 Task: Find connections with filter location San Pablo with filter topic #AIwith filter profile language English with filter current company JPMorgan Chase & Co. with filter school VIT_Vellore Institute of Technology  with filter industry Home Health Care Services with filter service category FIle Management with filter keywords title Sports Volunteer
Action: Mouse moved to (668, 89)
Screenshot: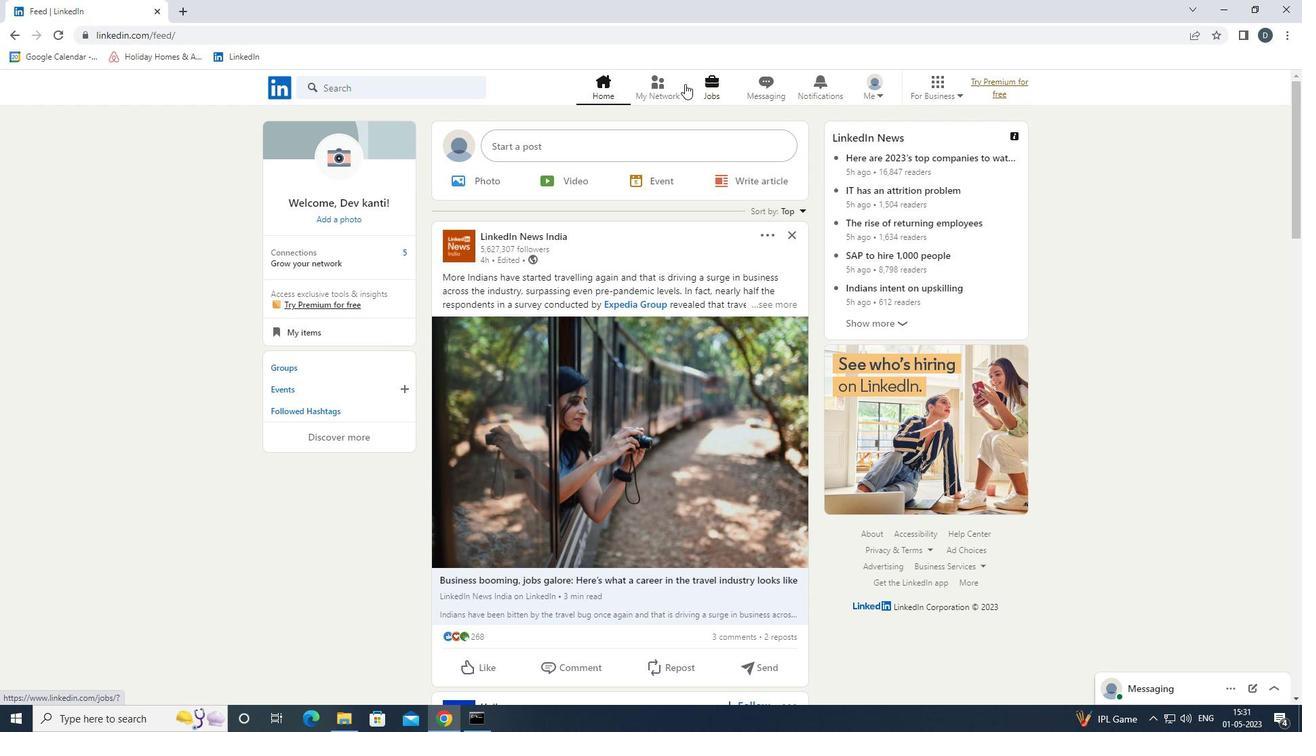 
Action: Mouse pressed left at (668, 89)
Screenshot: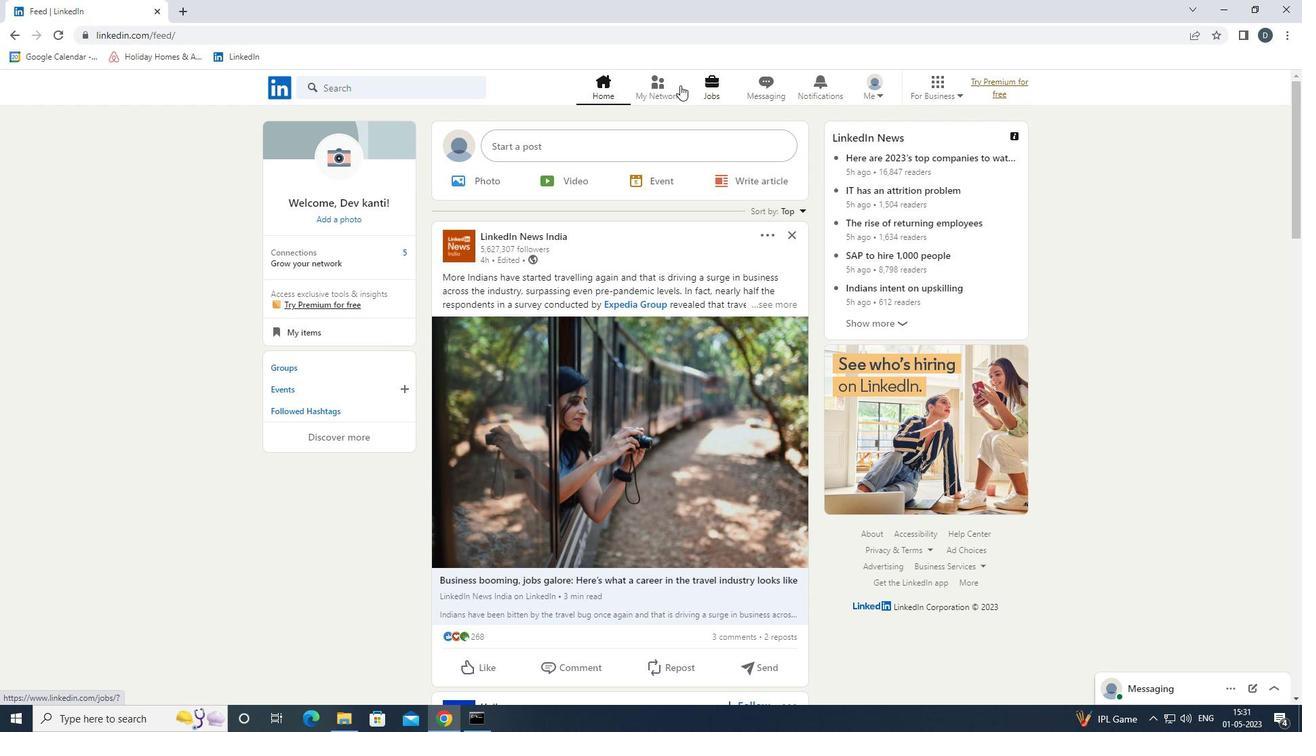 
Action: Mouse moved to (448, 160)
Screenshot: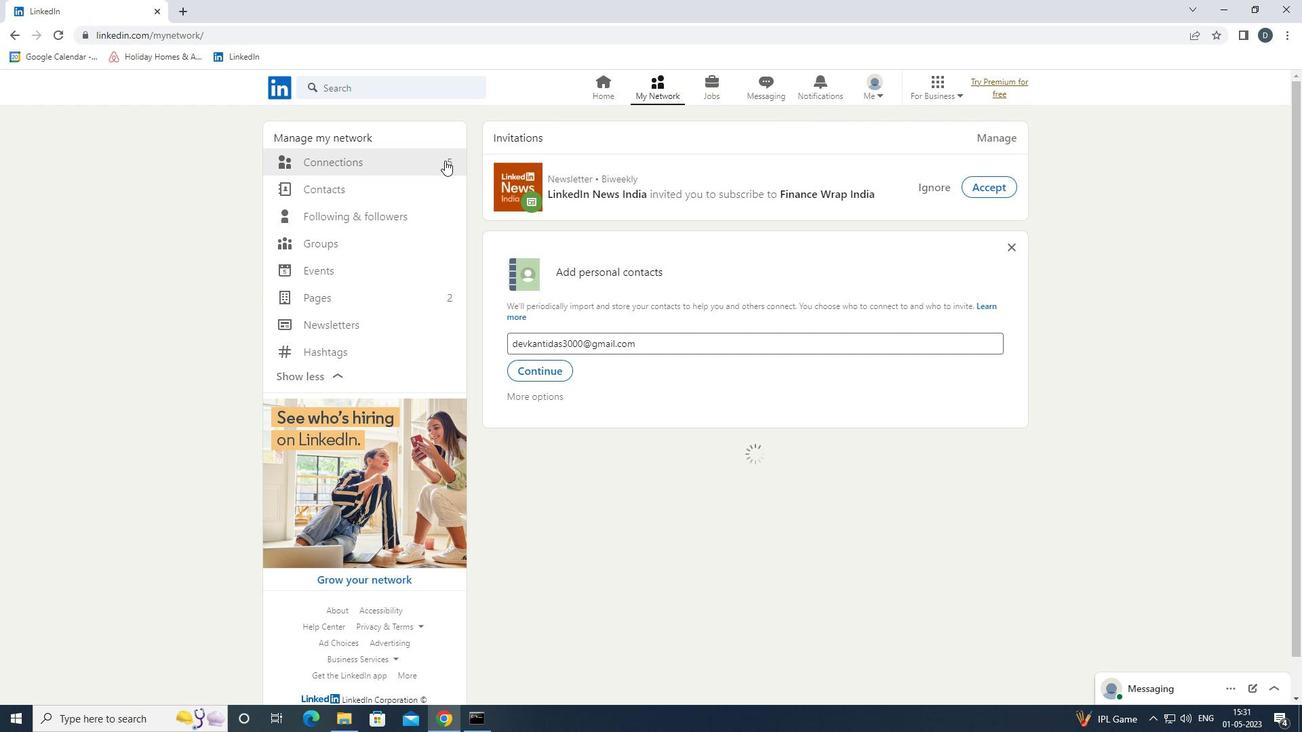 
Action: Mouse pressed left at (448, 160)
Screenshot: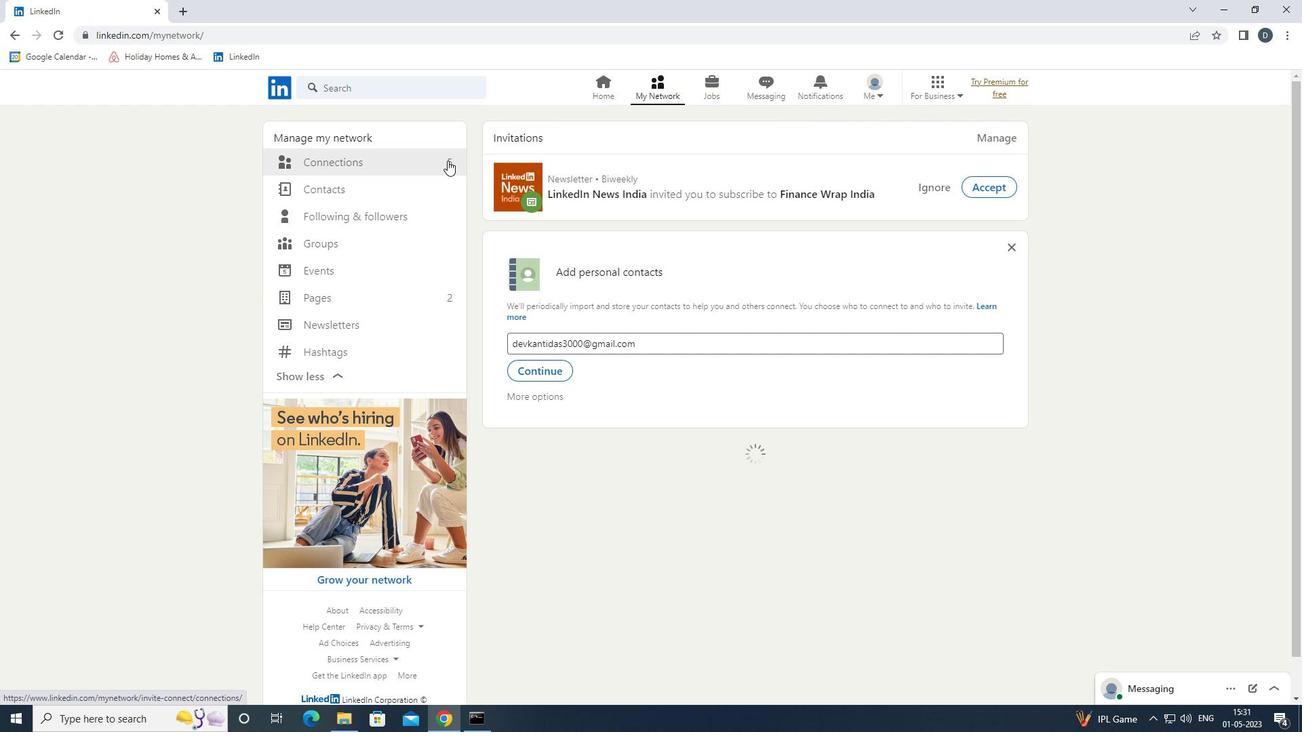 
Action: Mouse moved to (722, 157)
Screenshot: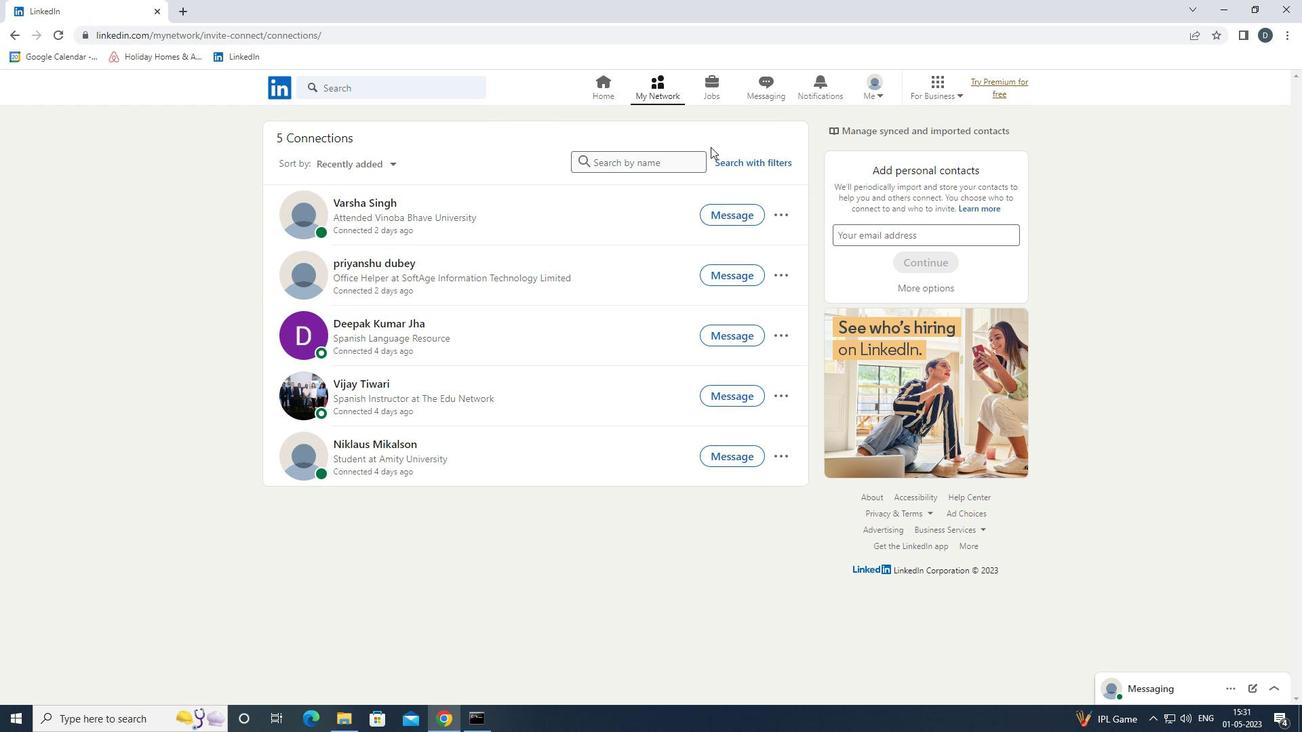 
Action: Mouse pressed left at (722, 157)
Screenshot: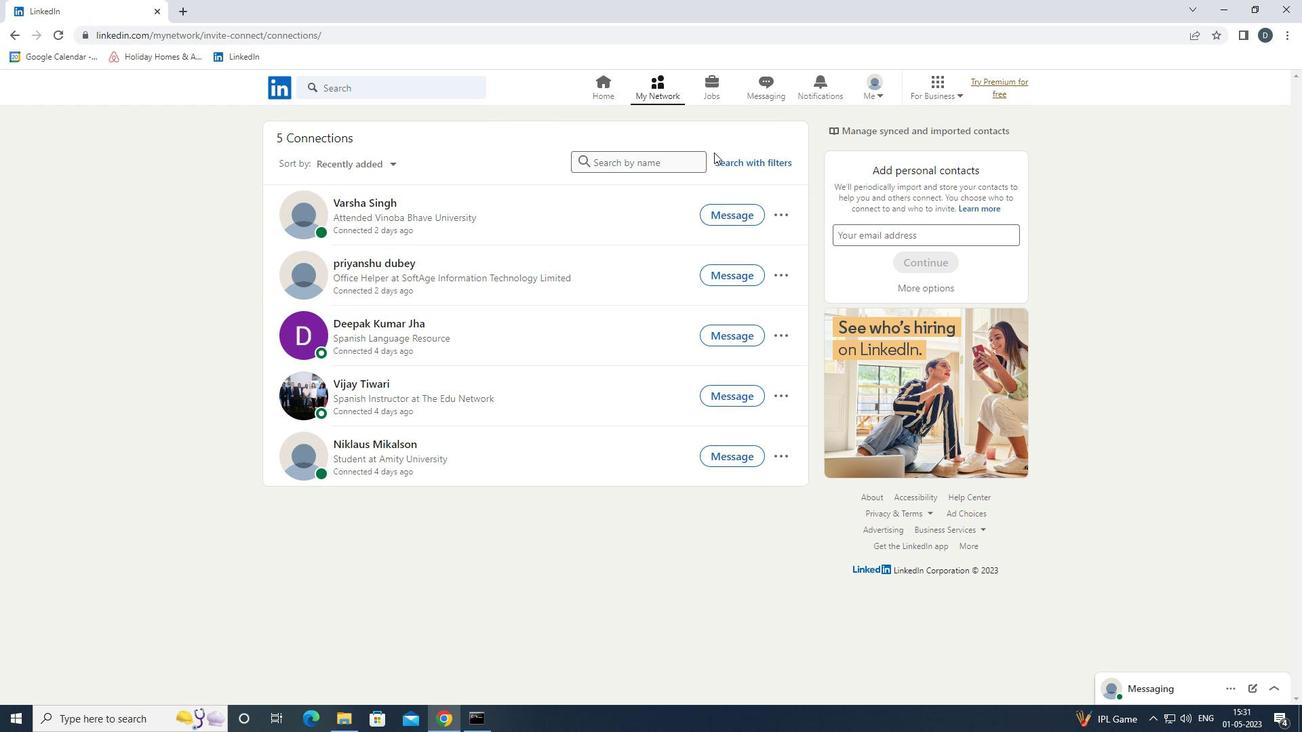 
Action: Mouse moved to (692, 129)
Screenshot: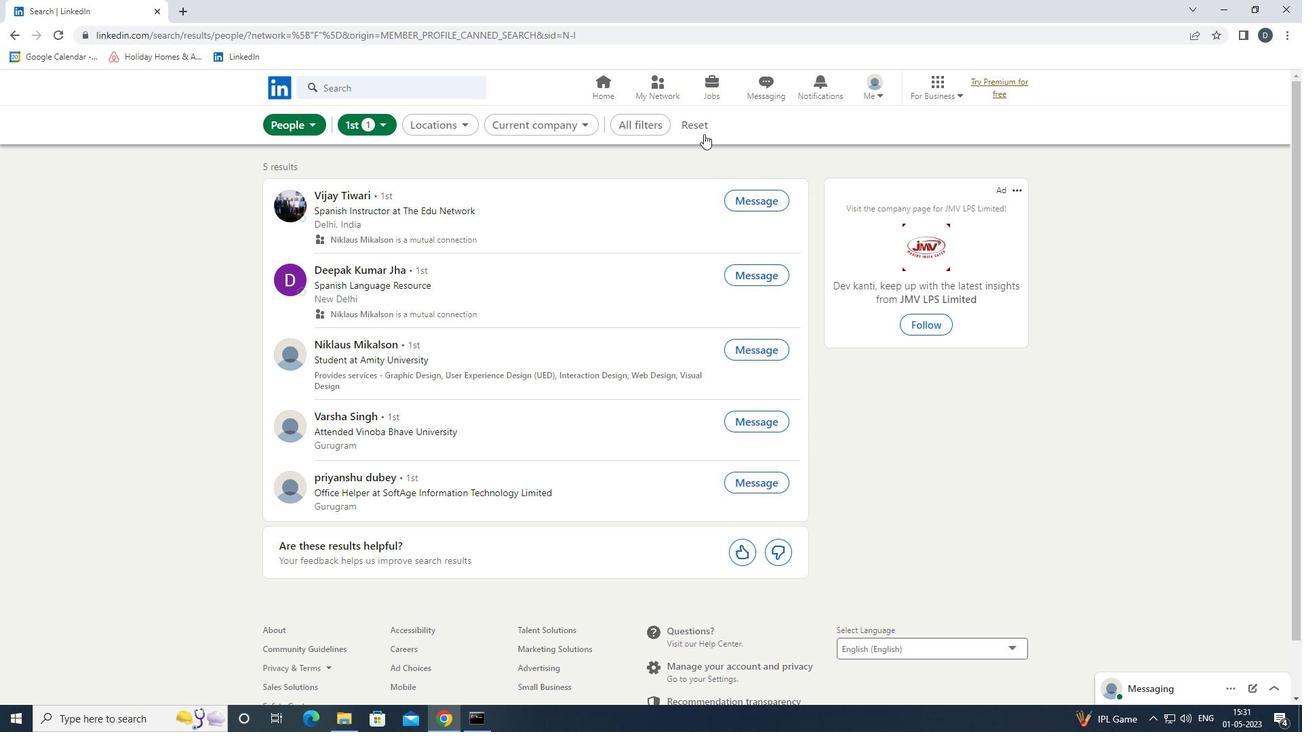
Action: Mouse pressed left at (692, 129)
Screenshot: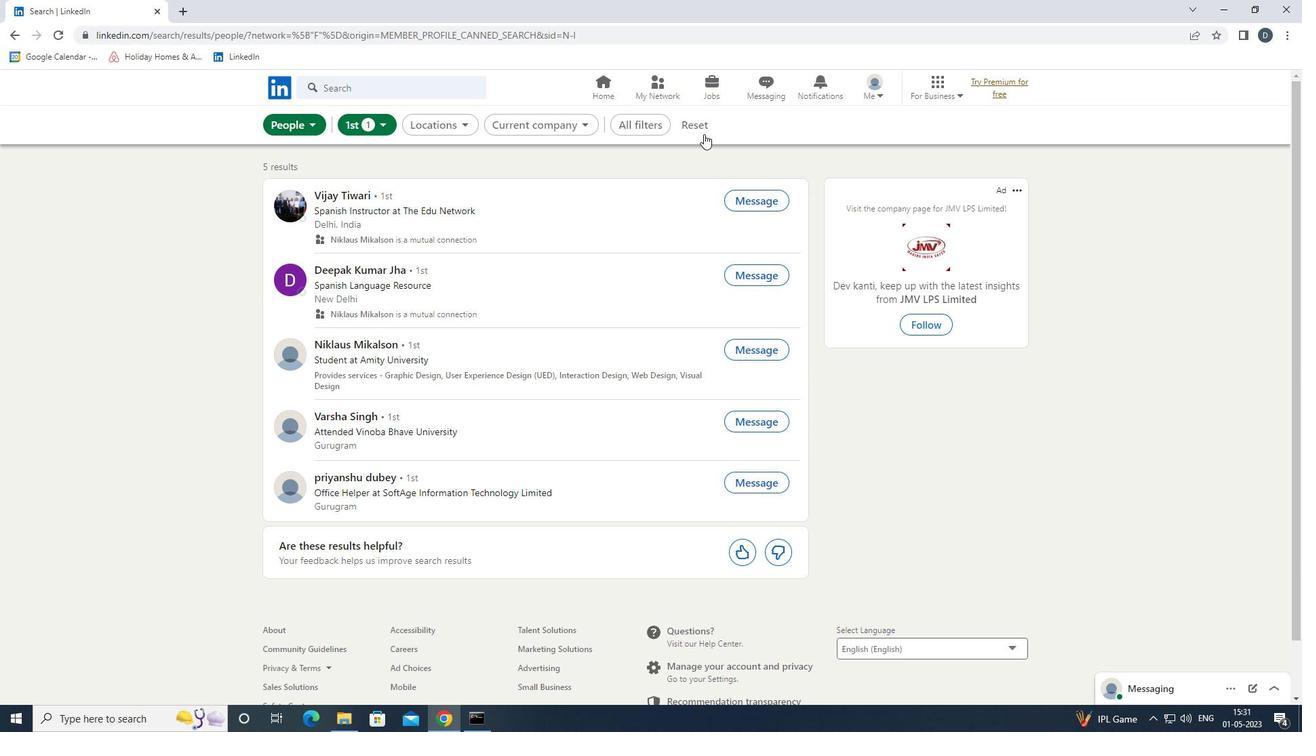 
Action: Mouse moved to (659, 118)
Screenshot: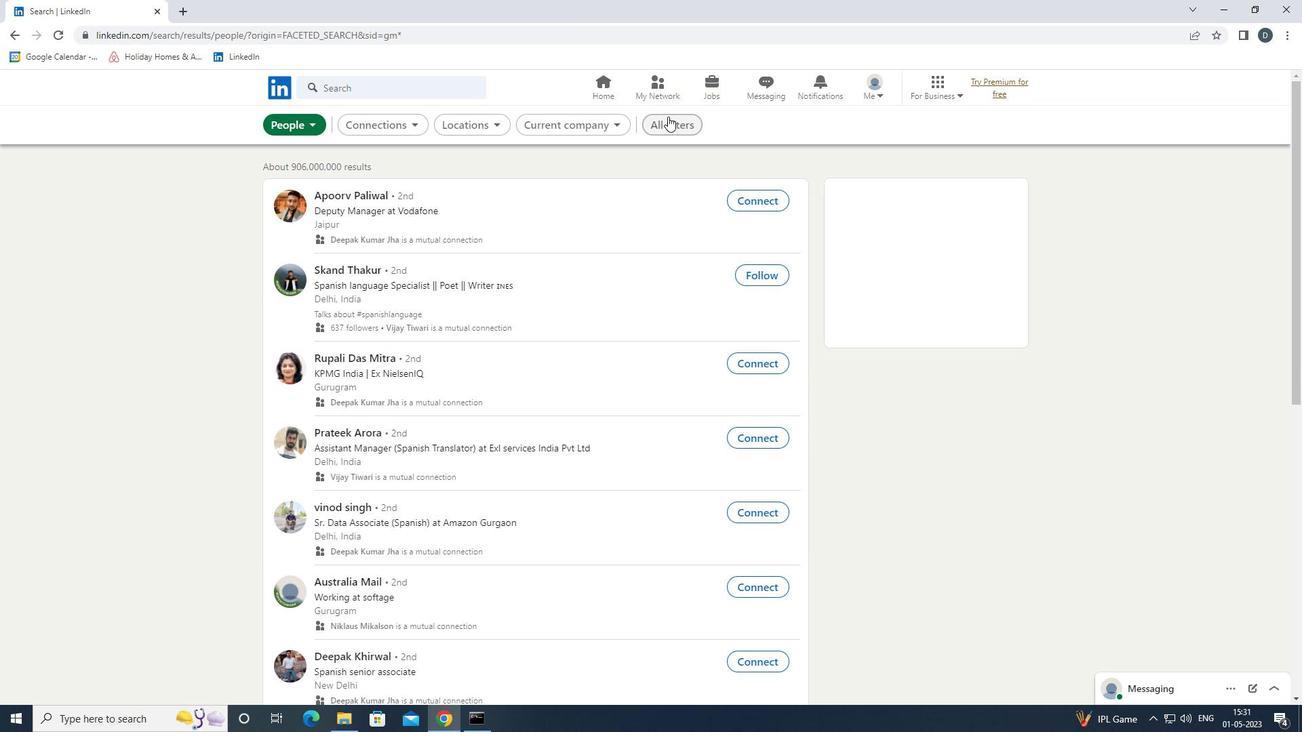 
Action: Mouse pressed left at (659, 118)
Screenshot: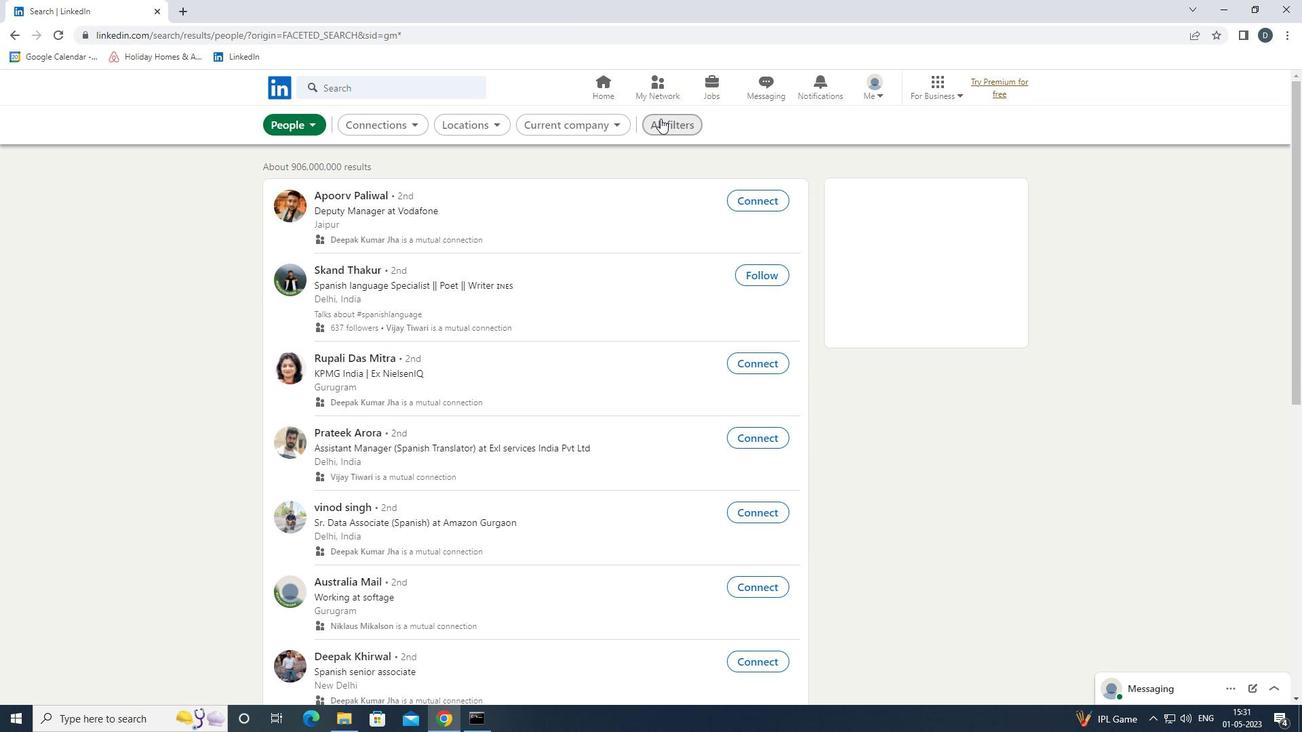 
Action: Mouse moved to (1180, 421)
Screenshot: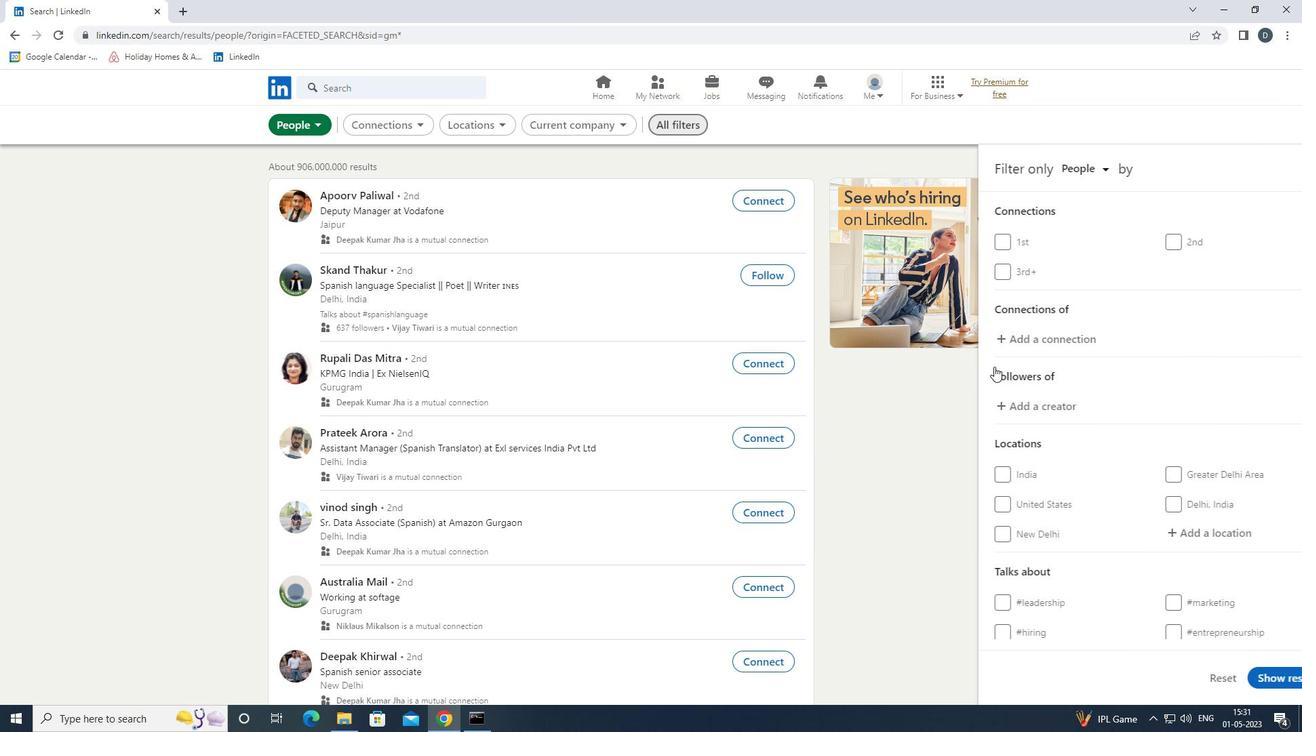 
Action: Mouse scrolled (1180, 421) with delta (0, 0)
Screenshot: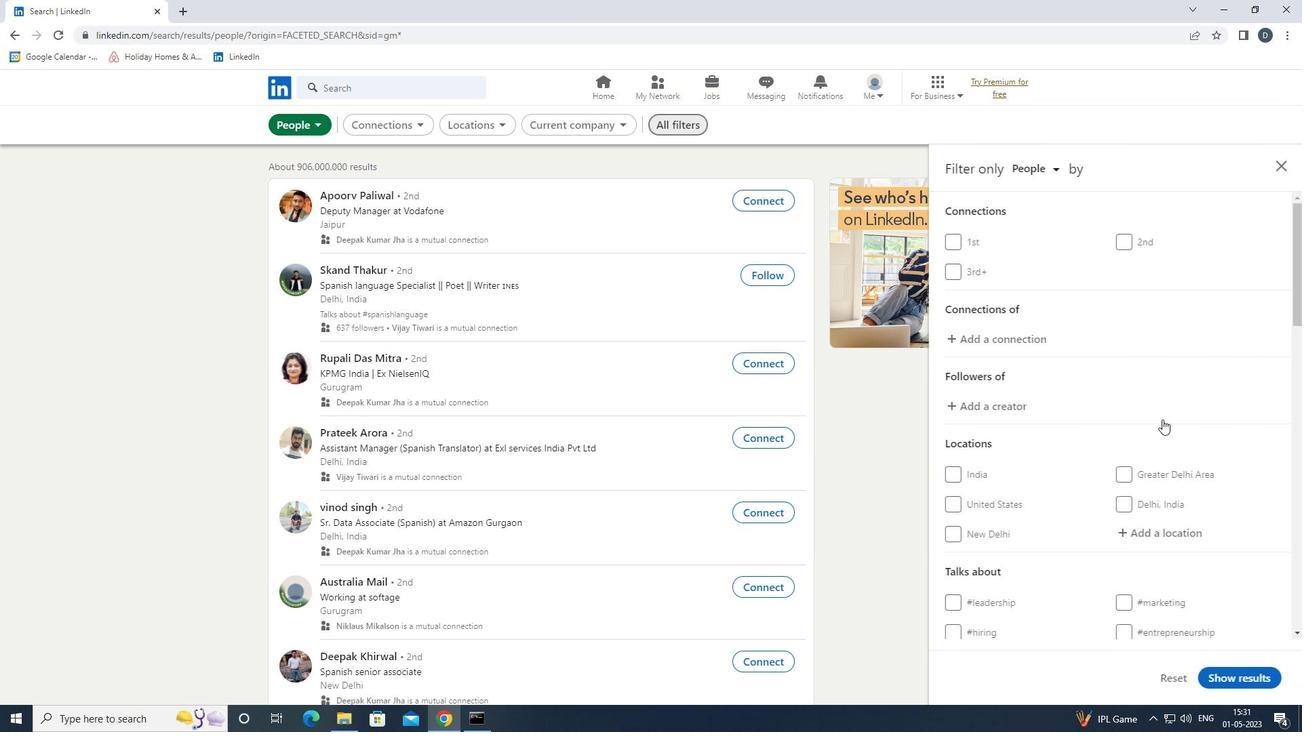 
Action: Mouse moved to (1160, 459)
Screenshot: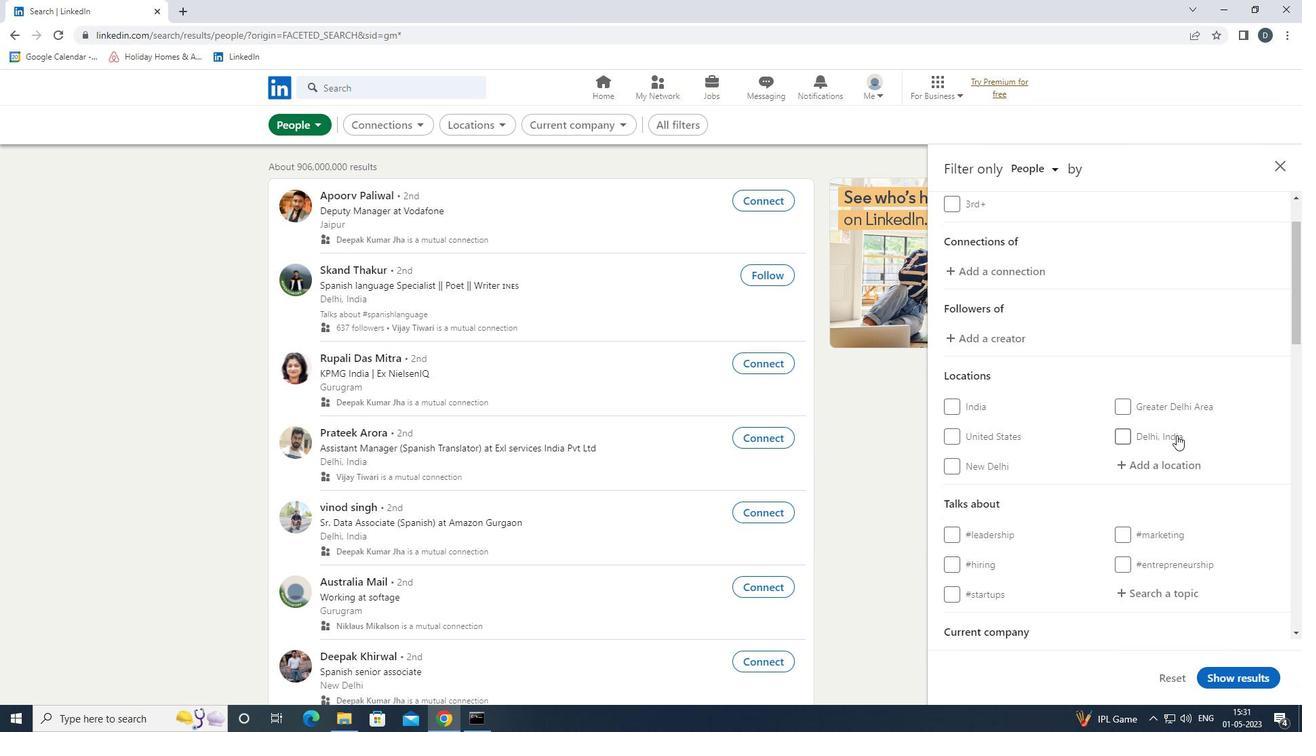 
Action: Mouse pressed left at (1160, 459)
Screenshot: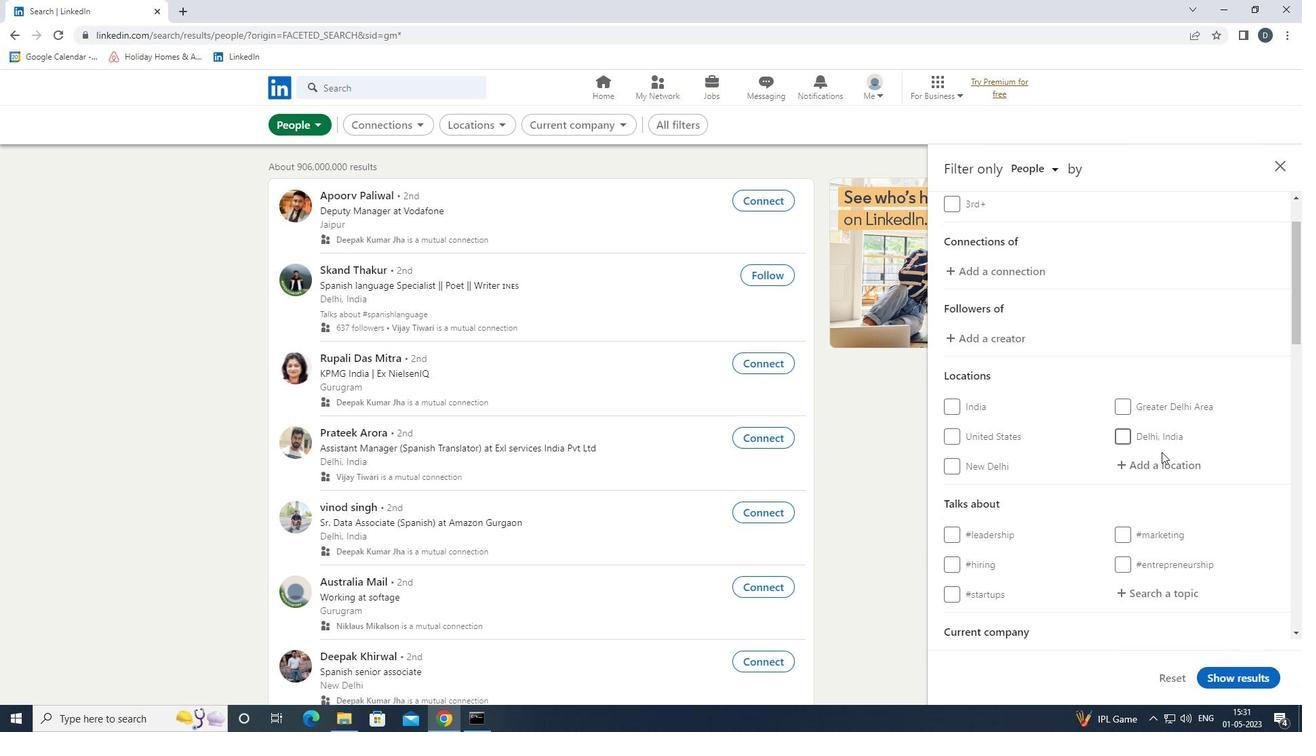 
Action: Mouse moved to (1159, 459)
Screenshot: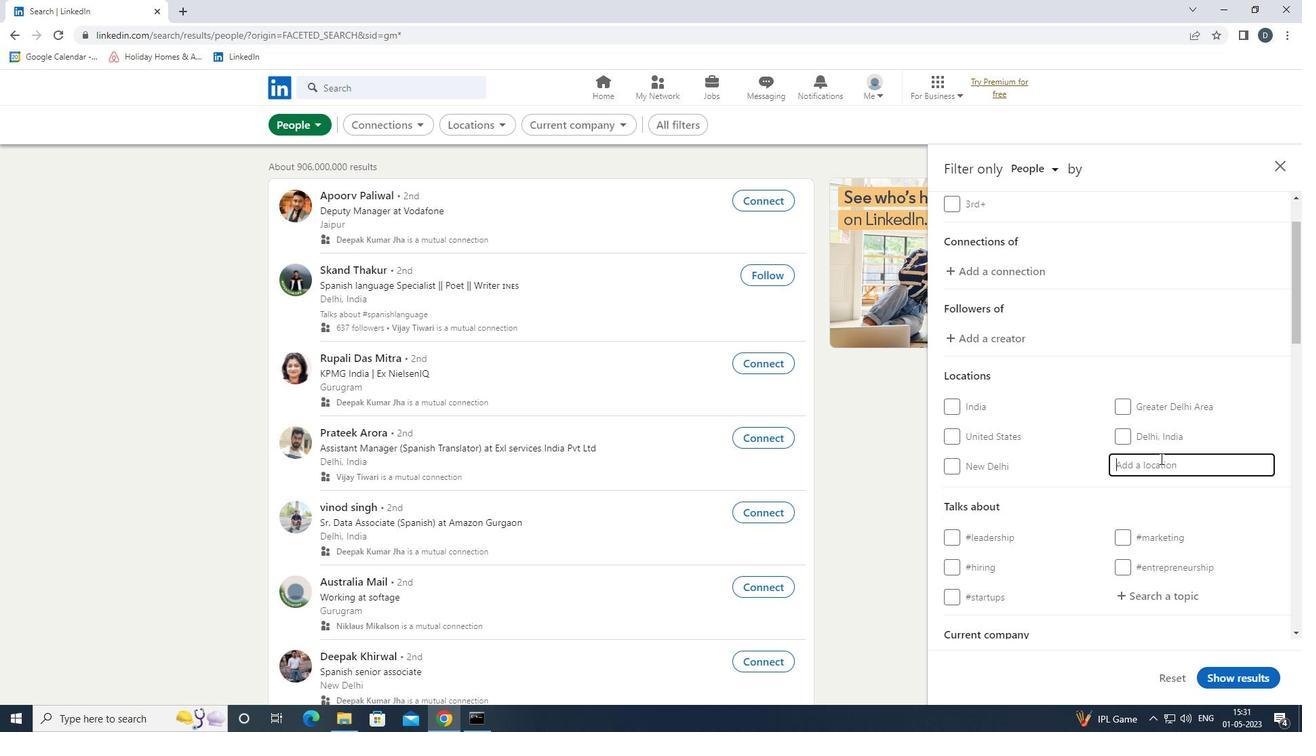 
Action: Key pressed <Key.shift>SAN<Key.space><Key.shift>PABLO<Key.down><Key.enter>
Screenshot: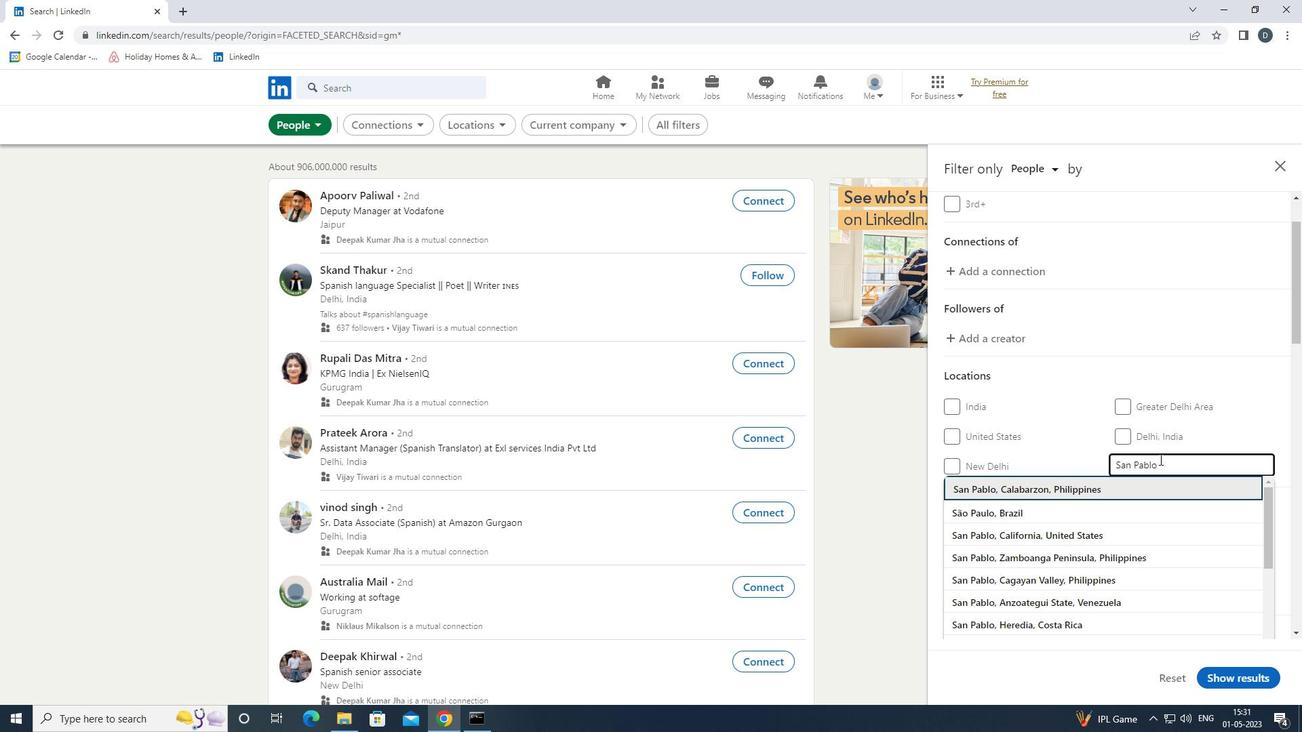 
Action: Mouse scrolled (1159, 459) with delta (0, 0)
Screenshot: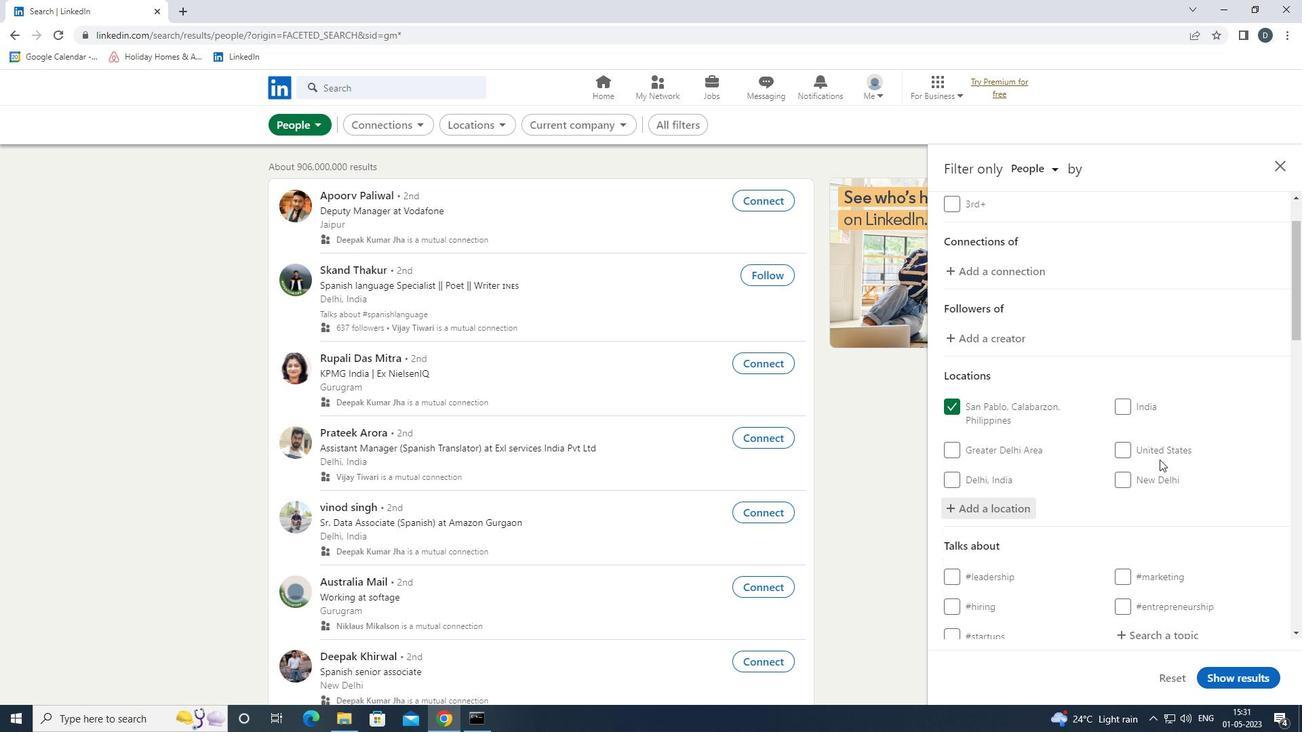 
Action: Mouse scrolled (1159, 459) with delta (0, 0)
Screenshot: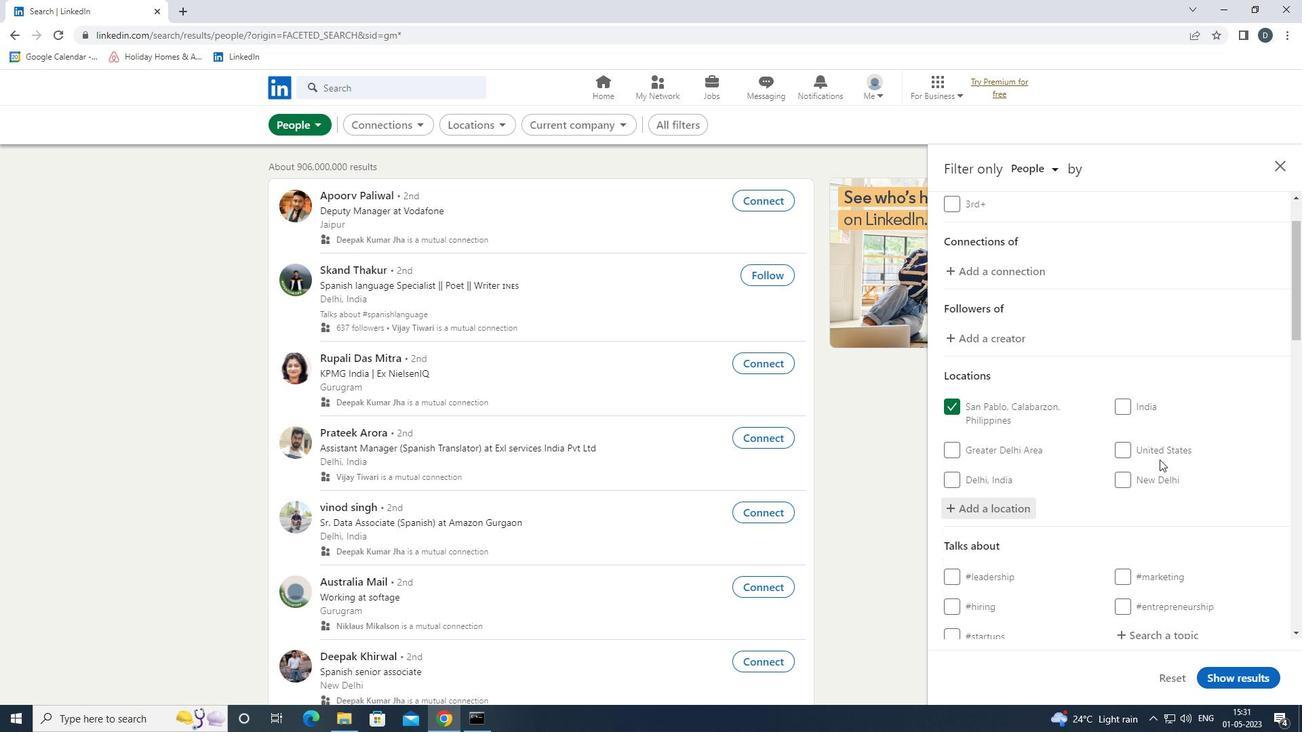 
Action: Mouse scrolled (1159, 459) with delta (0, 0)
Screenshot: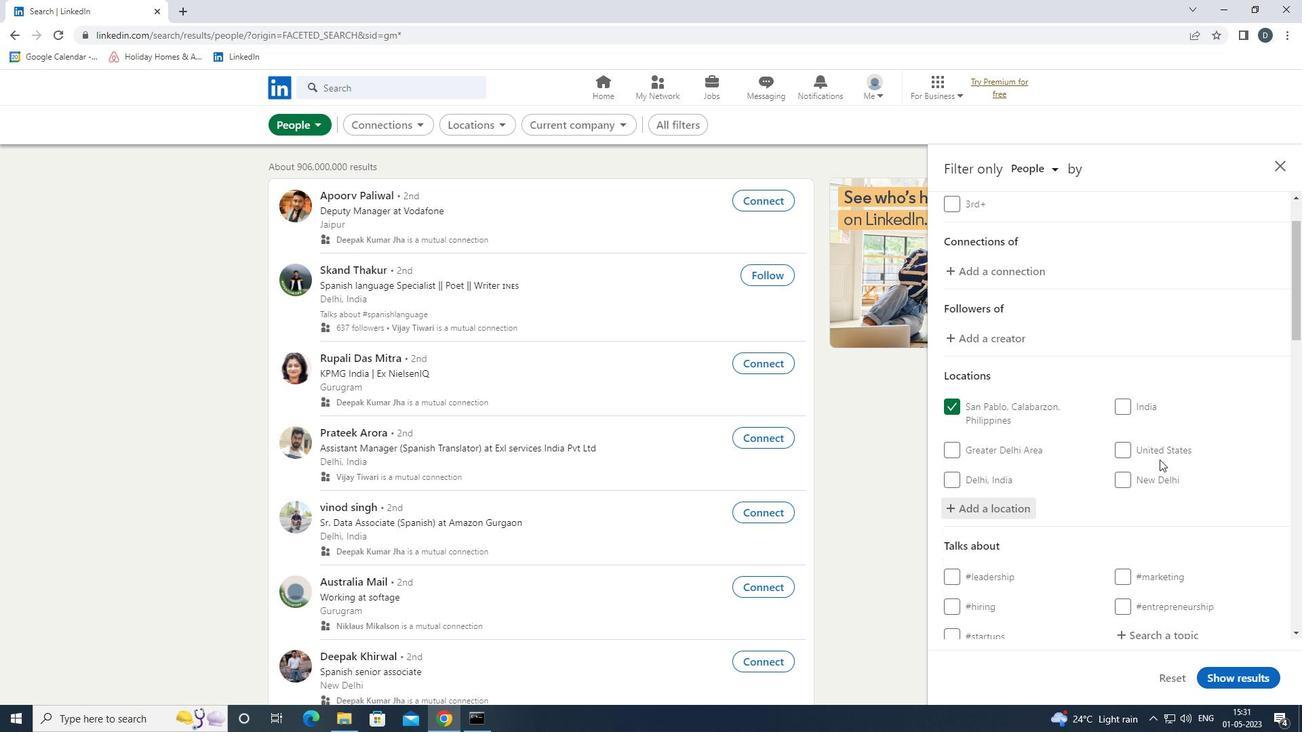 
Action: Mouse moved to (1165, 427)
Screenshot: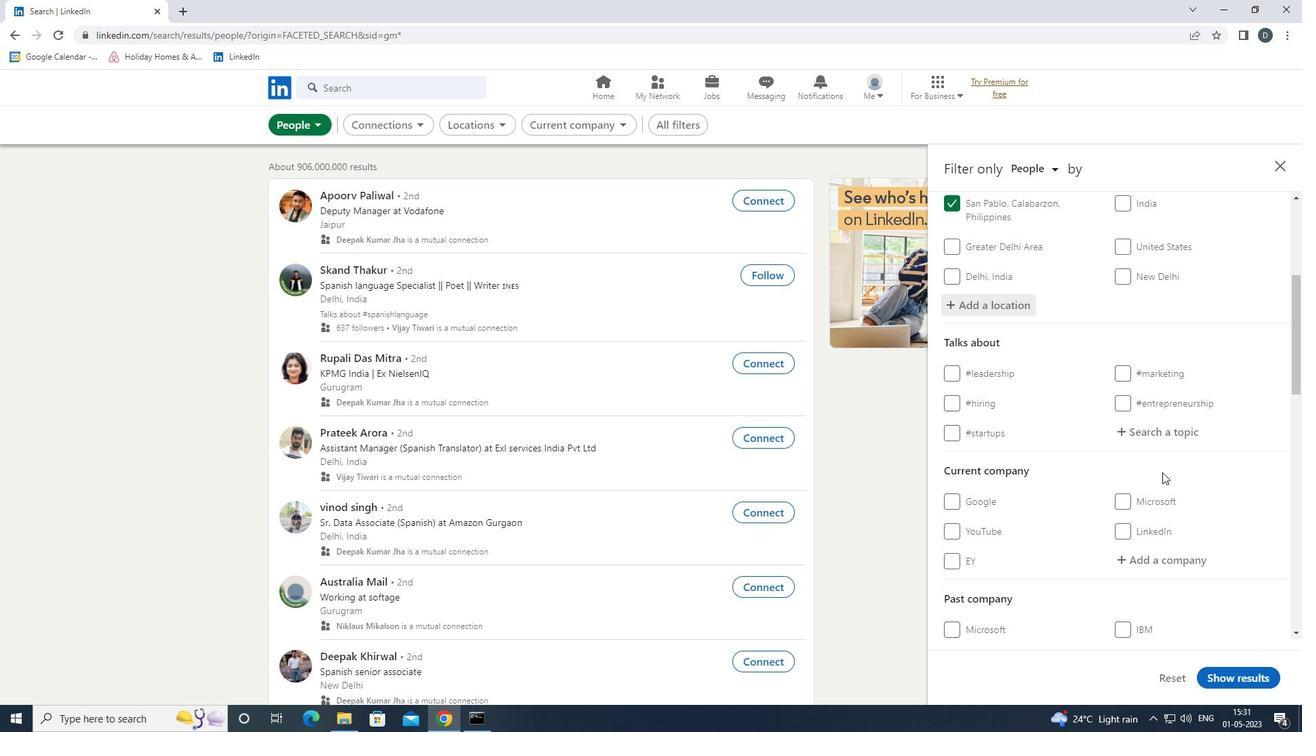 
Action: Mouse pressed left at (1165, 427)
Screenshot: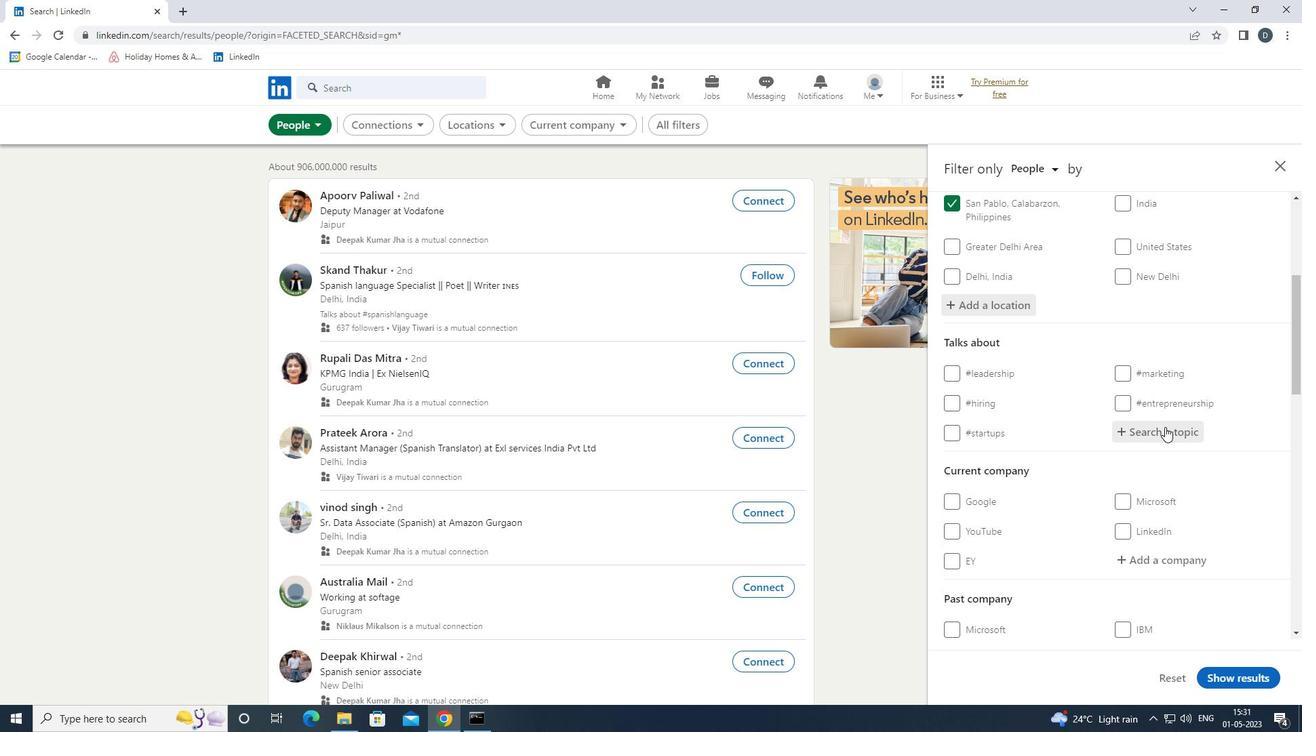 
Action: Key pressed <Key.shift>AI<Key.down><Key.enter>
Screenshot: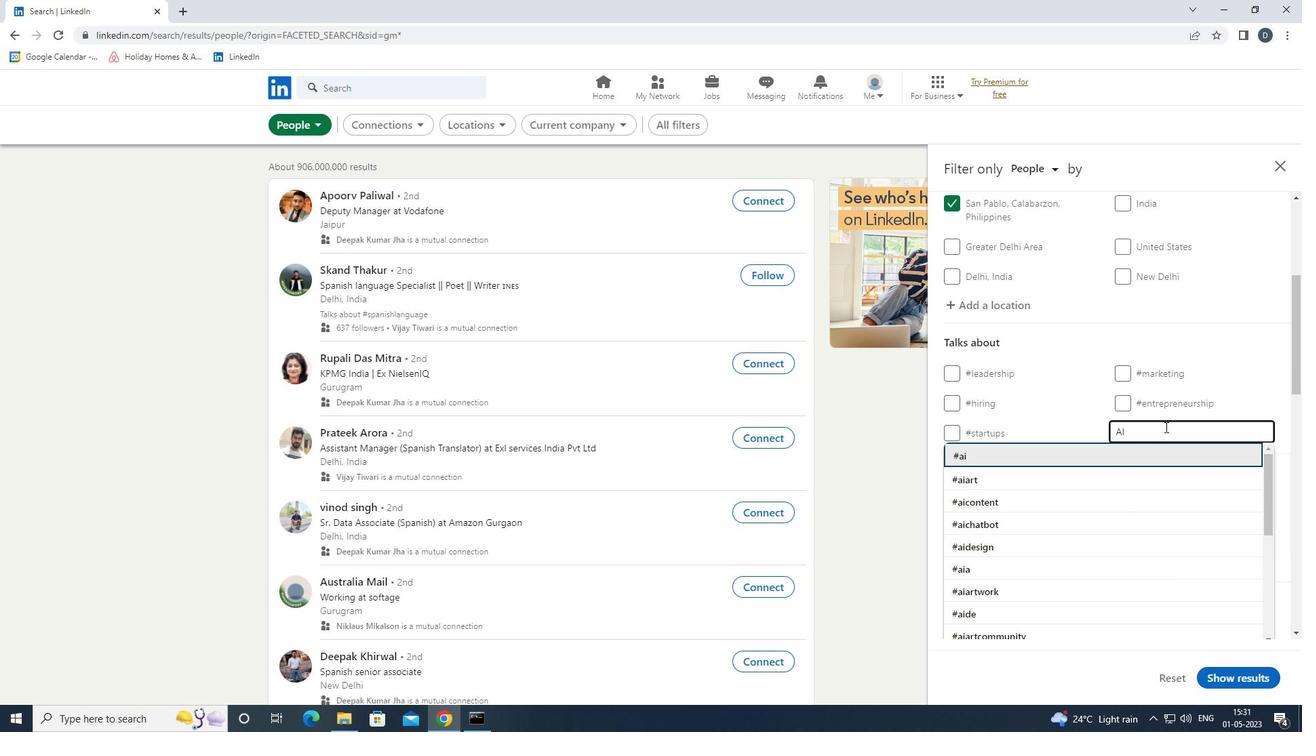 
Action: Mouse moved to (1163, 426)
Screenshot: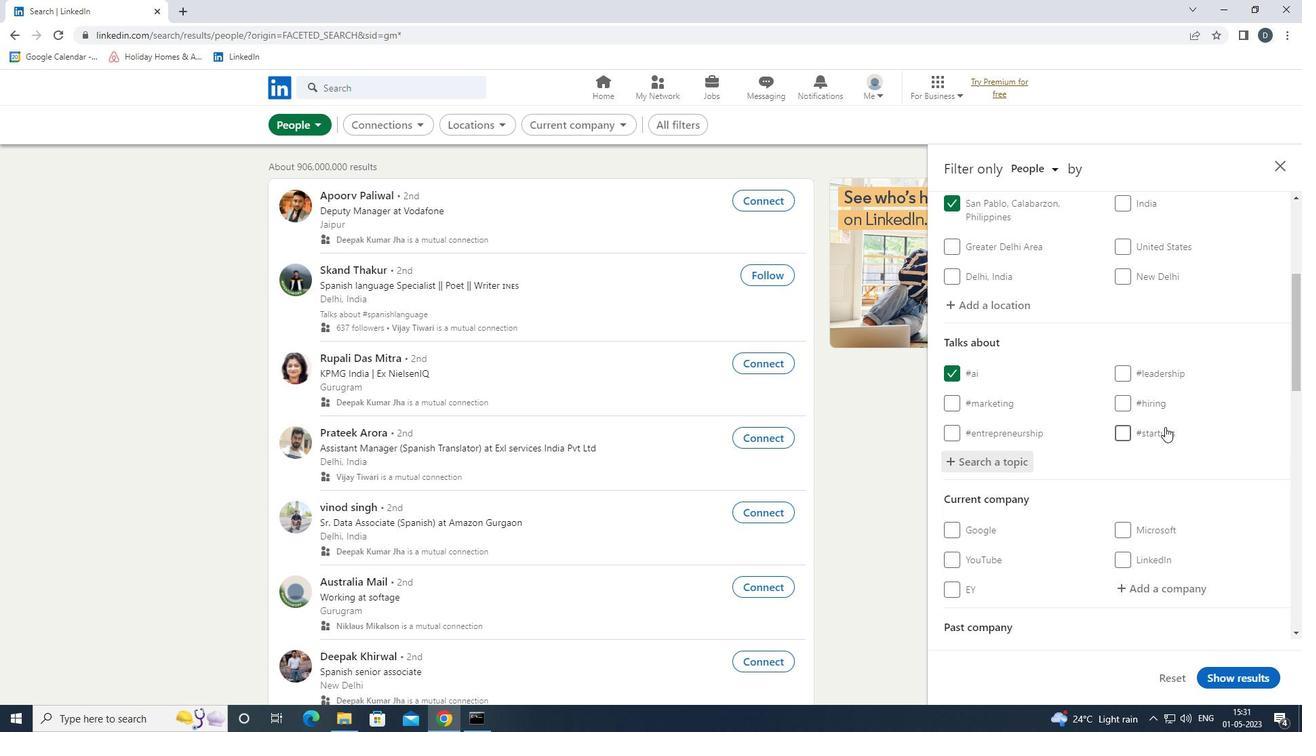 
Action: Mouse scrolled (1163, 425) with delta (0, 0)
Screenshot: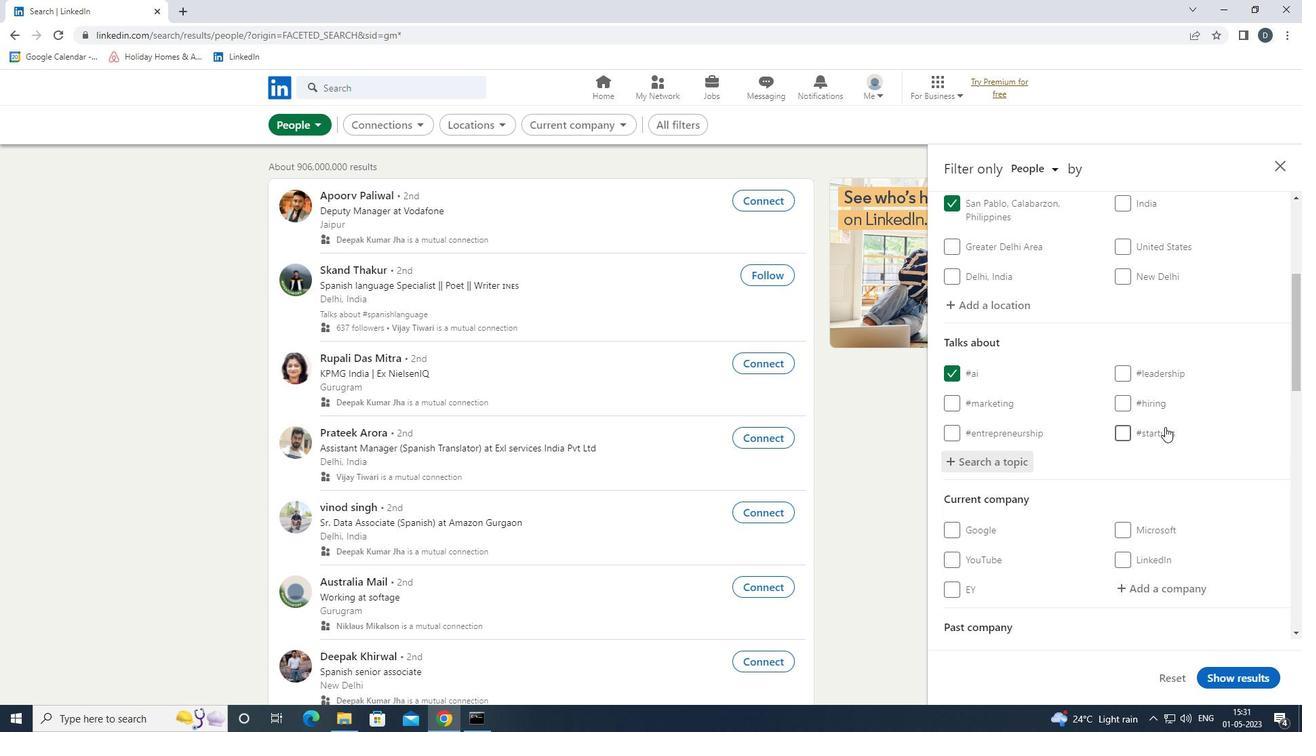 
Action: Mouse scrolled (1163, 425) with delta (0, 0)
Screenshot: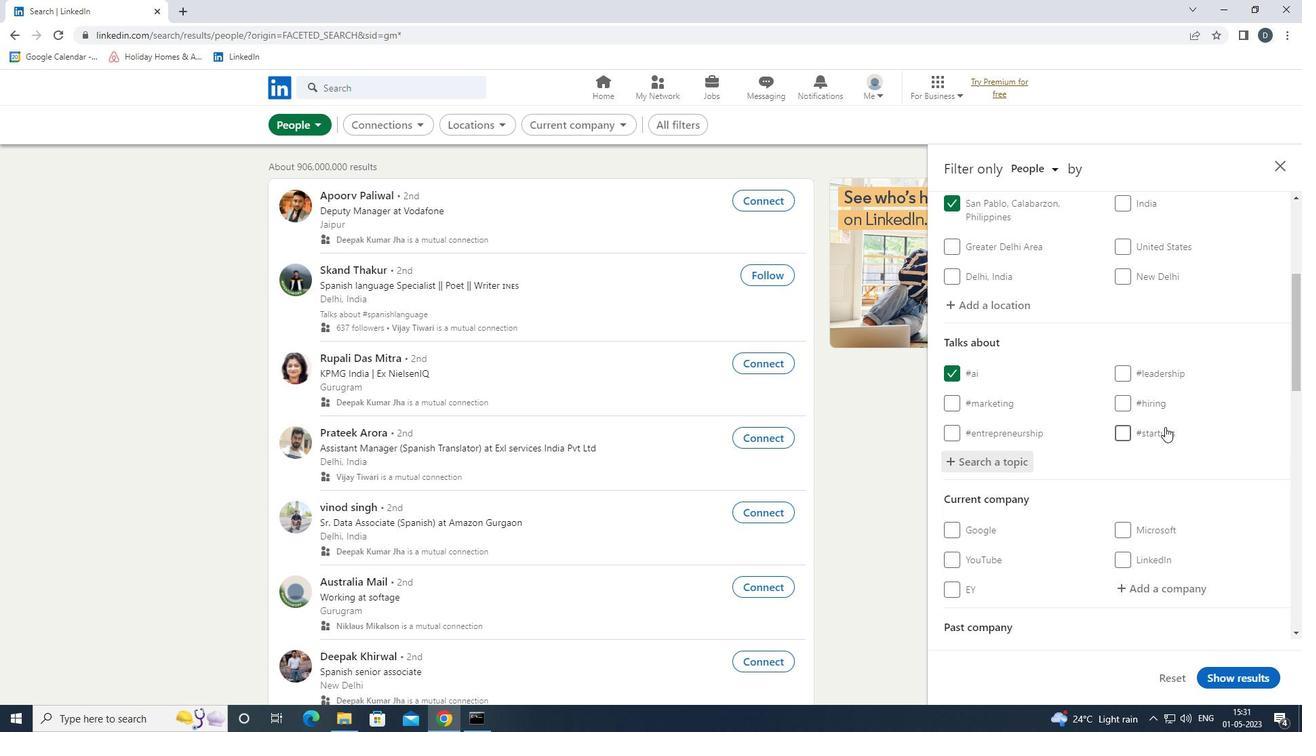 
Action: Mouse scrolled (1163, 425) with delta (0, 0)
Screenshot: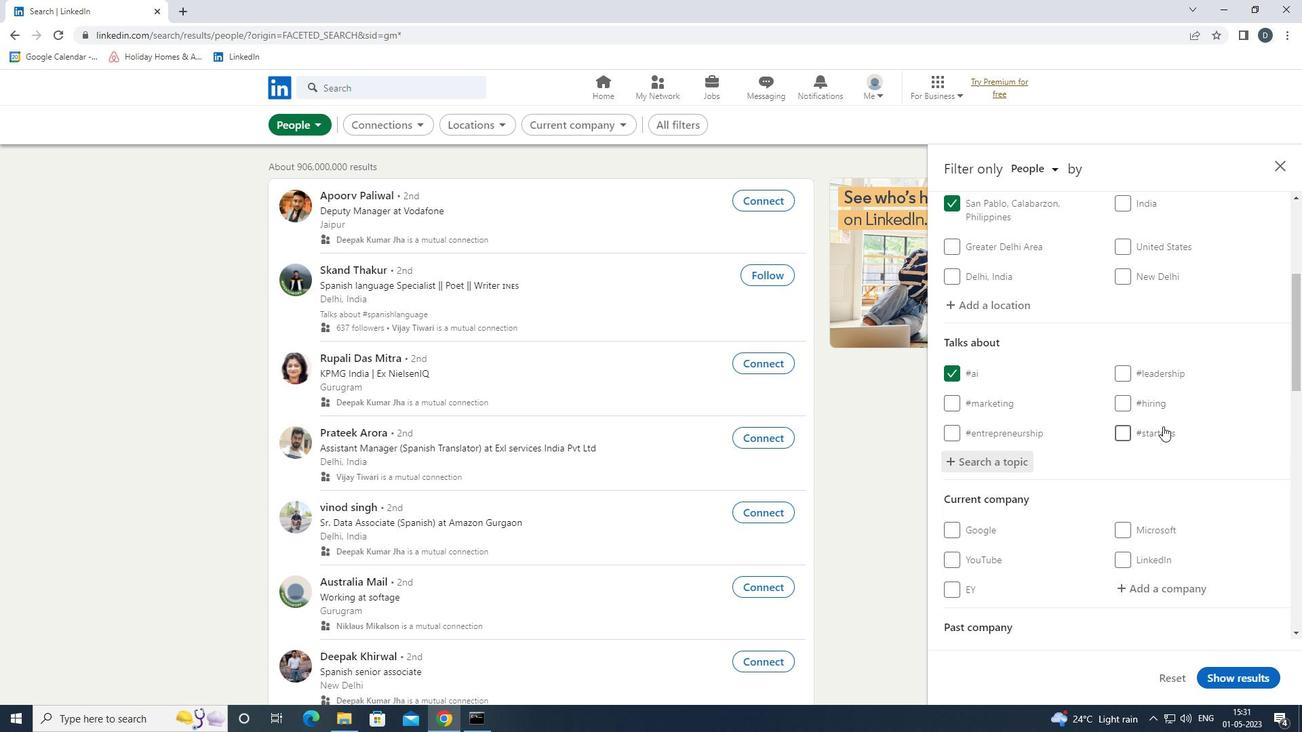 
Action: Mouse moved to (1163, 400)
Screenshot: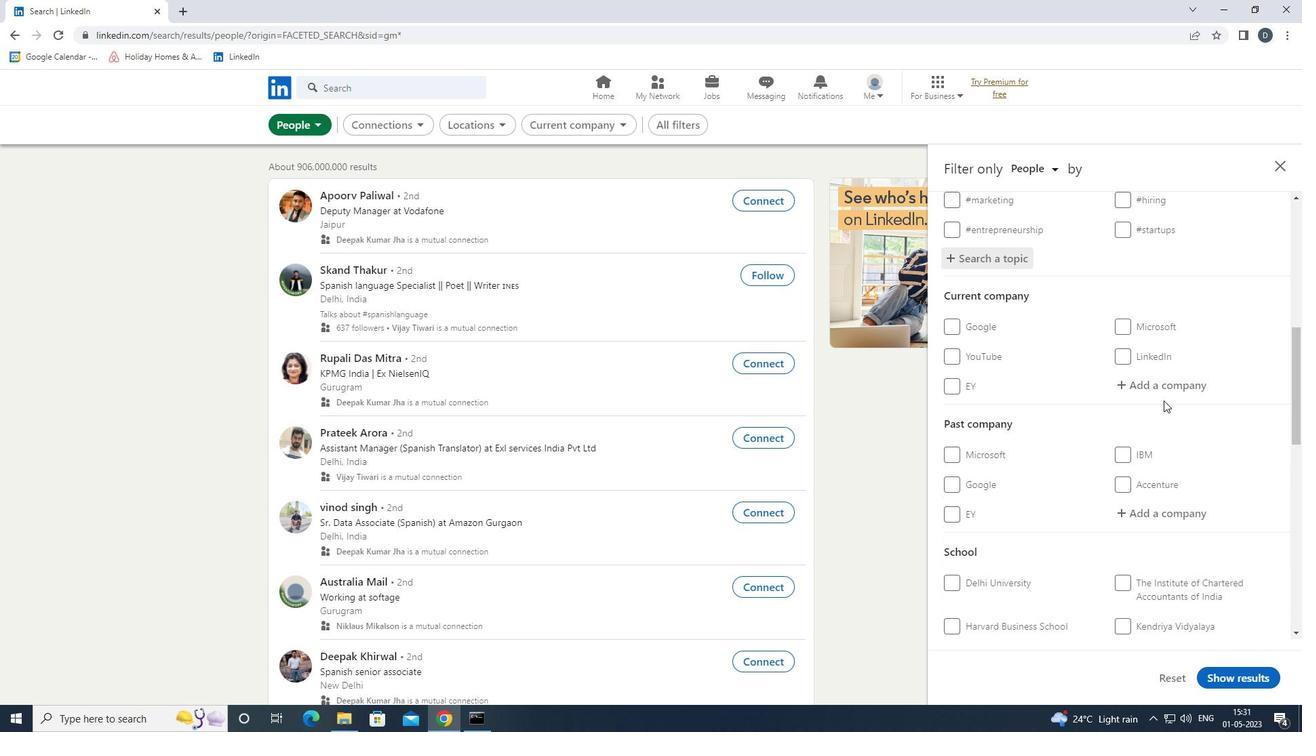
Action: Mouse scrolled (1163, 400) with delta (0, 0)
Screenshot: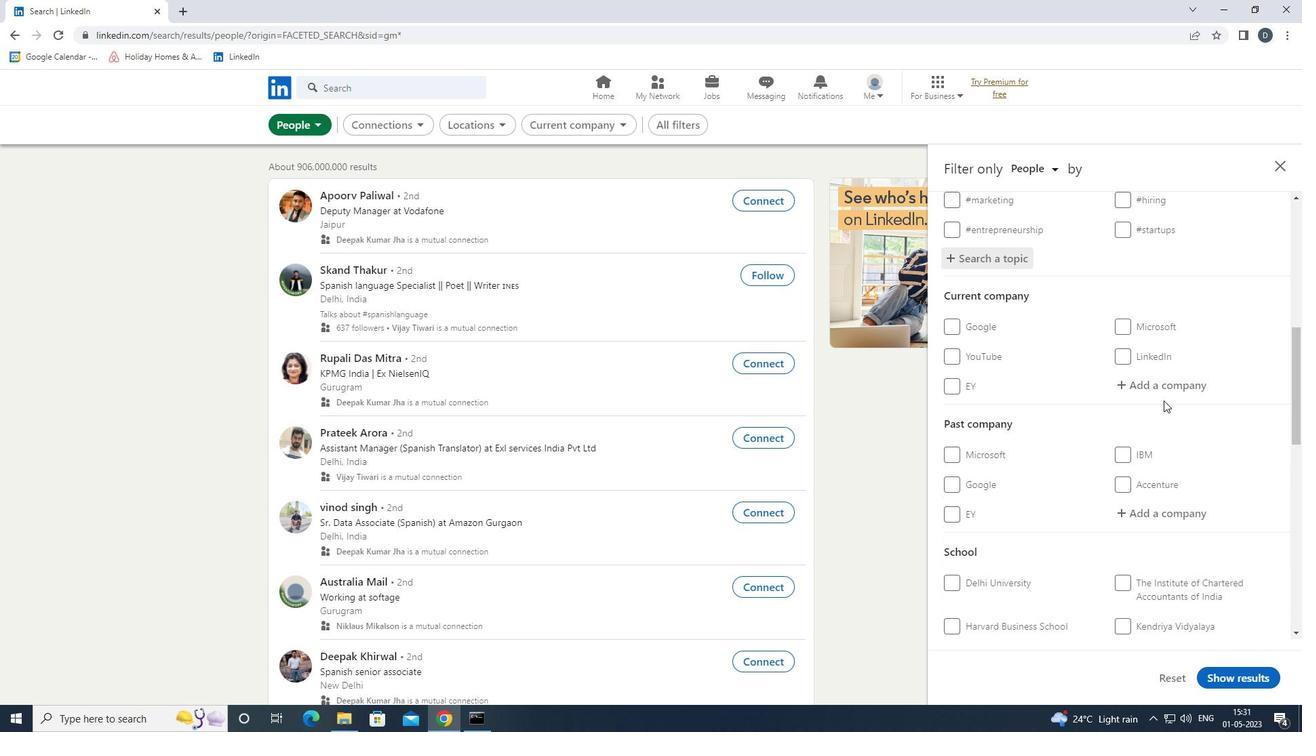 
Action: Mouse moved to (1163, 400)
Screenshot: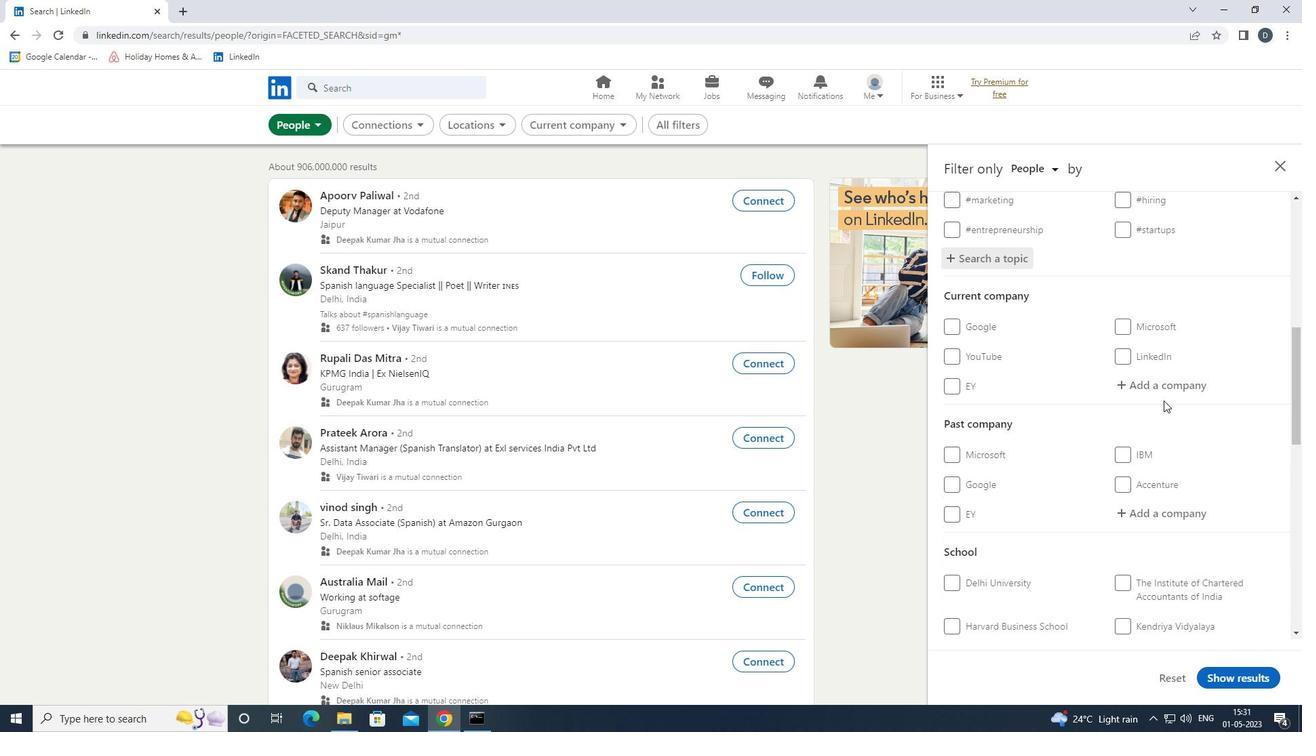 
Action: Mouse scrolled (1163, 400) with delta (0, 0)
Screenshot: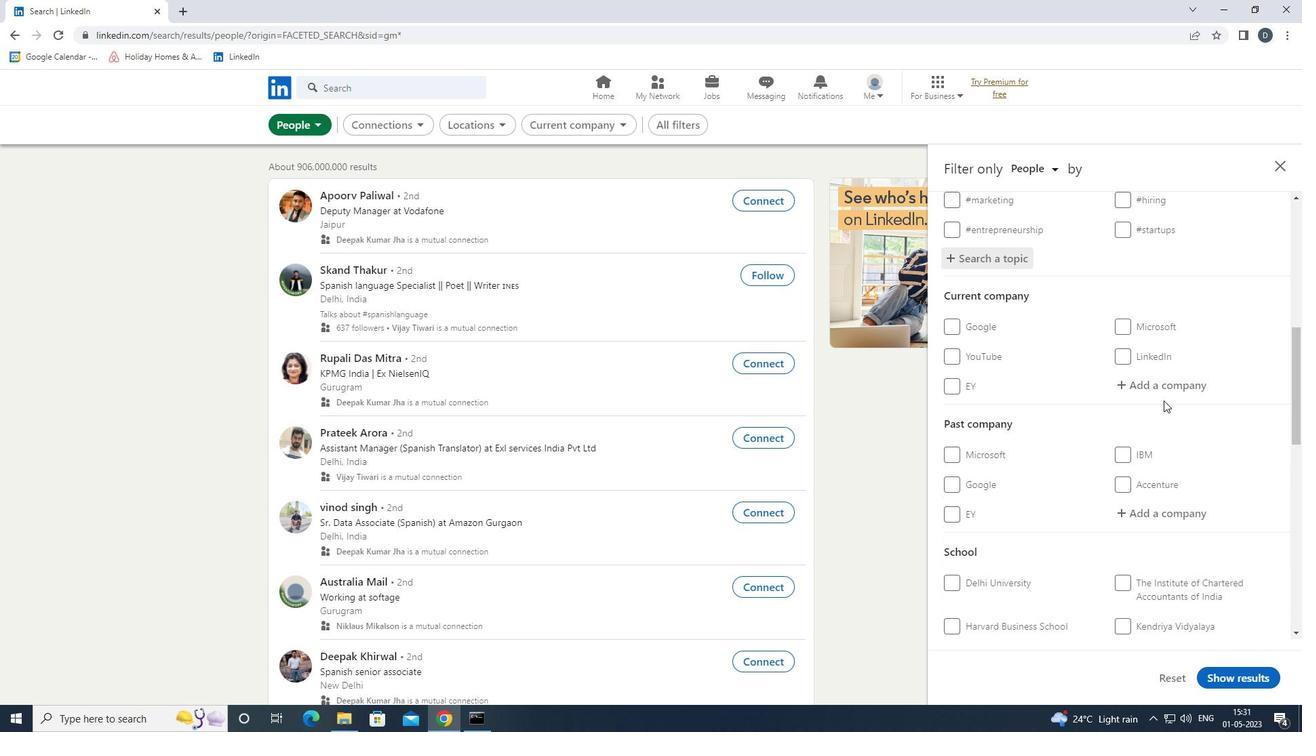 
Action: Mouse scrolled (1163, 400) with delta (0, 0)
Screenshot: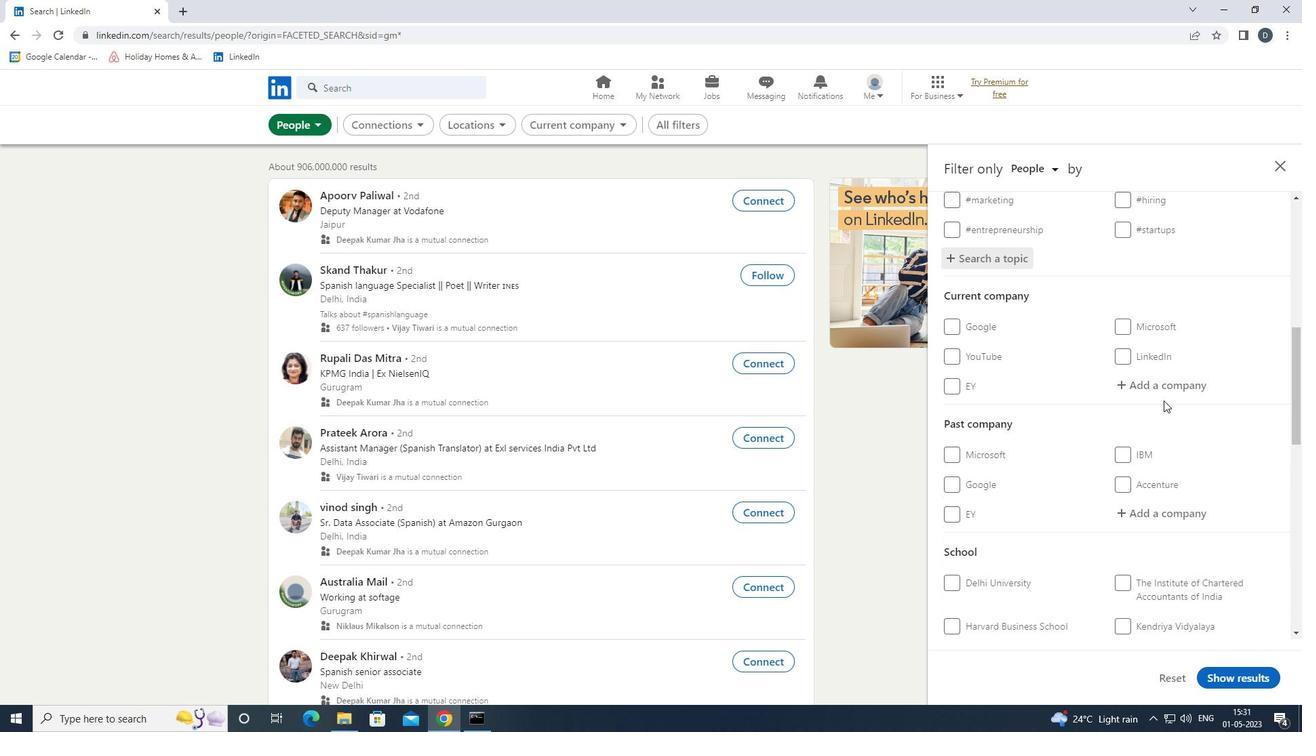 
Action: Mouse moved to (1045, 565)
Screenshot: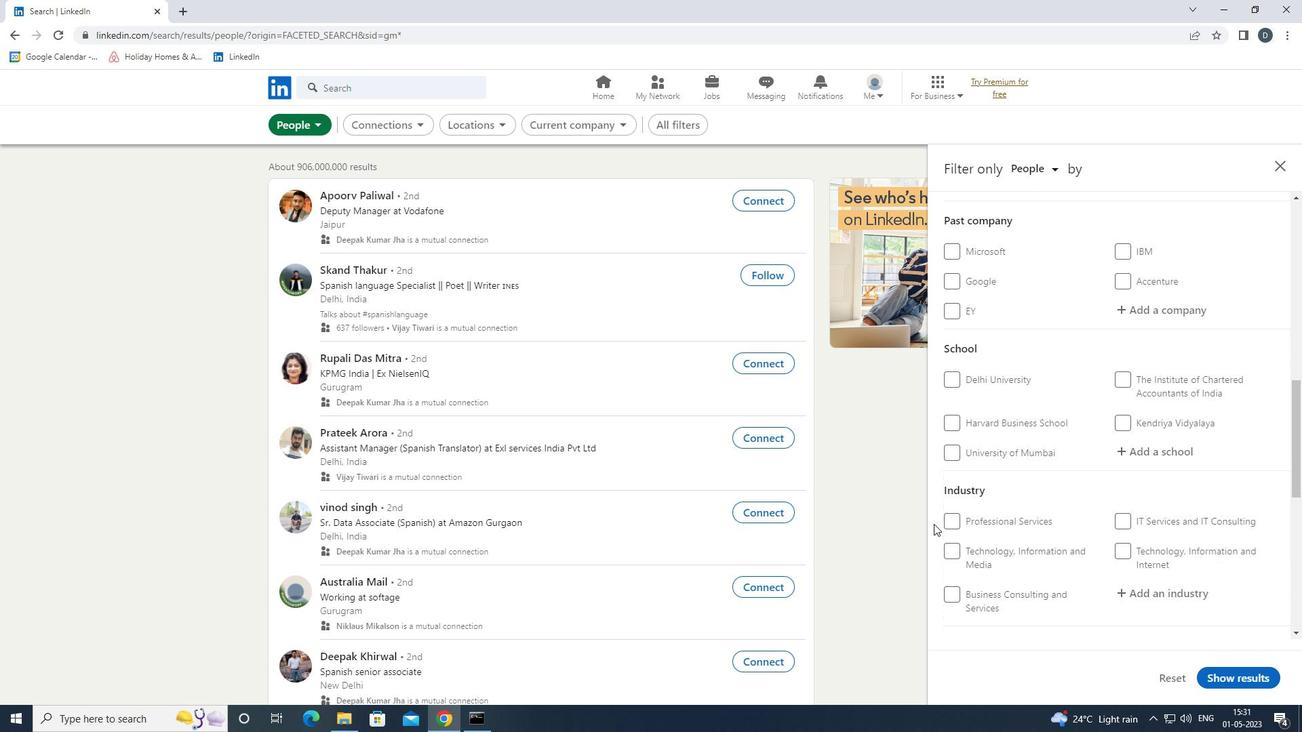 
Action: Mouse scrolled (1045, 564) with delta (0, 0)
Screenshot: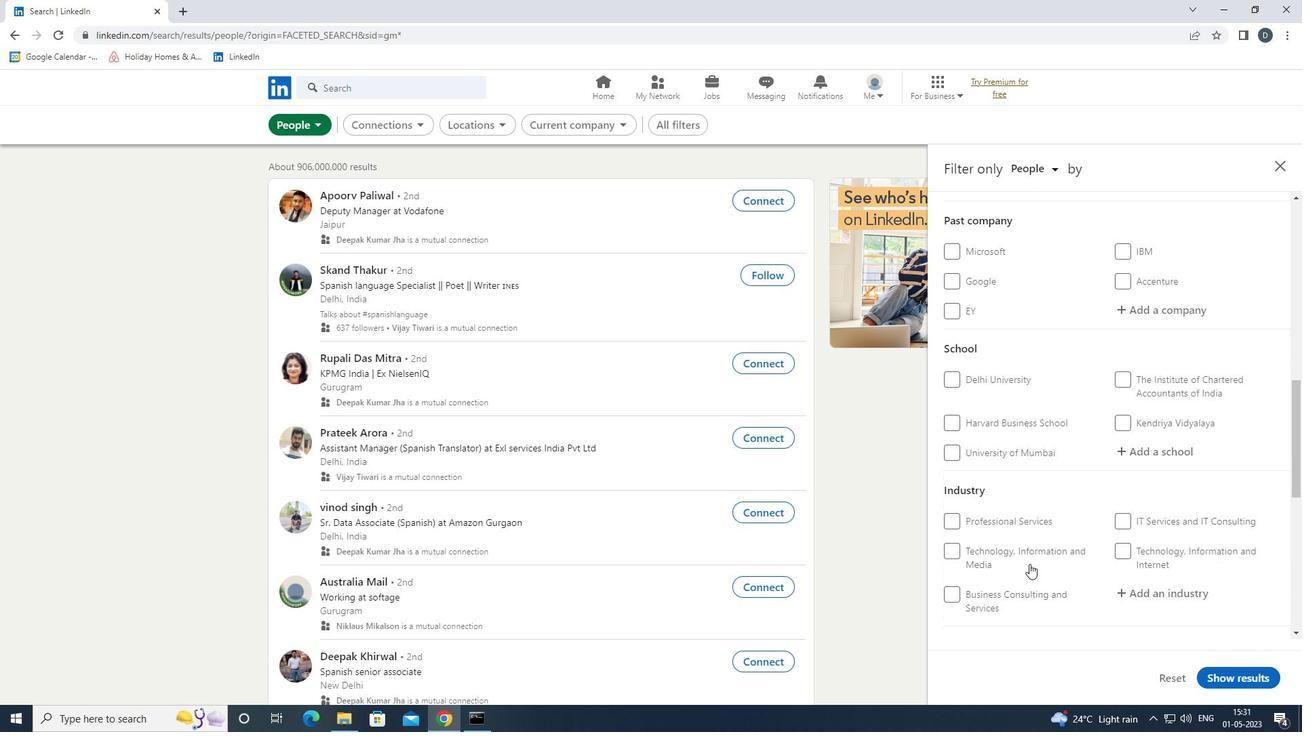 
Action: Mouse scrolled (1045, 564) with delta (0, 0)
Screenshot: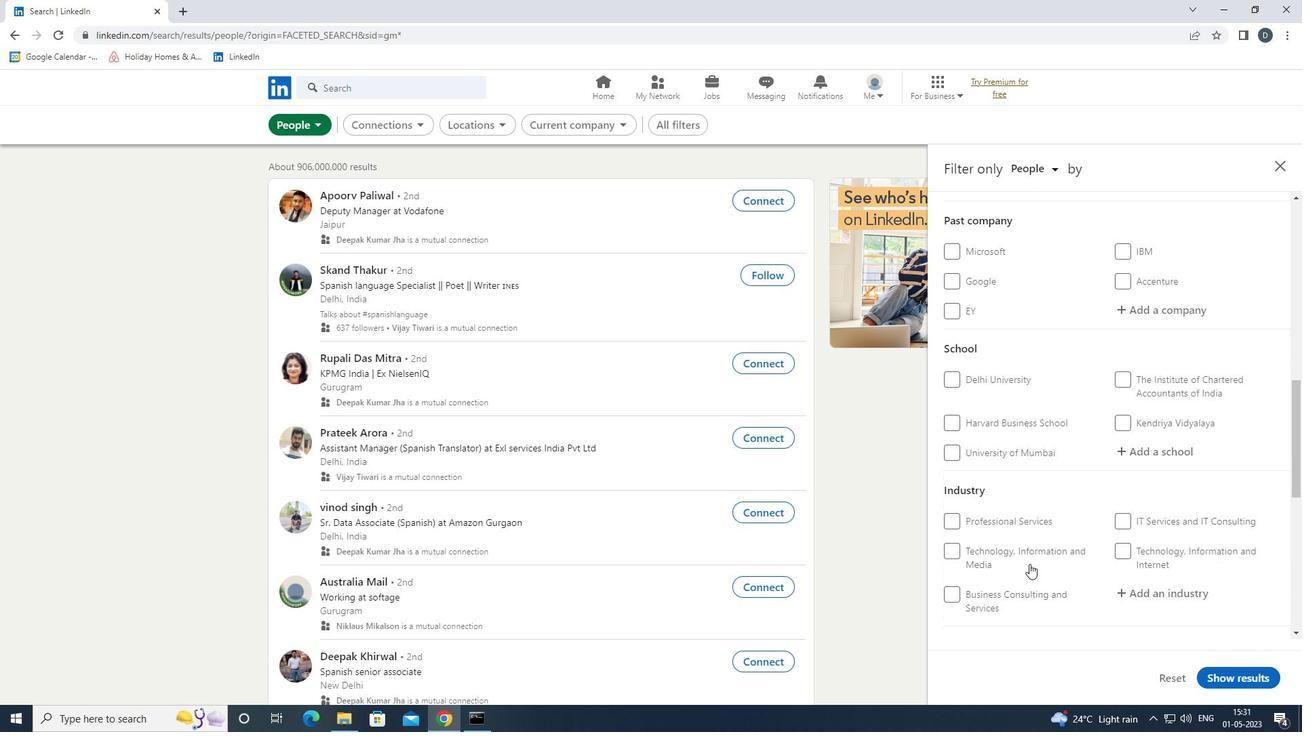 
Action: Mouse moved to (971, 539)
Screenshot: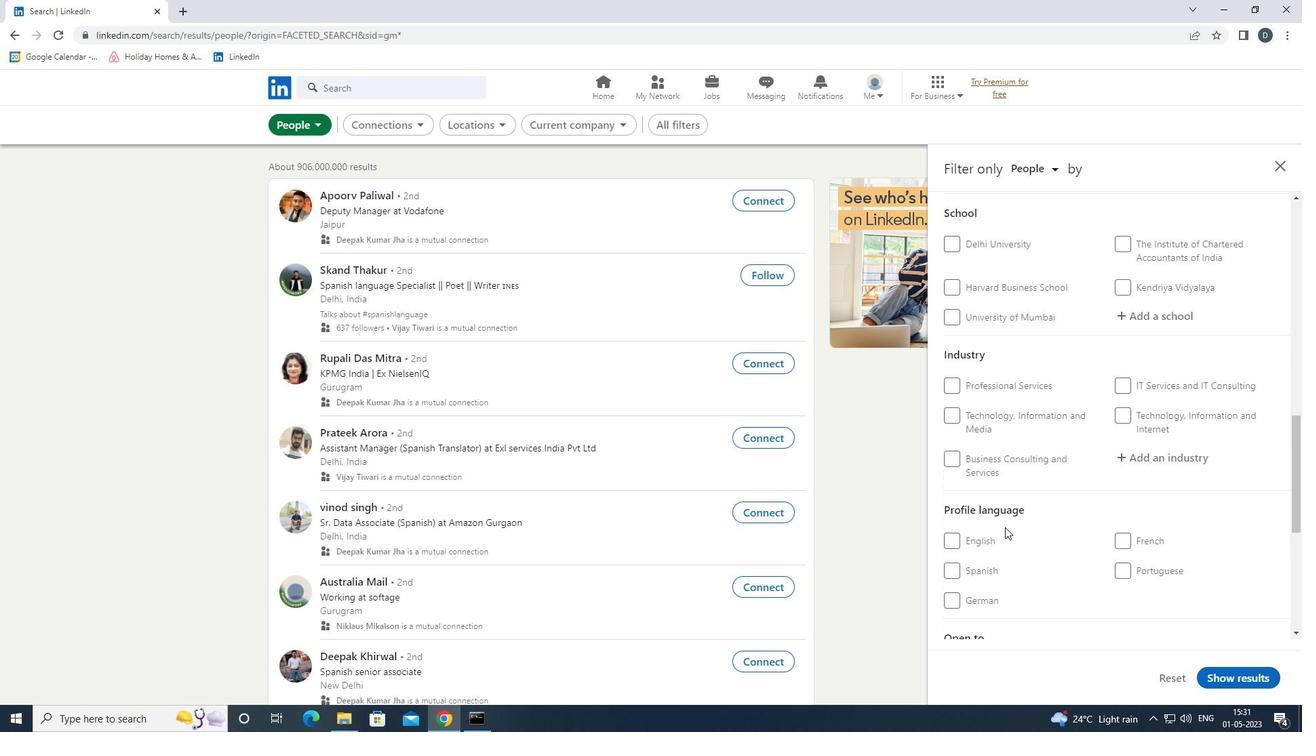 
Action: Mouse pressed left at (971, 539)
Screenshot: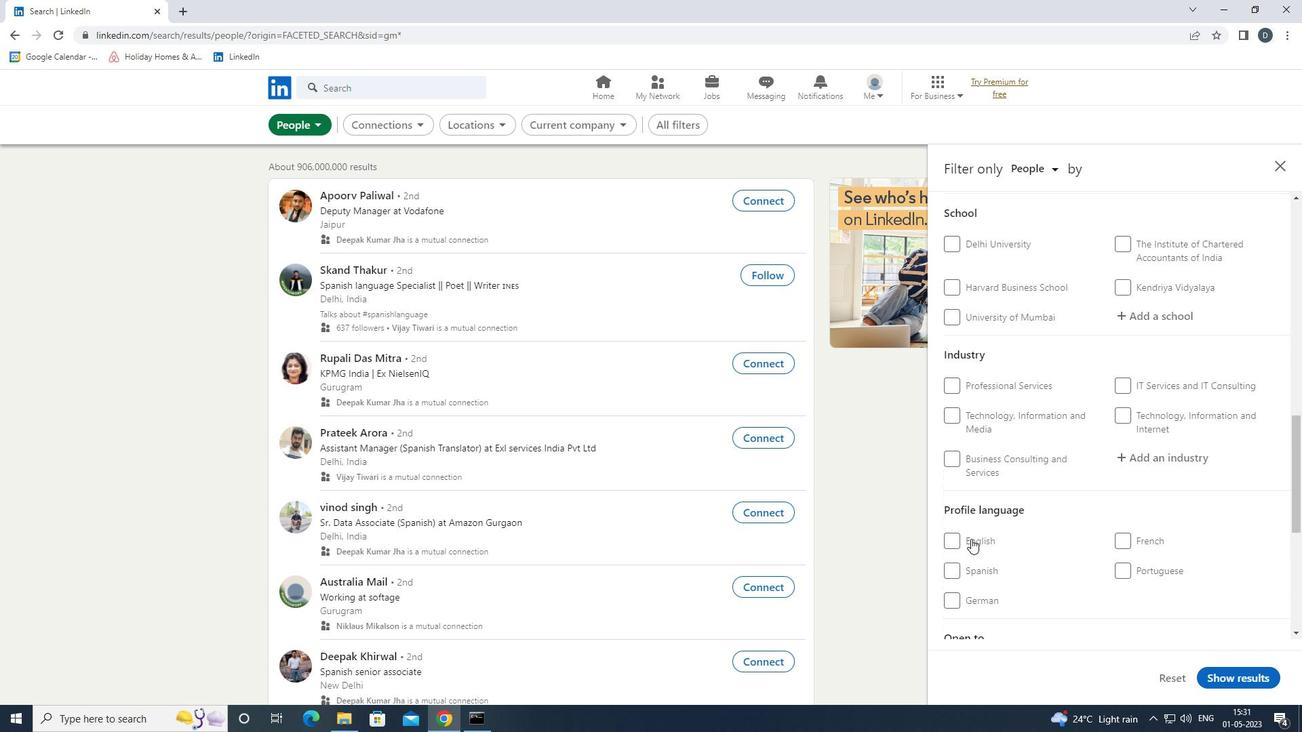 
Action: Mouse moved to (1117, 573)
Screenshot: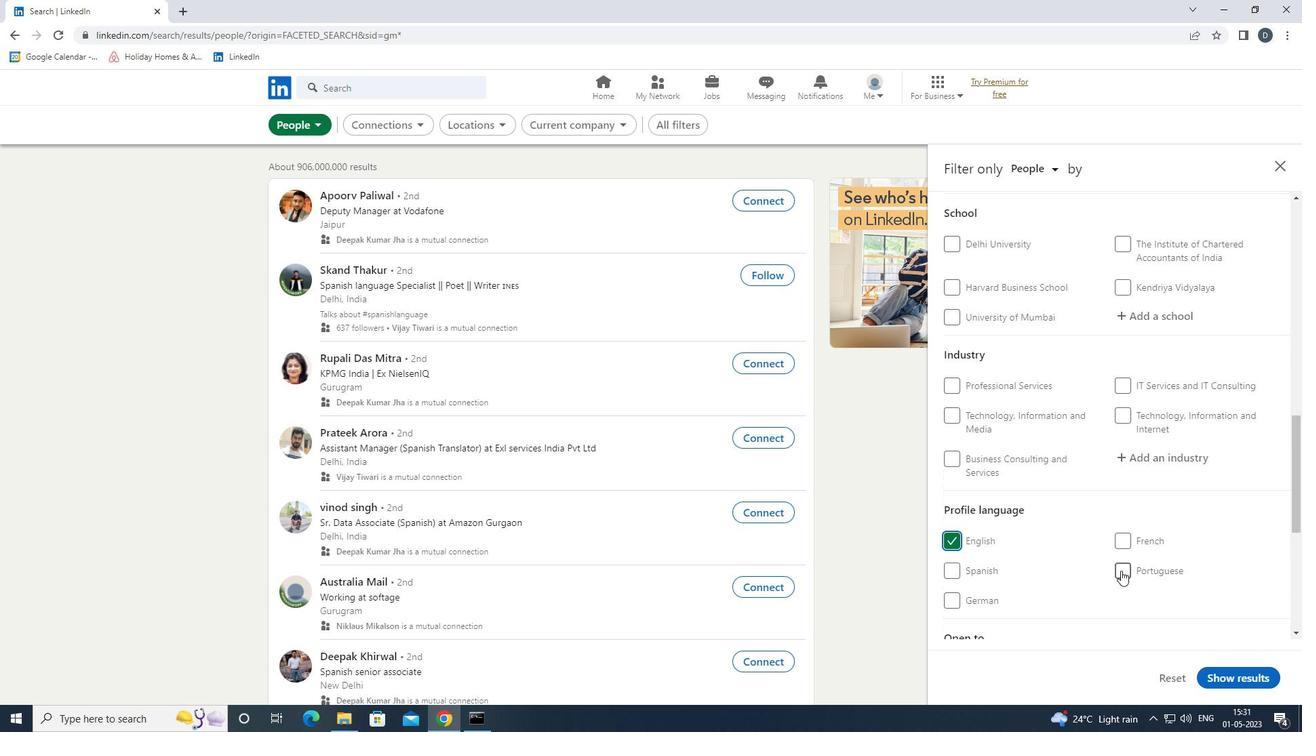 
Action: Mouse scrolled (1117, 574) with delta (0, 0)
Screenshot: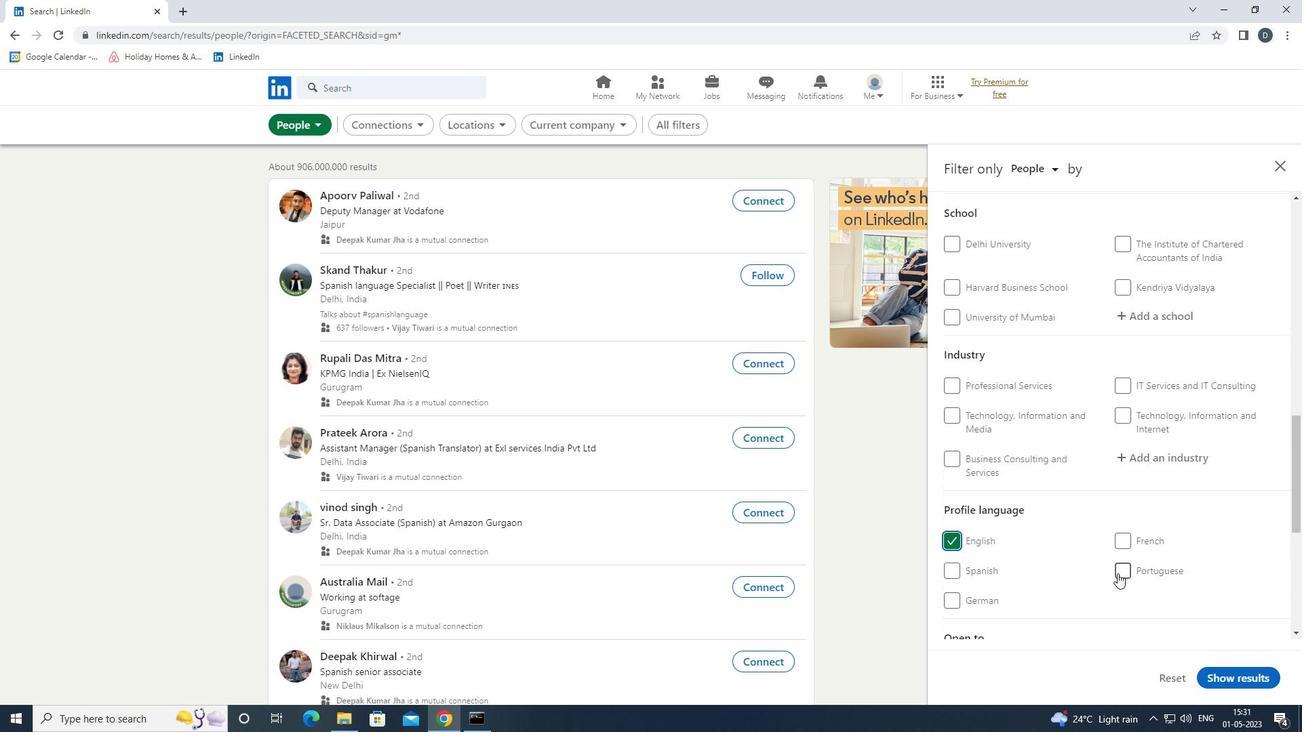 
Action: Mouse scrolled (1117, 574) with delta (0, 0)
Screenshot: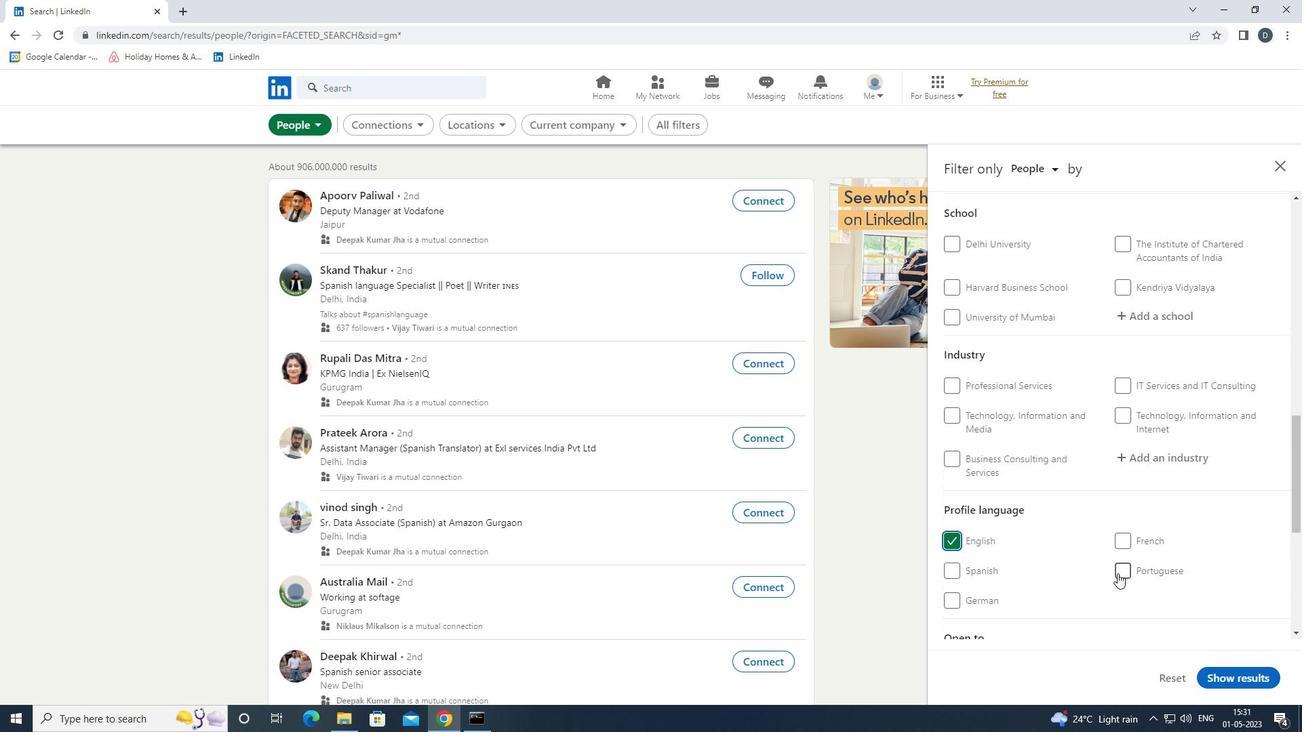 
Action: Mouse scrolled (1117, 574) with delta (0, 0)
Screenshot: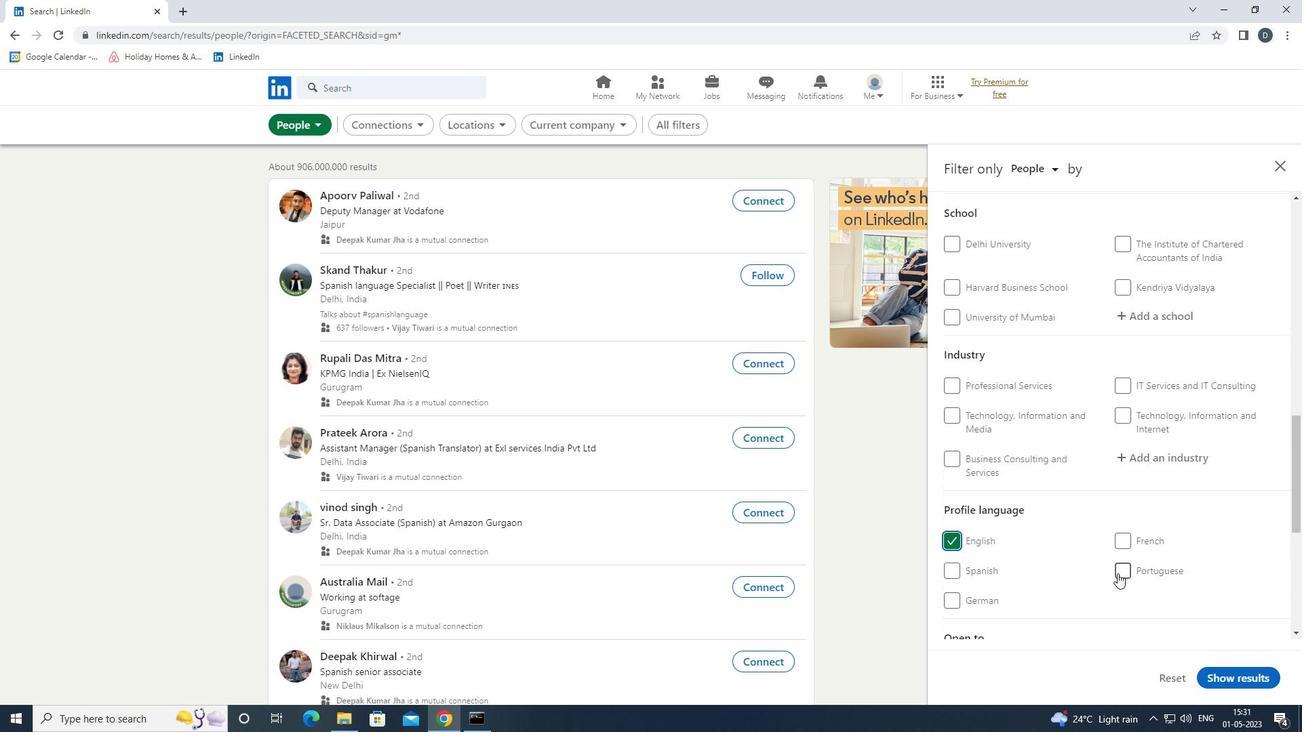 
Action: Mouse scrolled (1117, 574) with delta (0, 0)
Screenshot: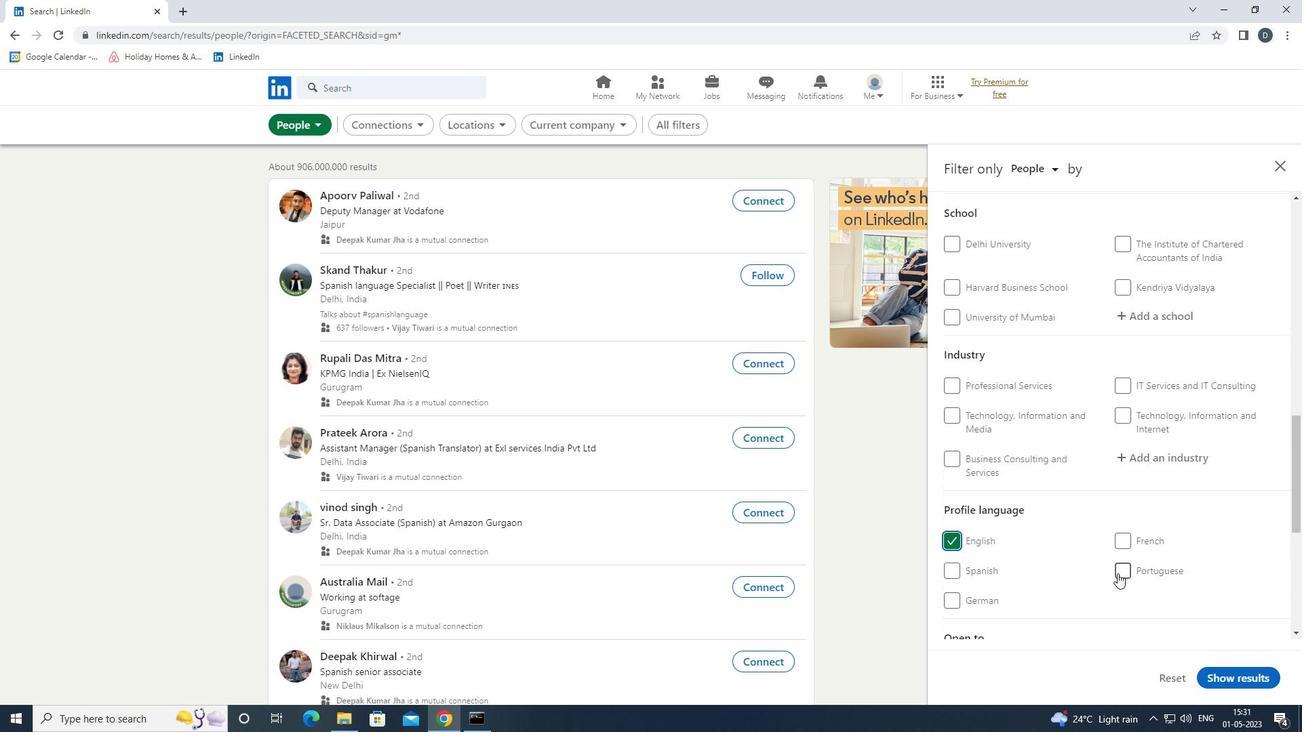 
Action: Mouse scrolled (1117, 574) with delta (0, 0)
Screenshot: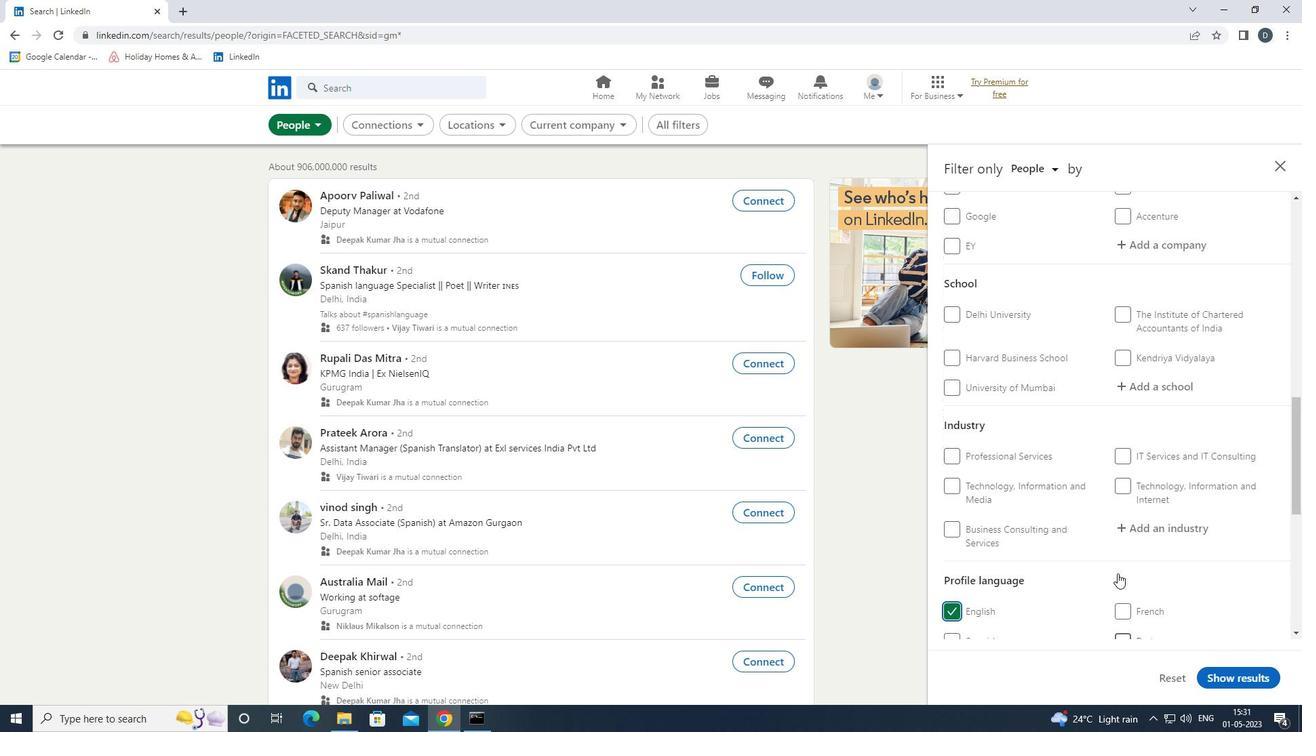 
Action: Mouse scrolled (1117, 574) with delta (0, 0)
Screenshot: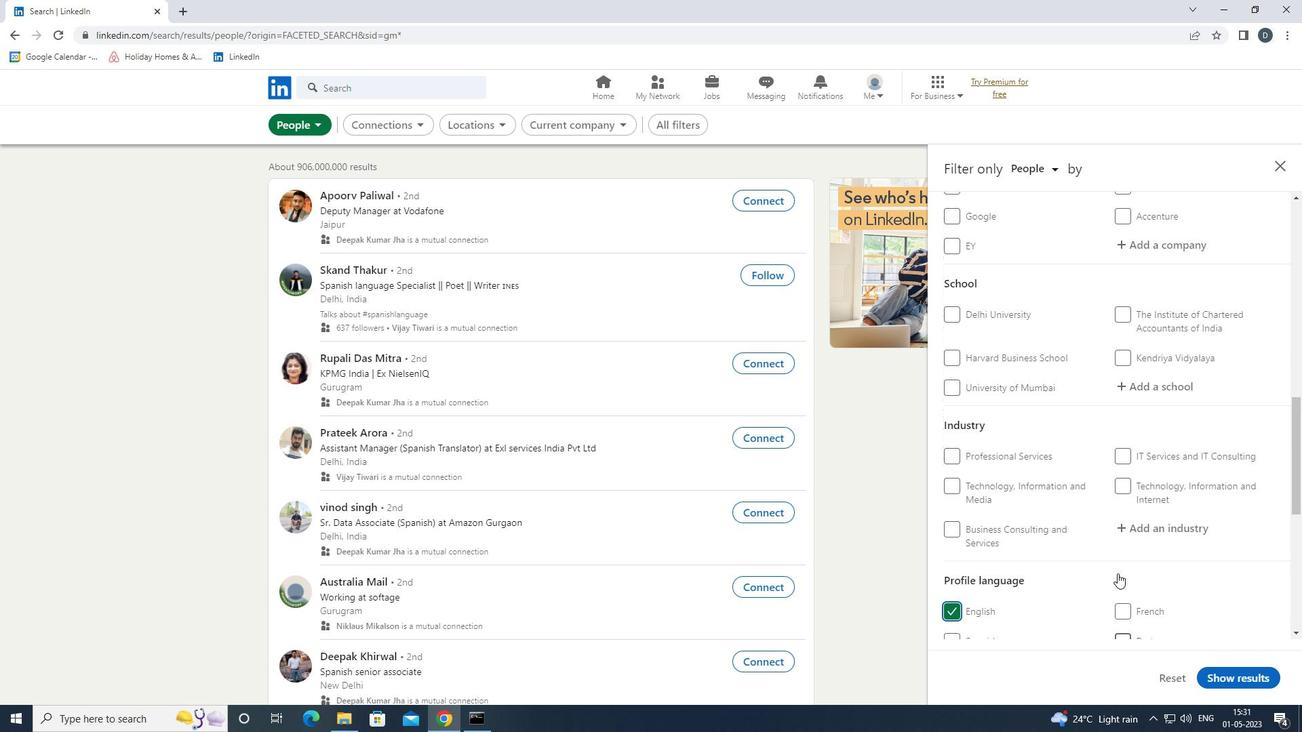 
Action: Mouse scrolled (1117, 574) with delta (0, 0)
Screenshot: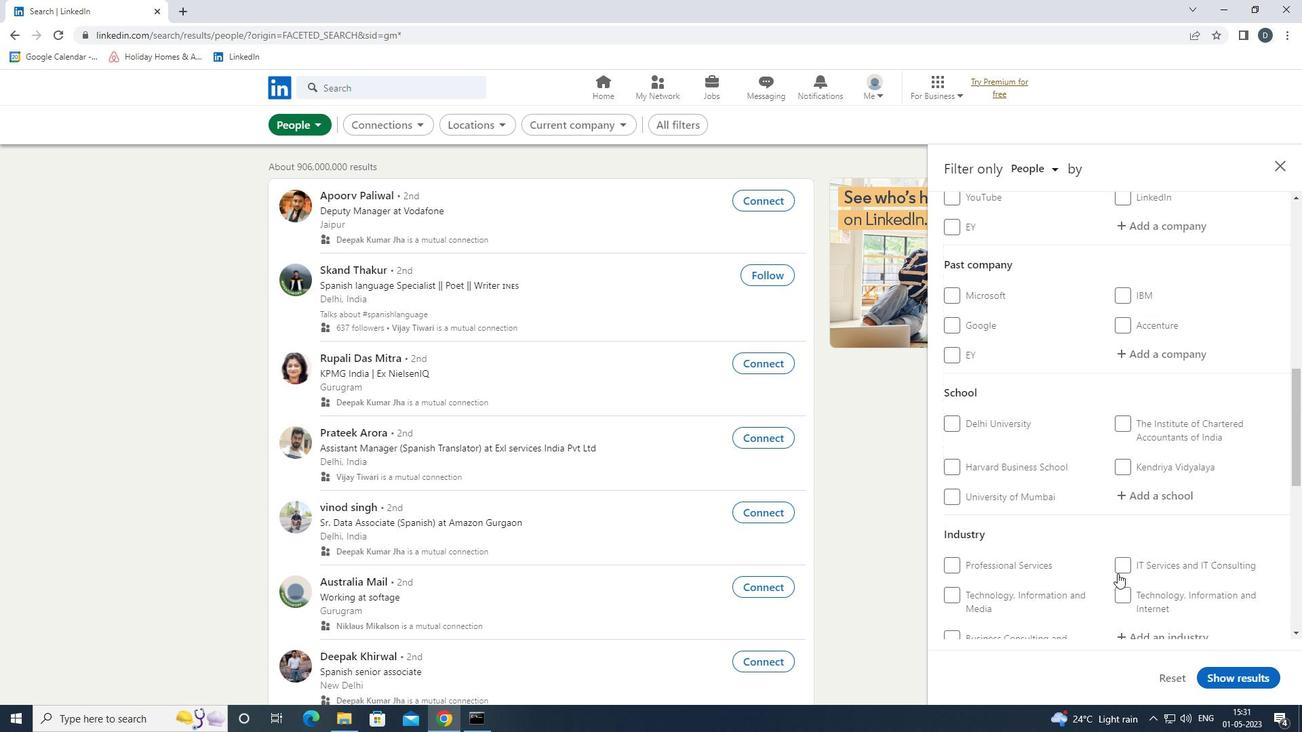 
Action: Mouse moved to (1149, 523)
Screenshot: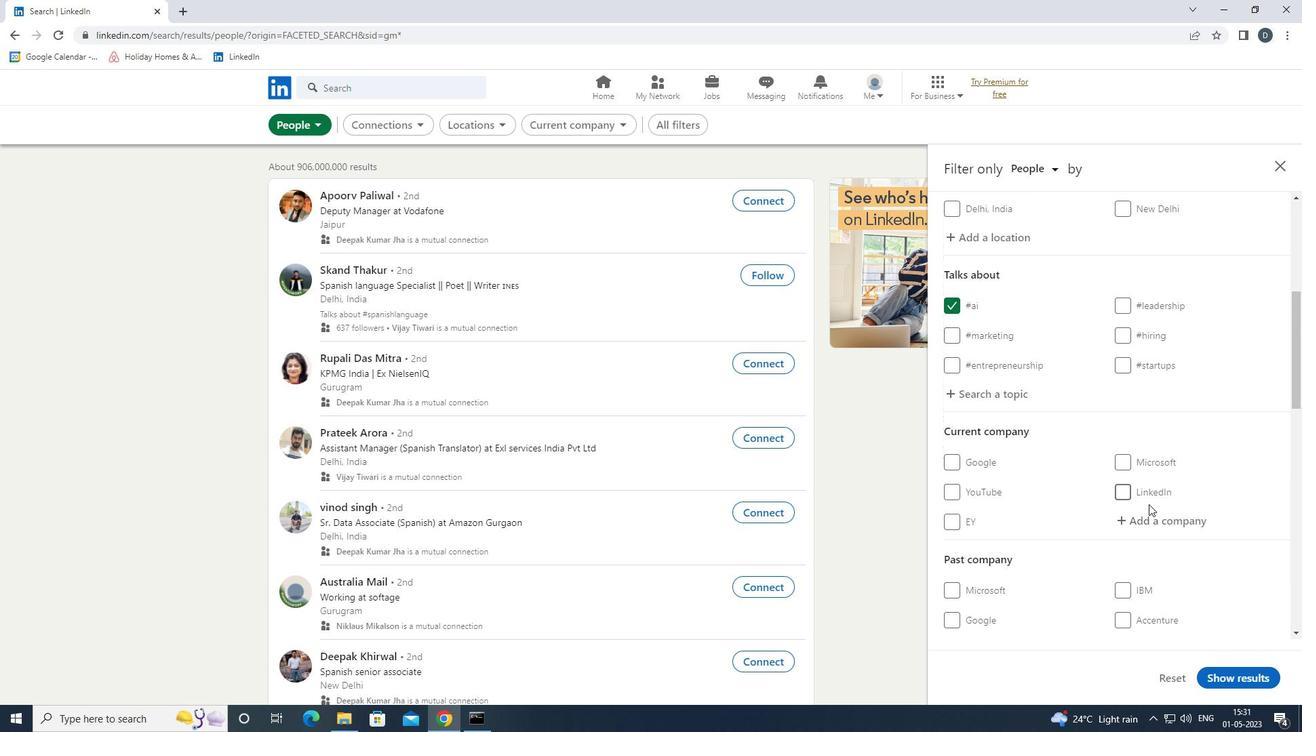 
Action: Mouse pressed left at (1149, 523)
Screenshot: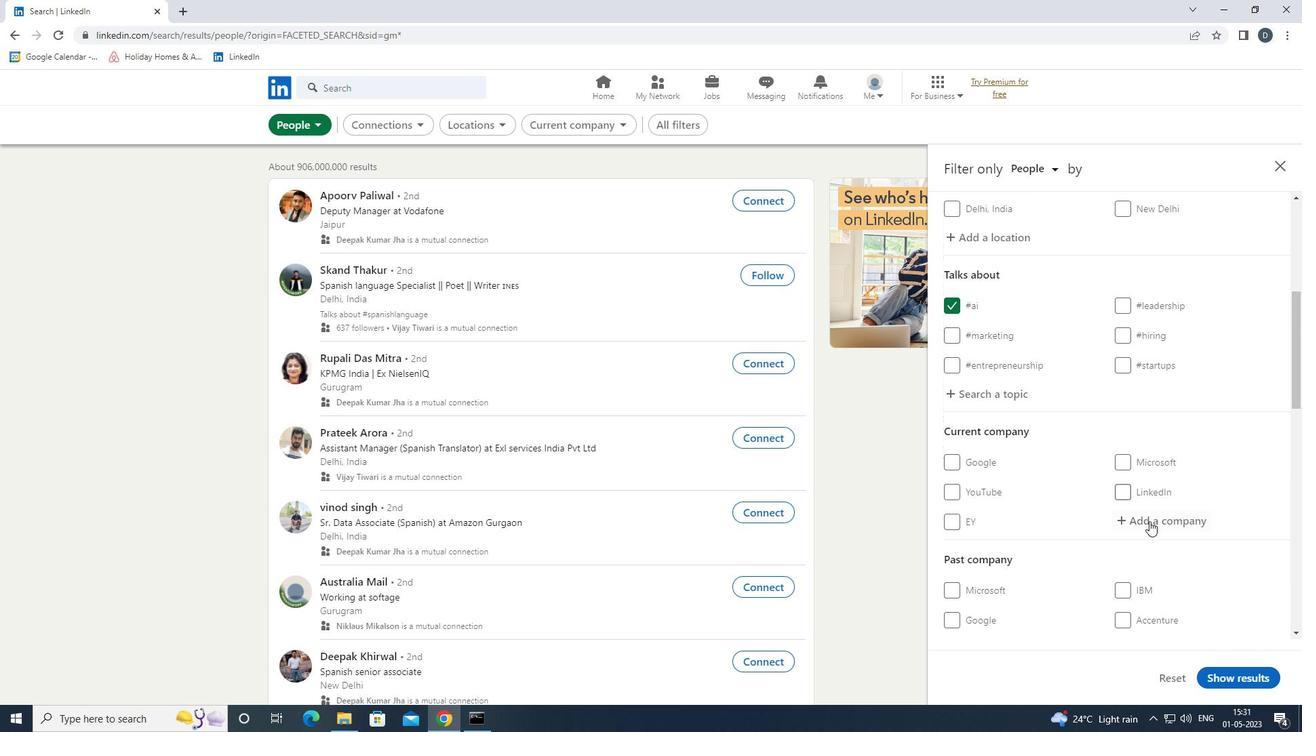 
Action: Key pressed <Key.shift><Key.shift>JP<Key.space><Key.backspace><Key.shift>MOR<Key.down><Key.enter>
Screenshot: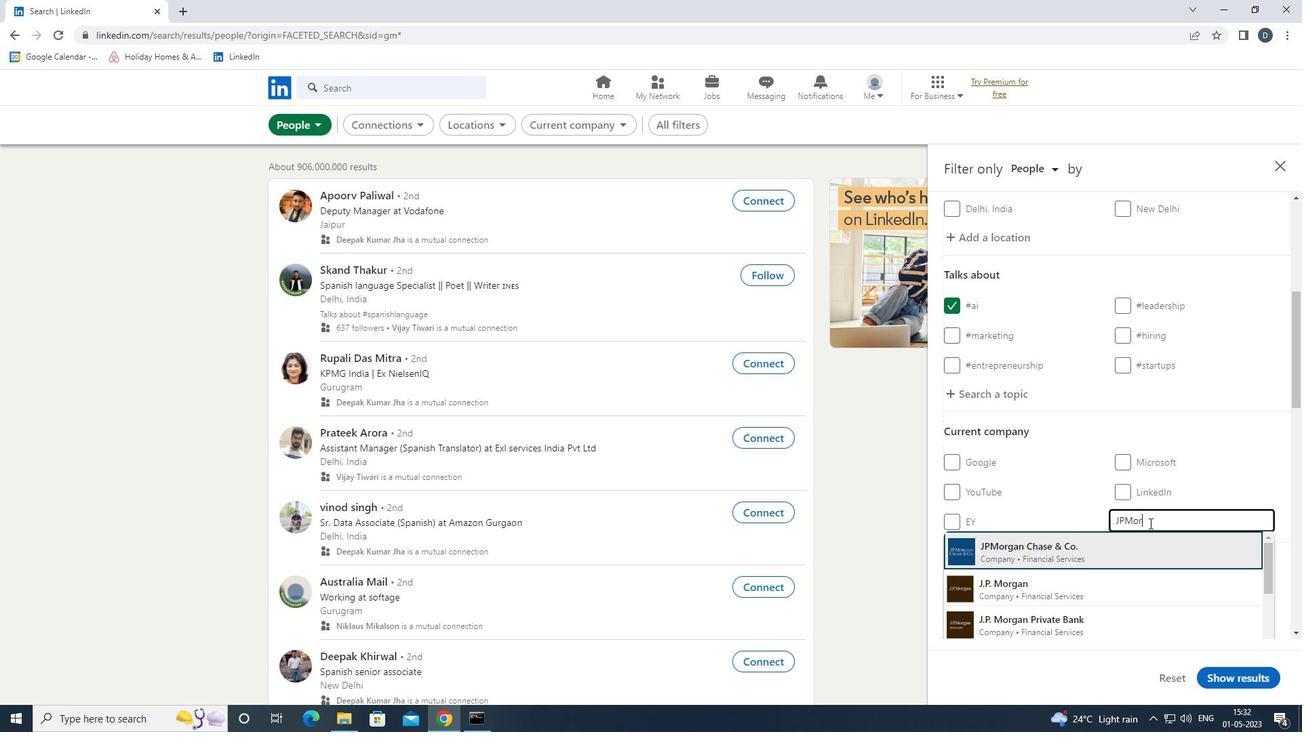 
Action: Mouse moved to (1149, 523)
Screenshot: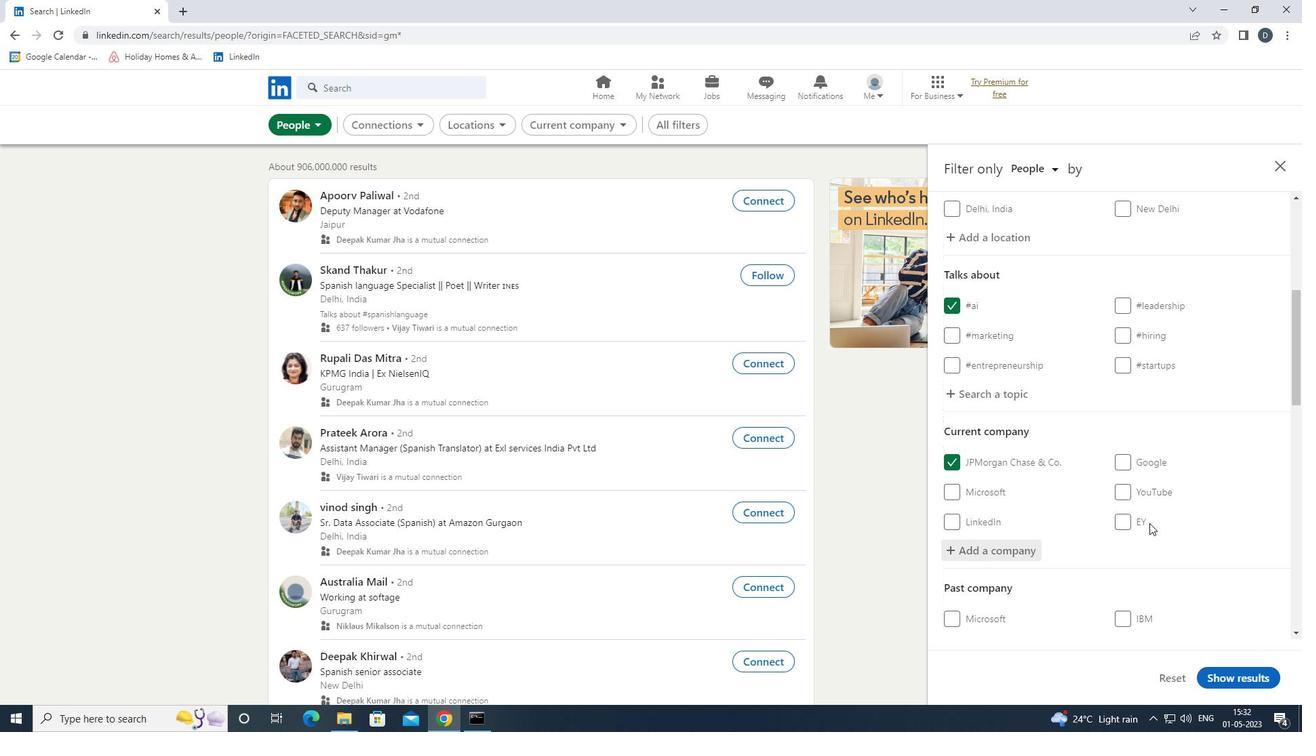 
Action: Mouse scrolled (1149, 522) with delta (0, 0)
Screenshot: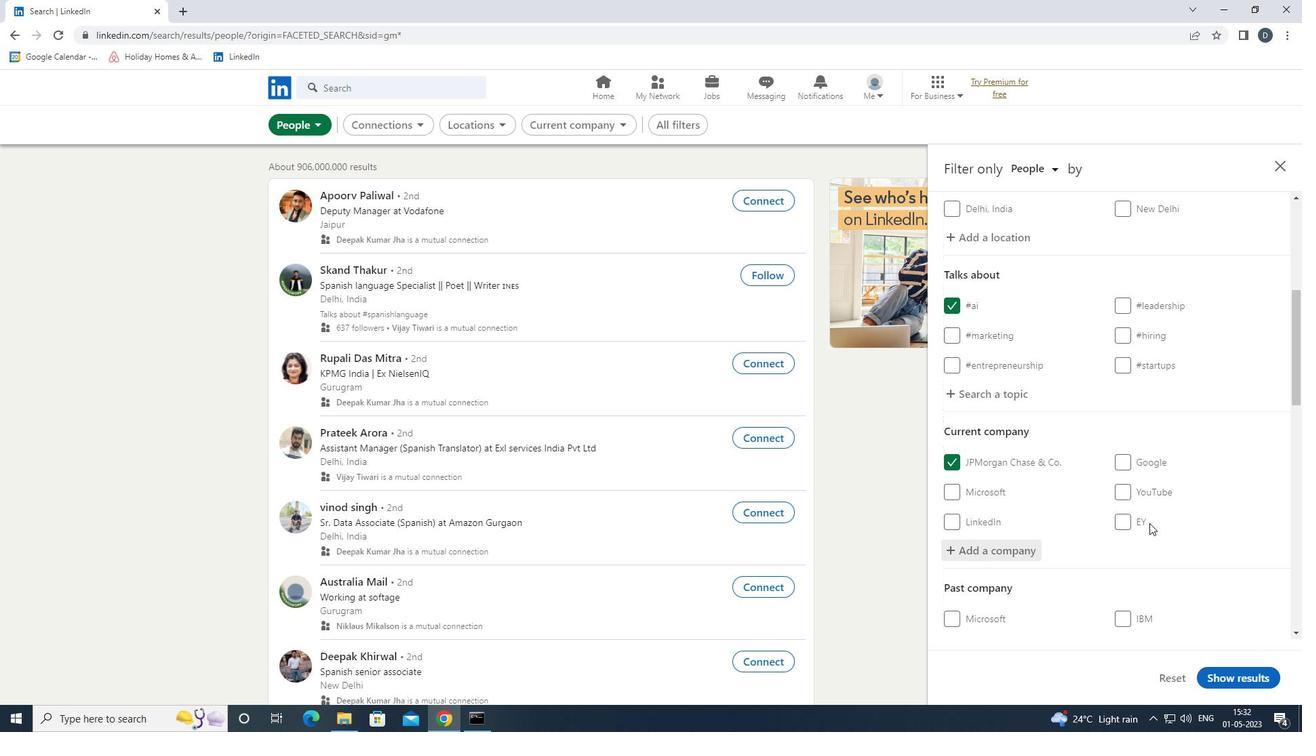 
Action: Mouse scrolled (1149, 522) with delta (0, 0)
Screenshot: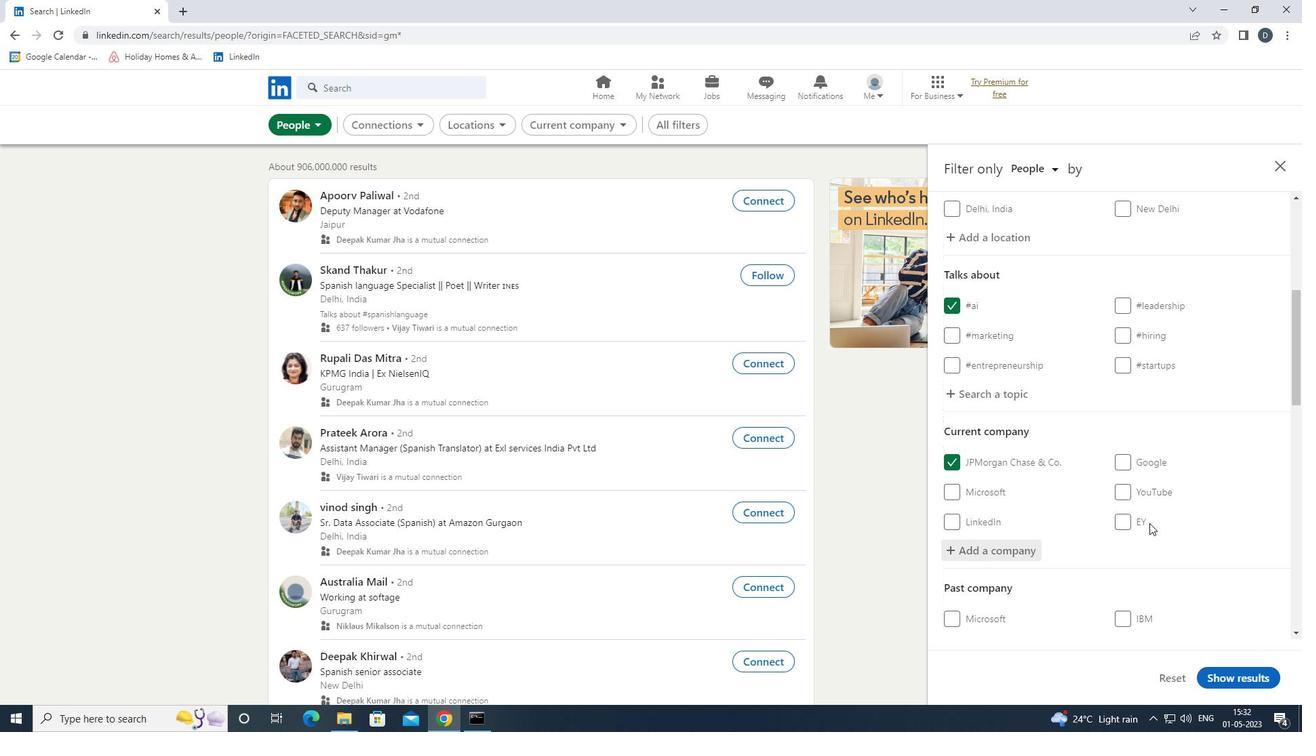 
Action: Mouse scrolled (1149, 522) with delta (0, 0)
Screenshot: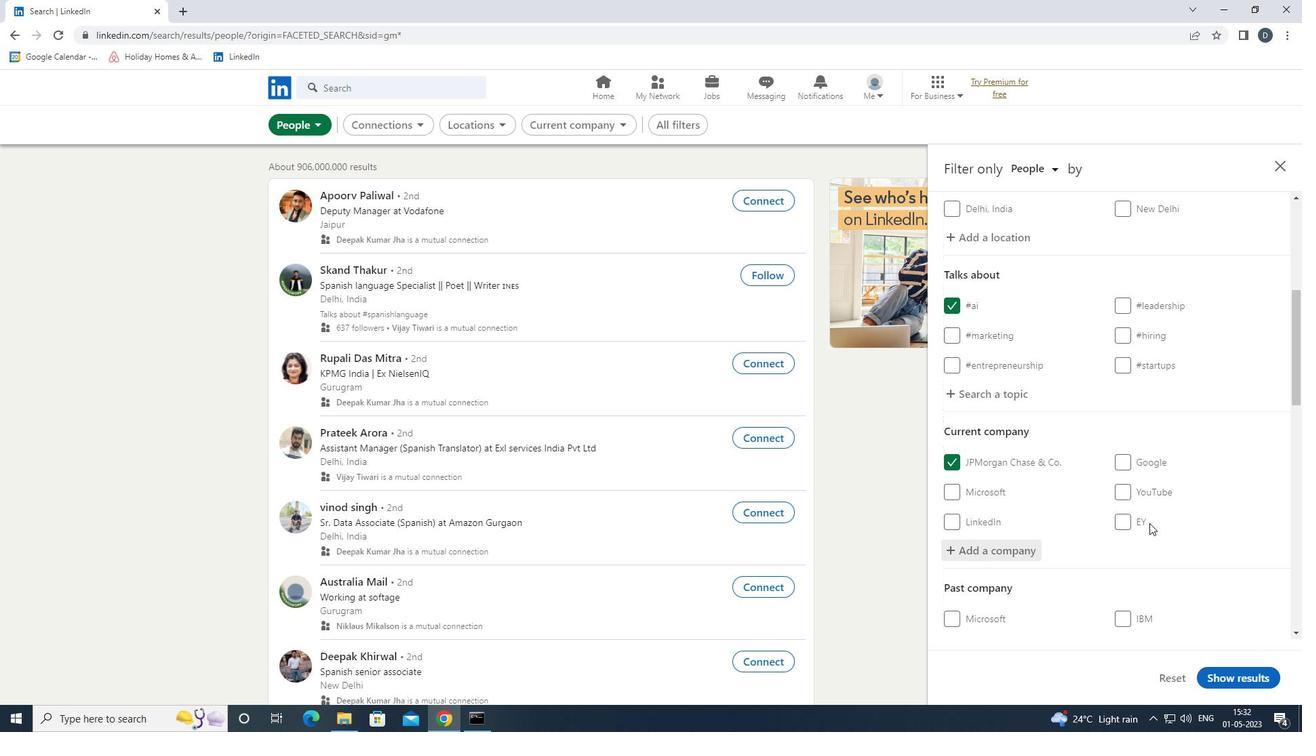 
Action: Mouse scrolled (1149, 522) with delta (0, 0)
Screenshot: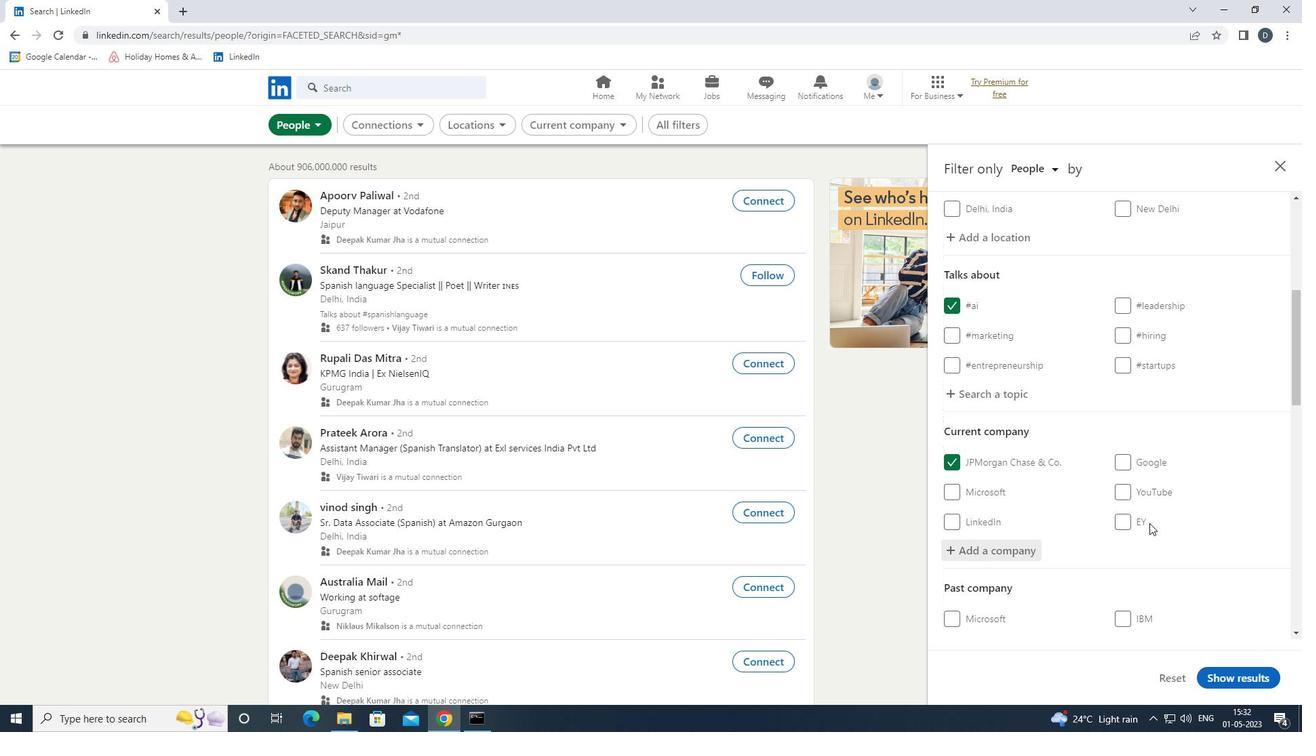 
Action: Mouse scrolled (1149, 522) with delta (0, 0)
Screenshot: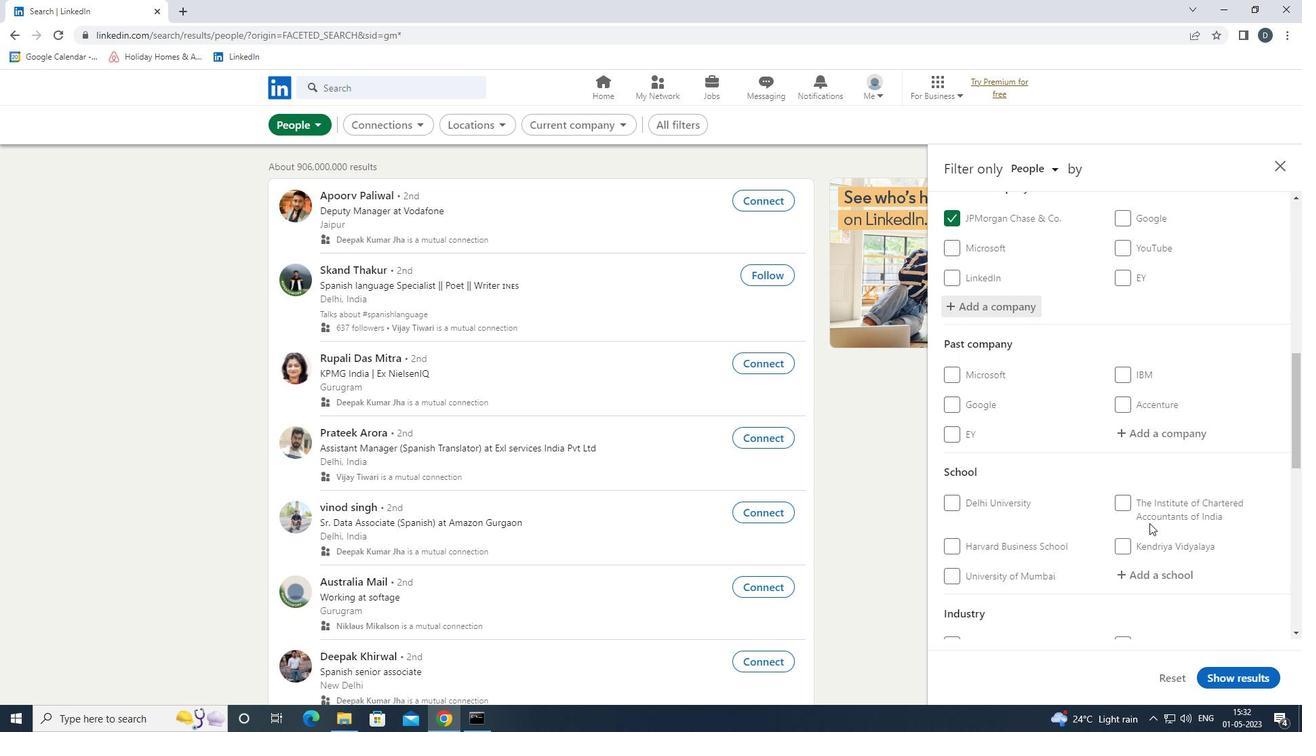 
Action: Mouse scrolled (1149, 522) with delta (0, 0)
Screenshot: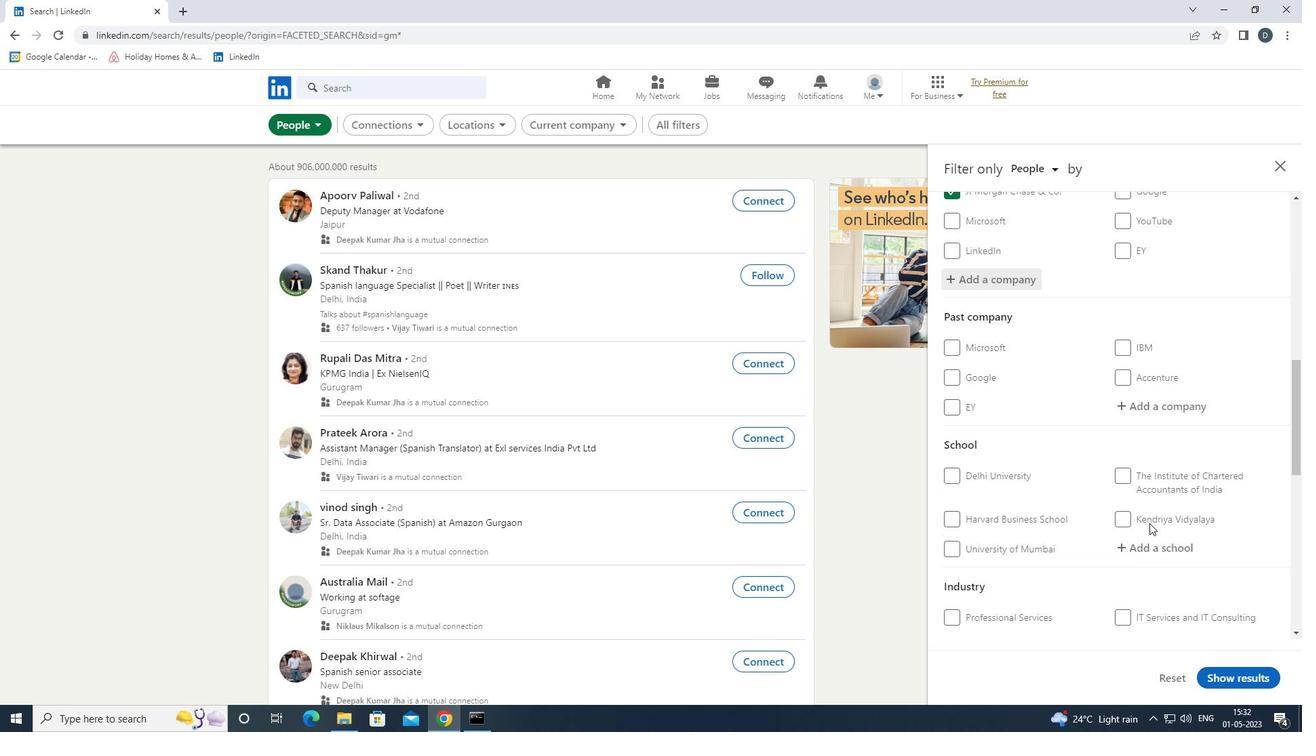 
Action: Mouse moved to (1151, 414)
Screenshot: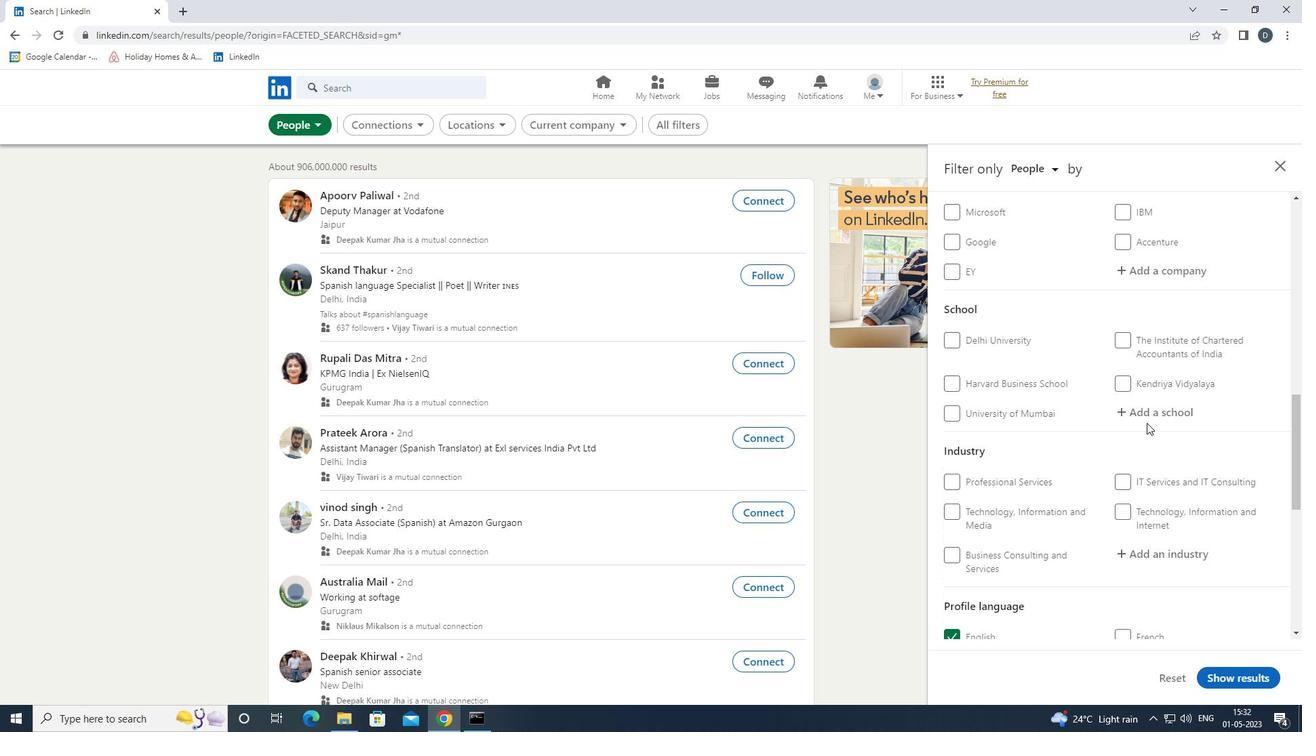 
Action: Mouse pressed left at (1151, 414)
Screenshot: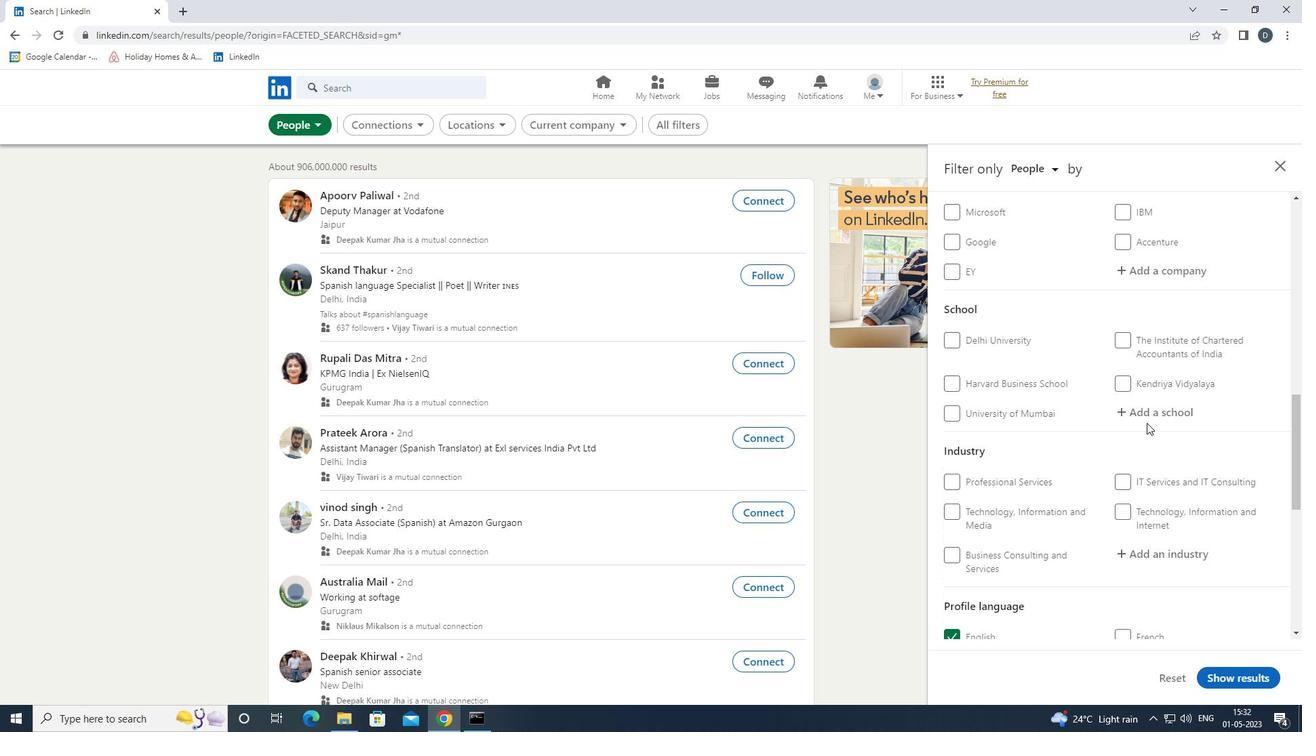 
Action: Key pressed <Key.shift>VIT<Key.space><Key.shift>VE<Key.backspace>ELLORE<Key.down><Key.down><Key.enter>
Screenshot: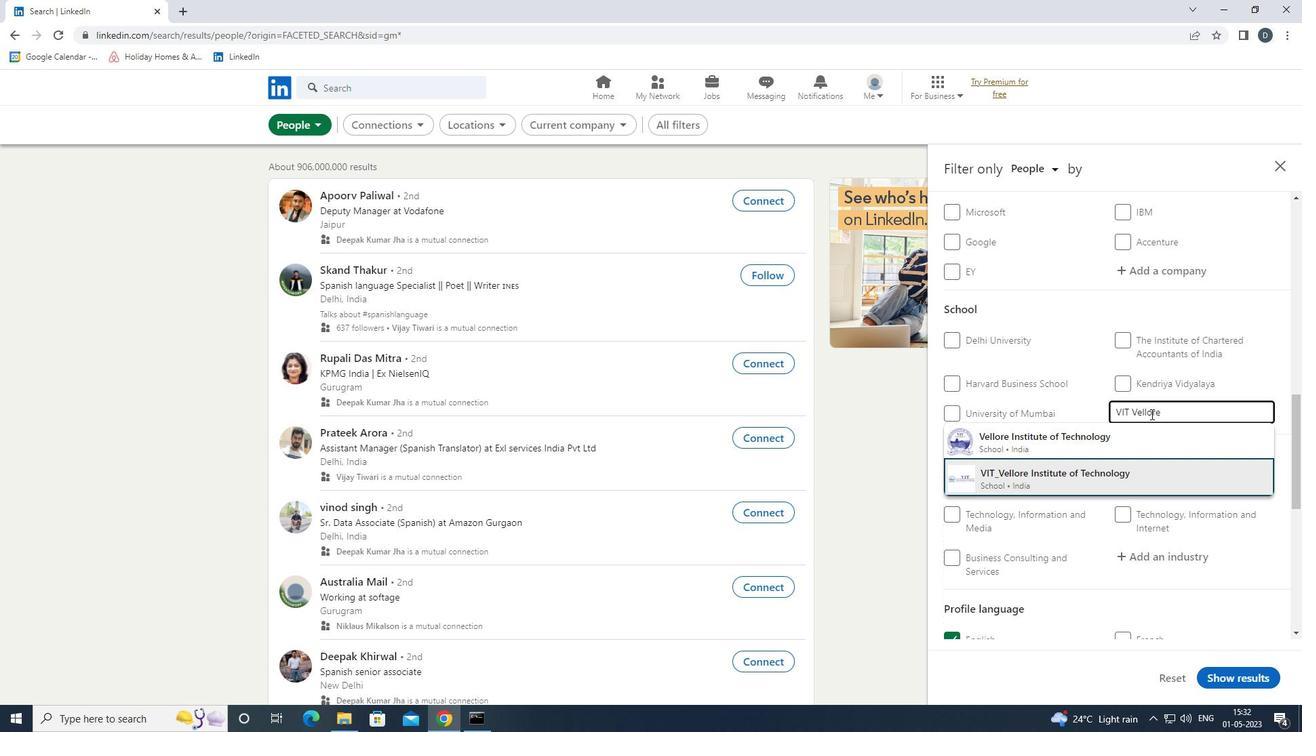 
Action: Mouse scrolled (1151, 413) with delta (0, 0)
Screenshot: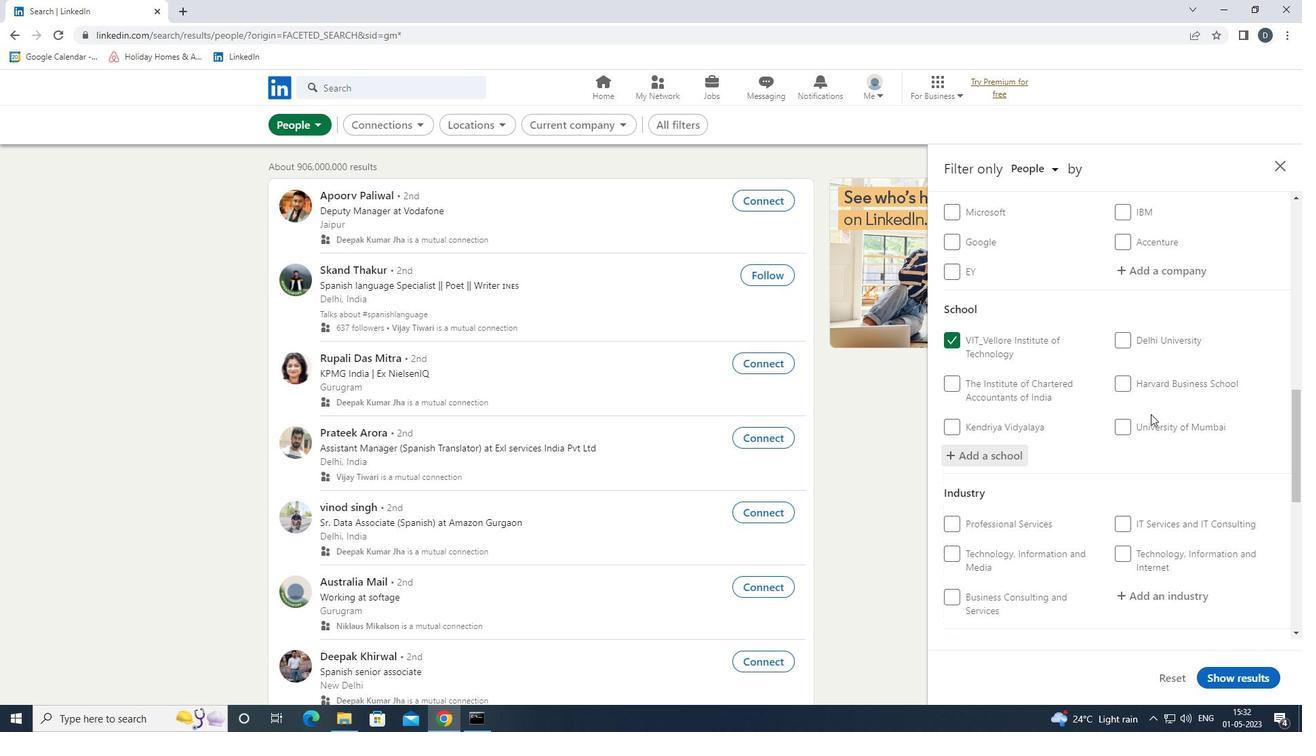 
Action: Mouse scrolled (1151, 413) with delta (0, 0)
Screenshot: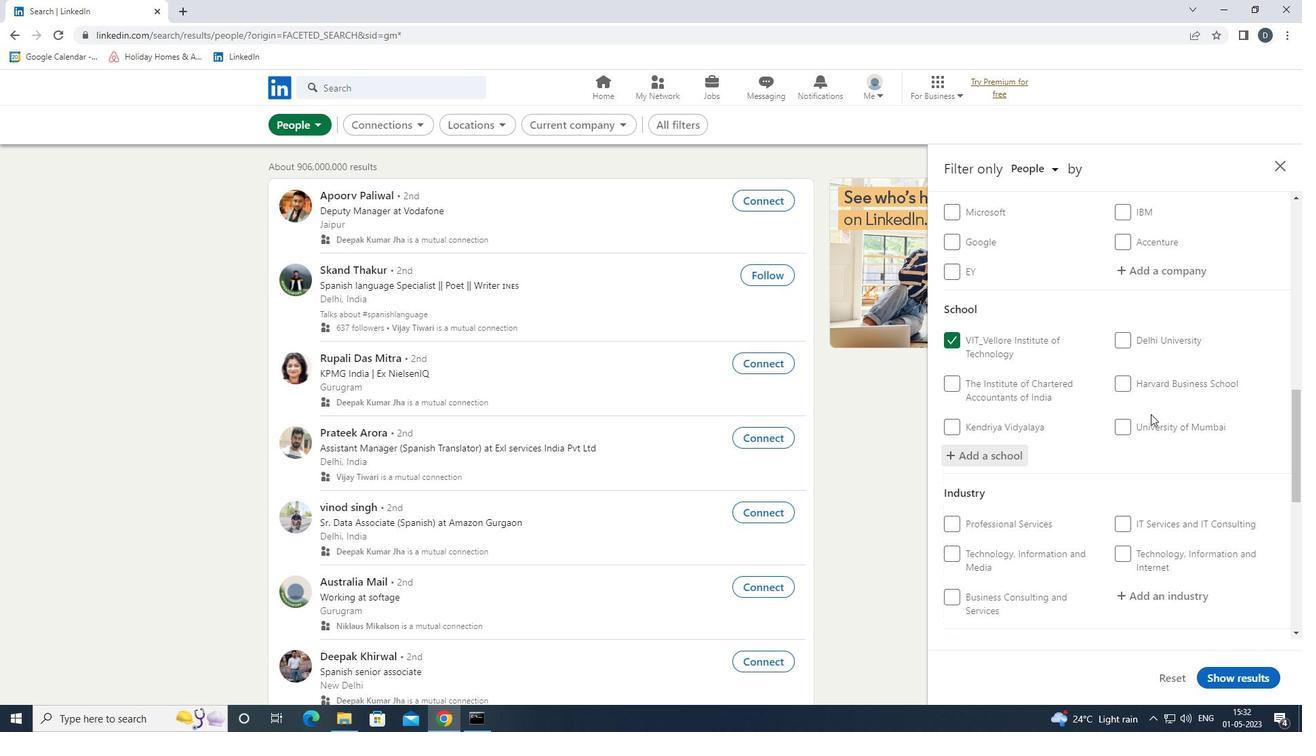 
Action: Mouse scrolled (1151, 413) with delta (0, 0)
Screenshot: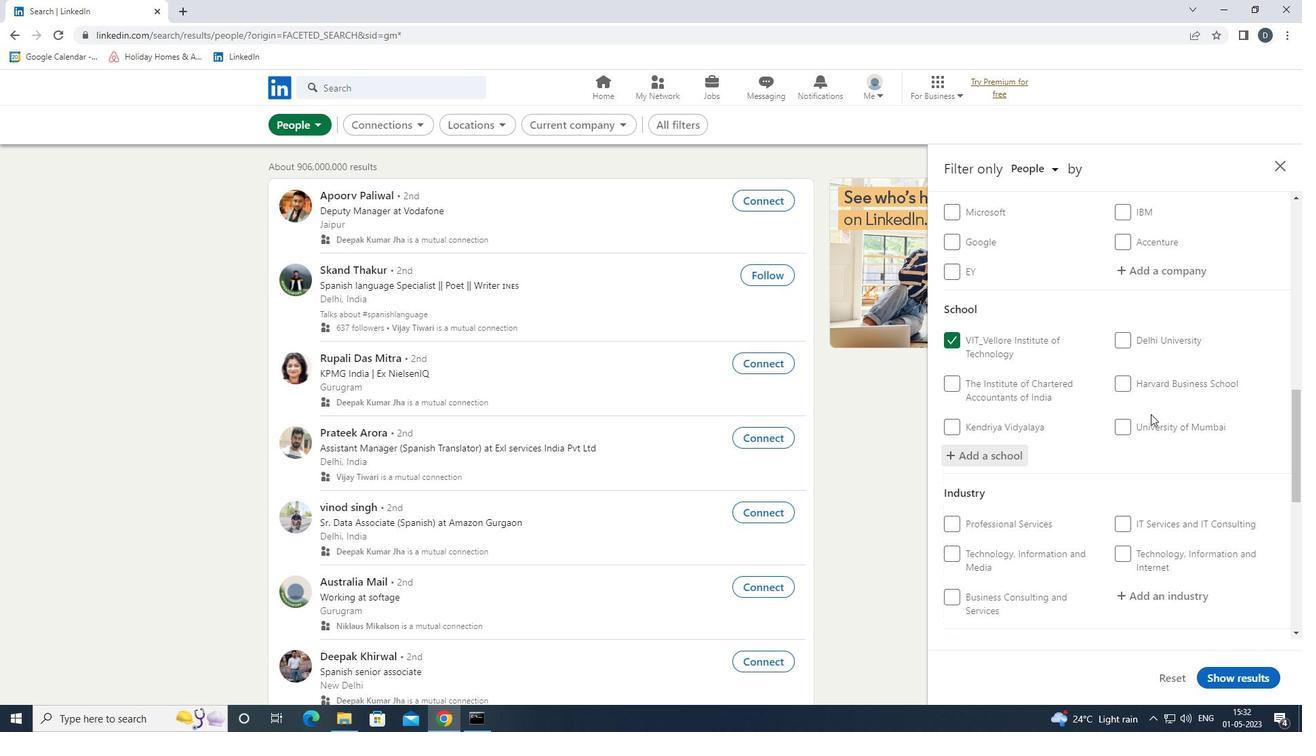 
Action: Mouse scrolled (1151, 413) with delta (0, 0)
Screenshot: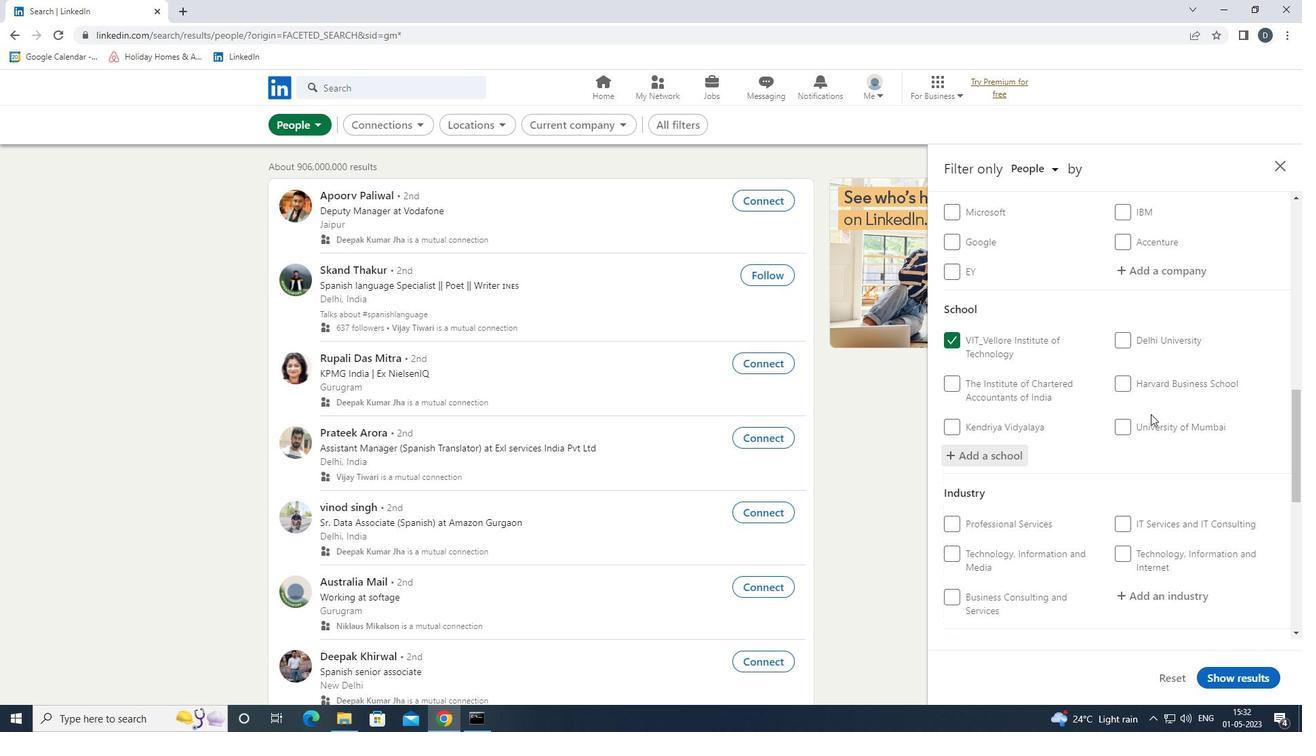 
Action: Mouse moved to (1167, 331)
Screenshot: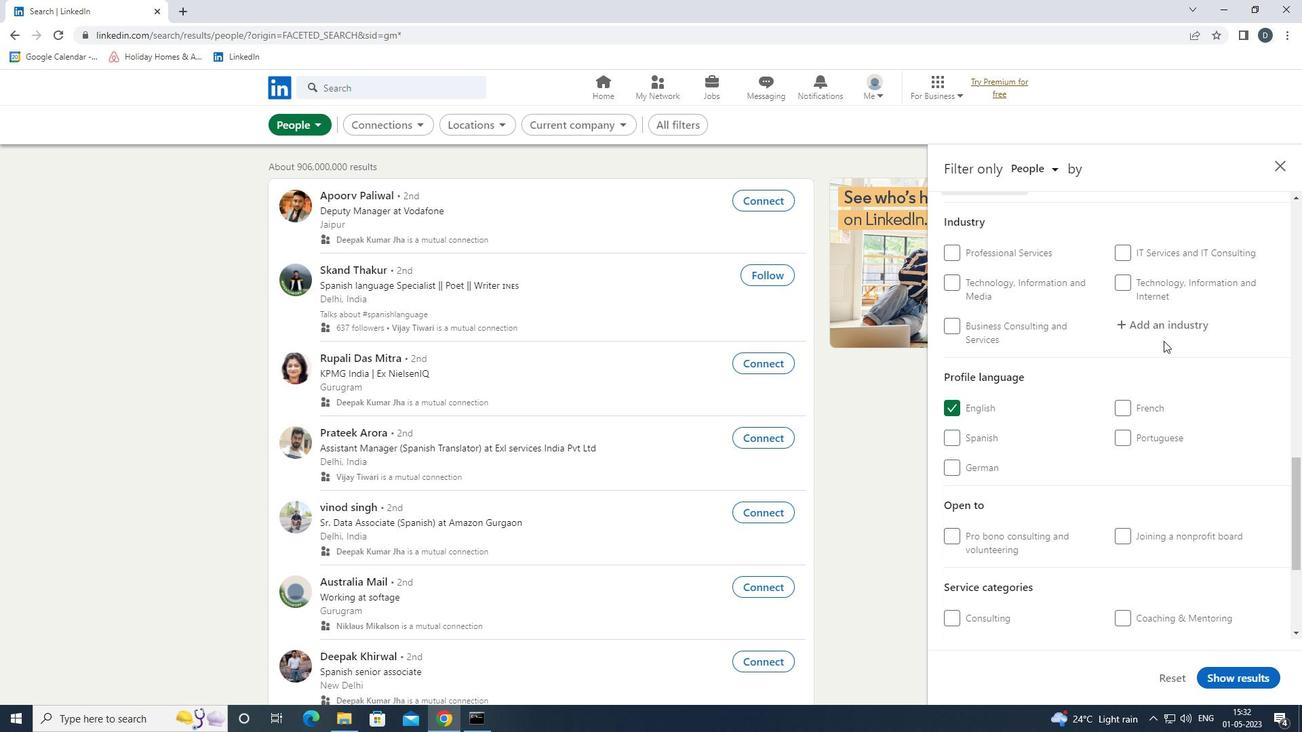 
Action: Mouse pressed left at (1167, 331)
Screenshot: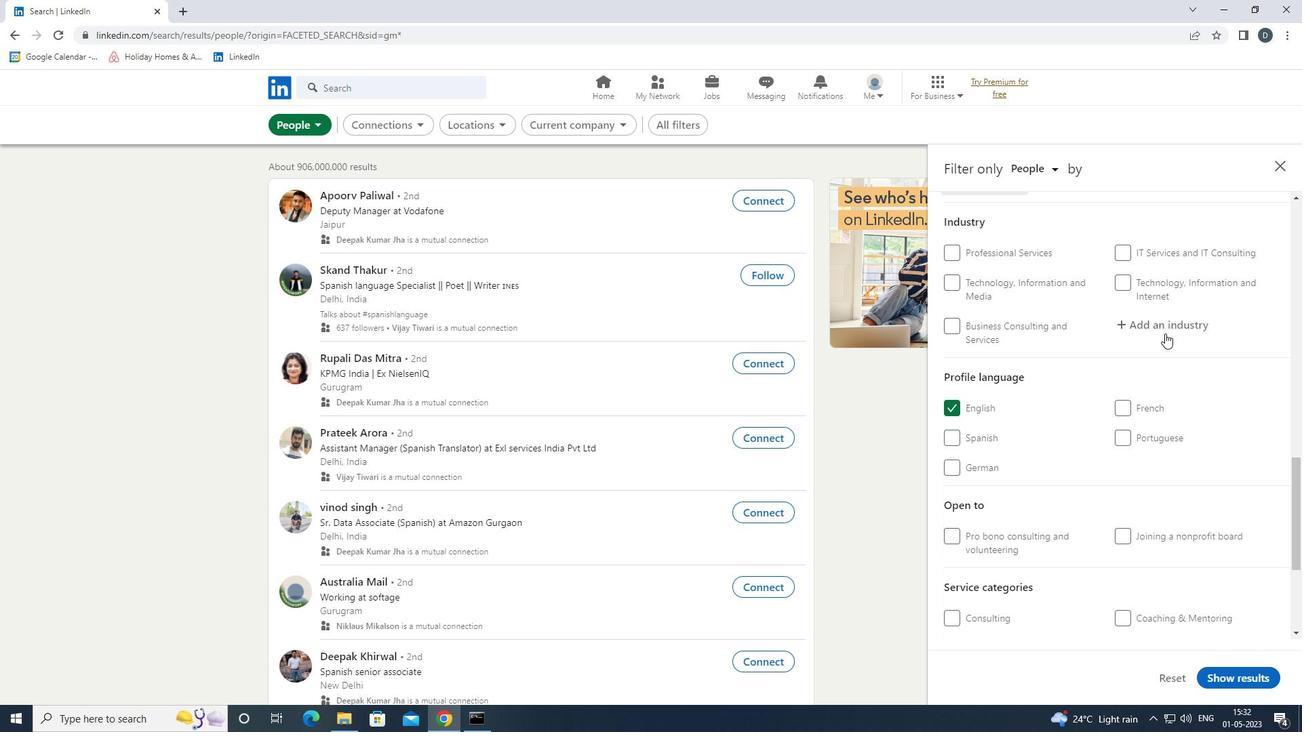 
Action: Mouse moved to (1163, 341)
Screenshot: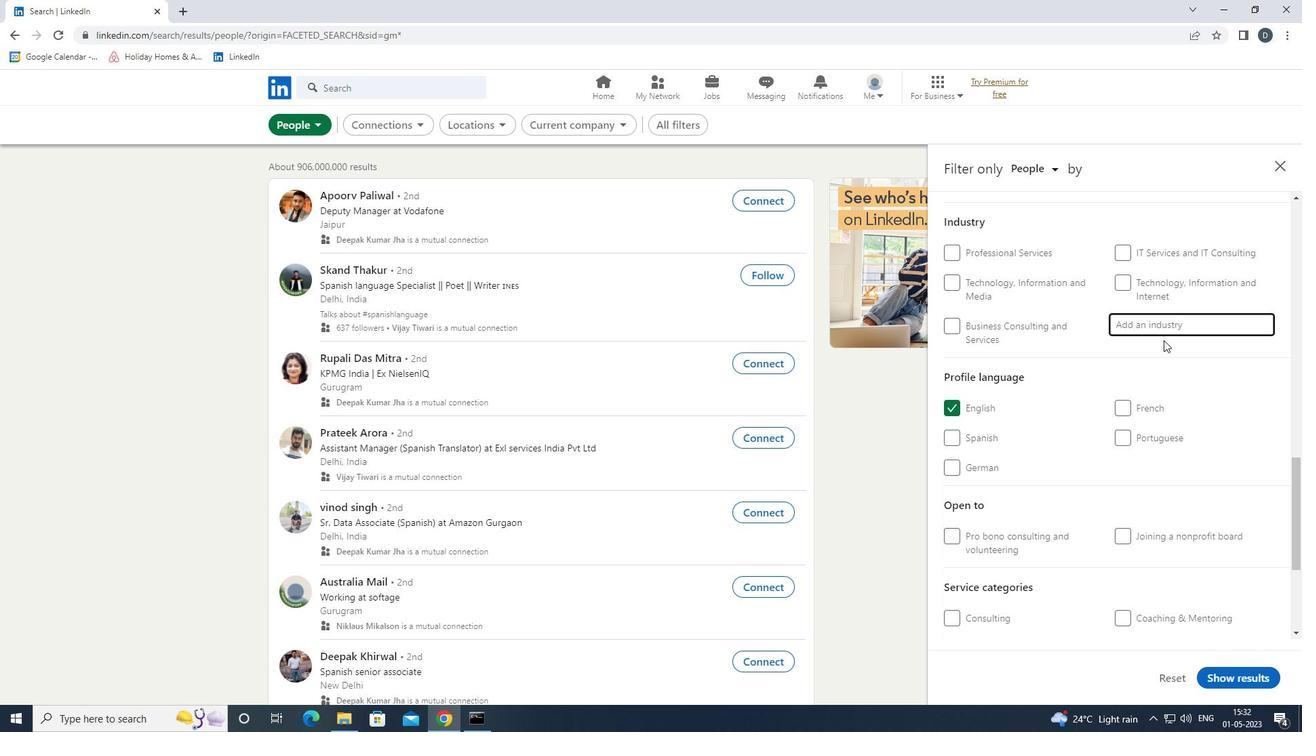 
Action: Key pressed <Key.shift>HOME<Key.space><Key.shift><Key.shift><Key.shift><Key.shift><Key.shift><Key.shift><Key.shift><Key.shift><Key.shift><Key.shift><Key.shift><Key.shift>HE<Key.down><Key.enter>
Screenshot: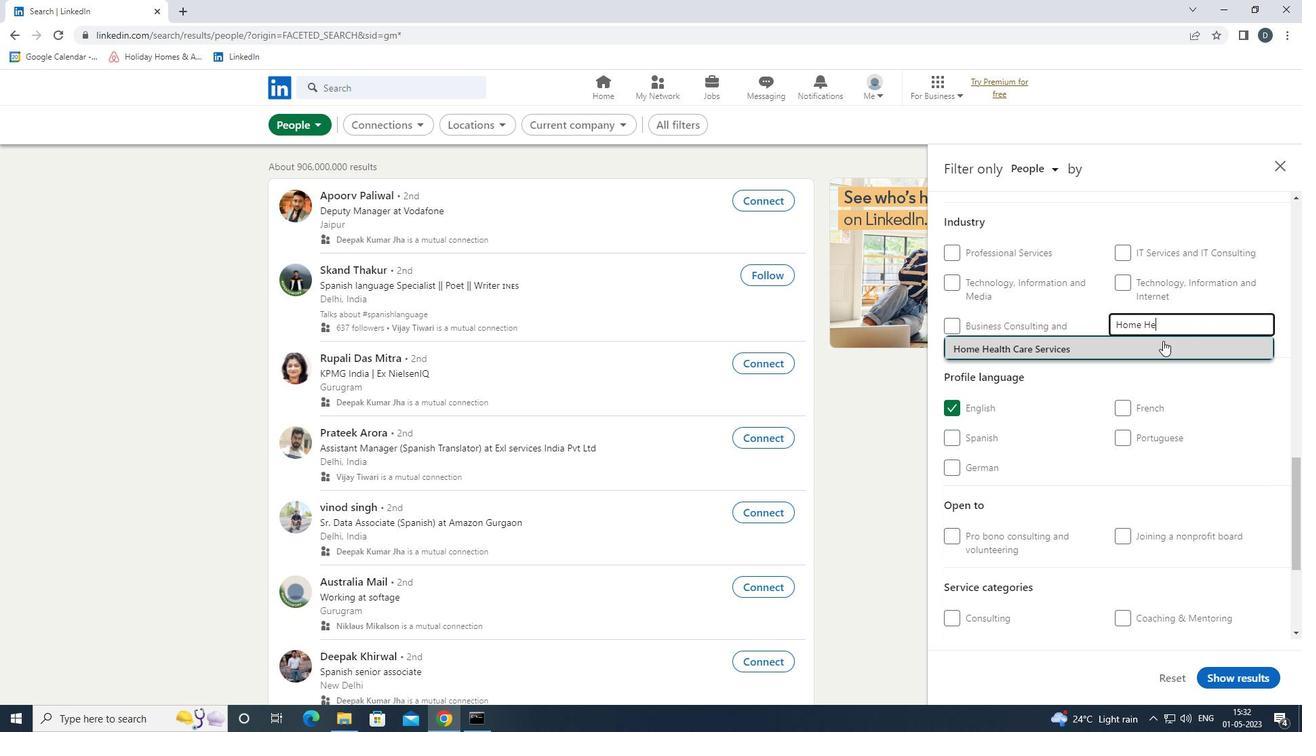 
Action: Mouse moved to (1064, 352)
Screenshot: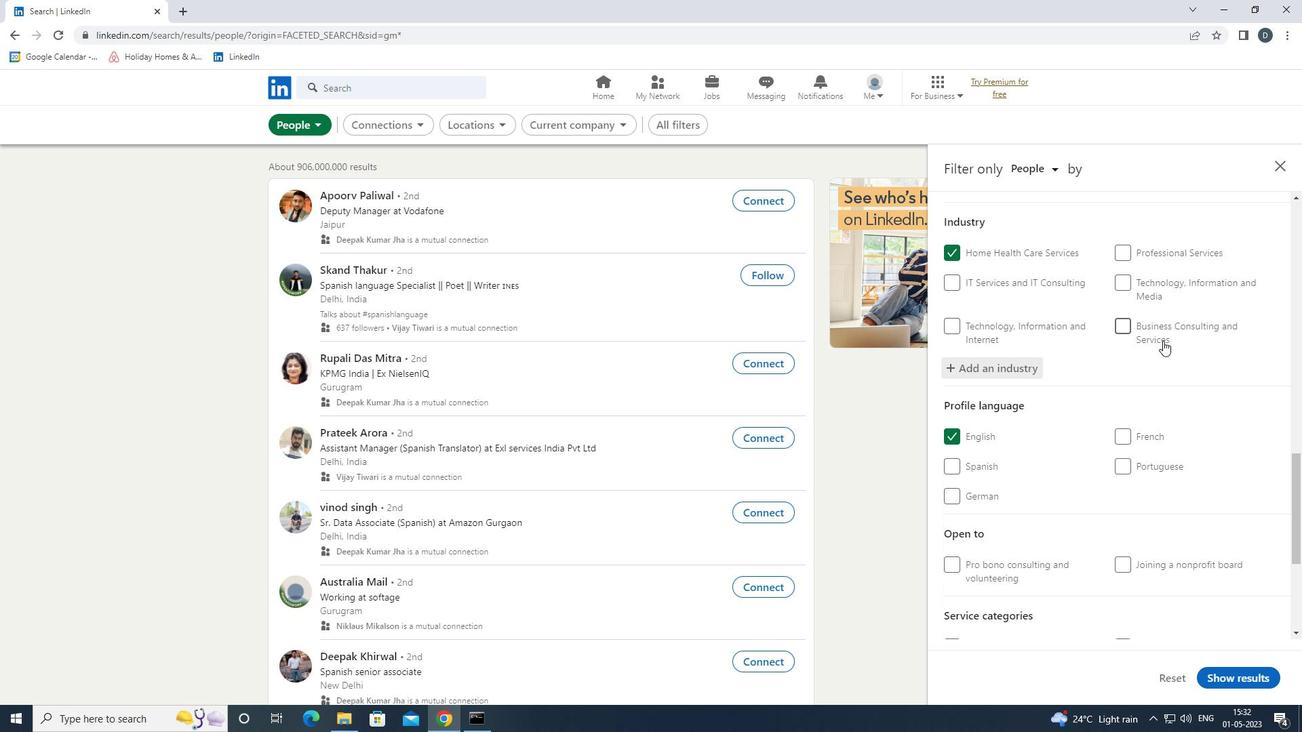 
Action: Mouse scrolled (1064, 352) with delta (0, 0)
Screenshot: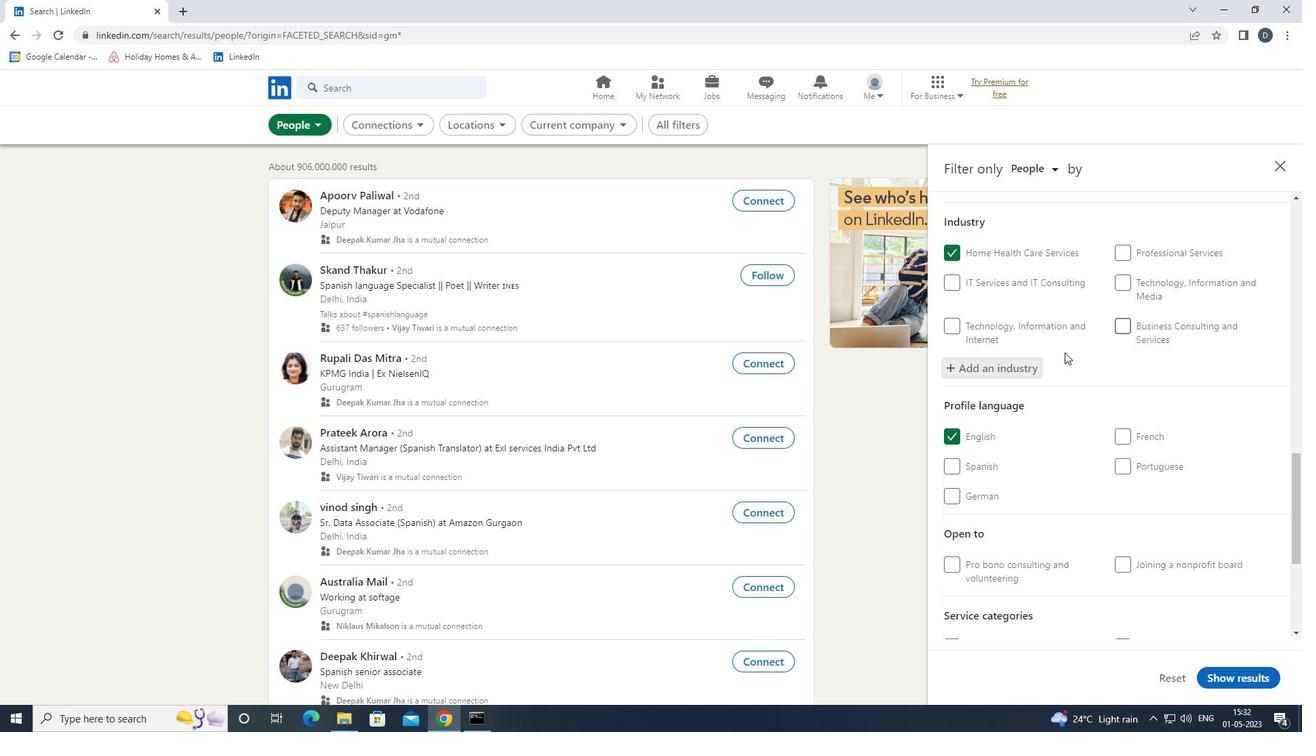 
Action: Mouse scrolled (1064, 352) with delta (0, 0)
Screenshot: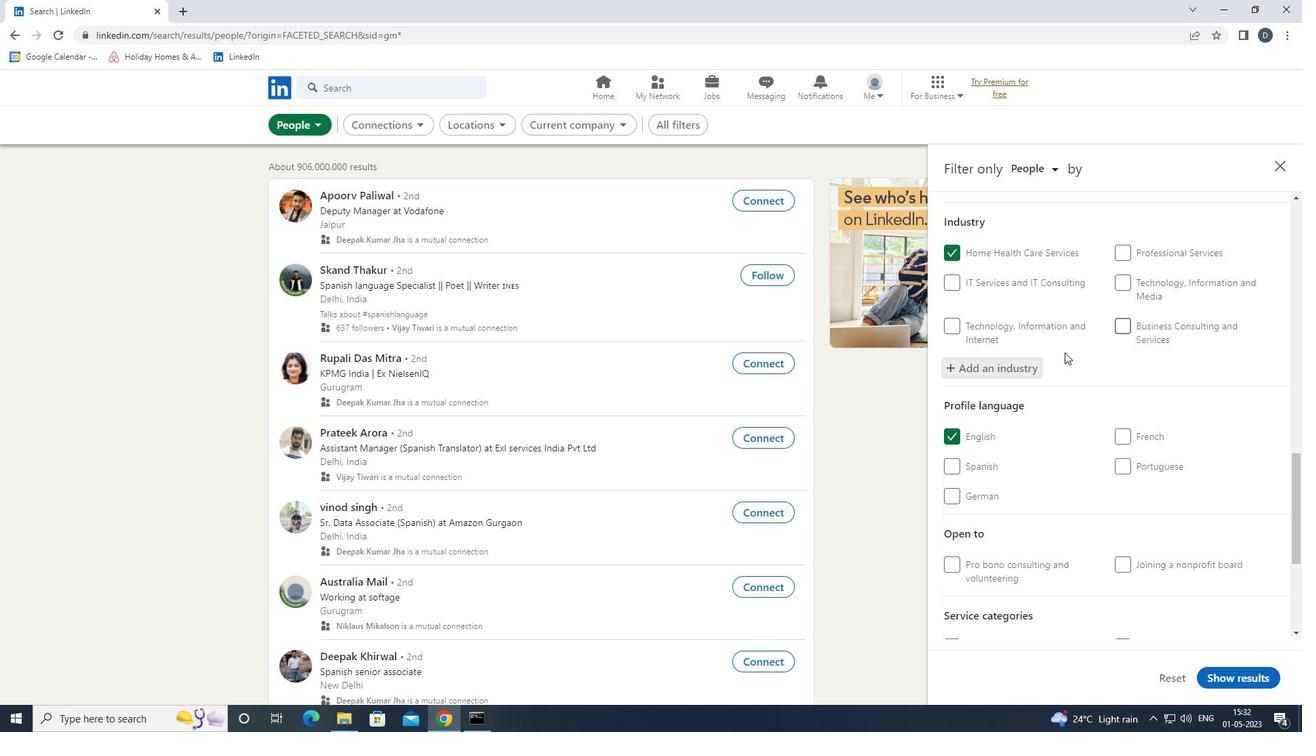 
Action: Mouse scrolled (1064, 352) with delta (0, 0)
Screenshot: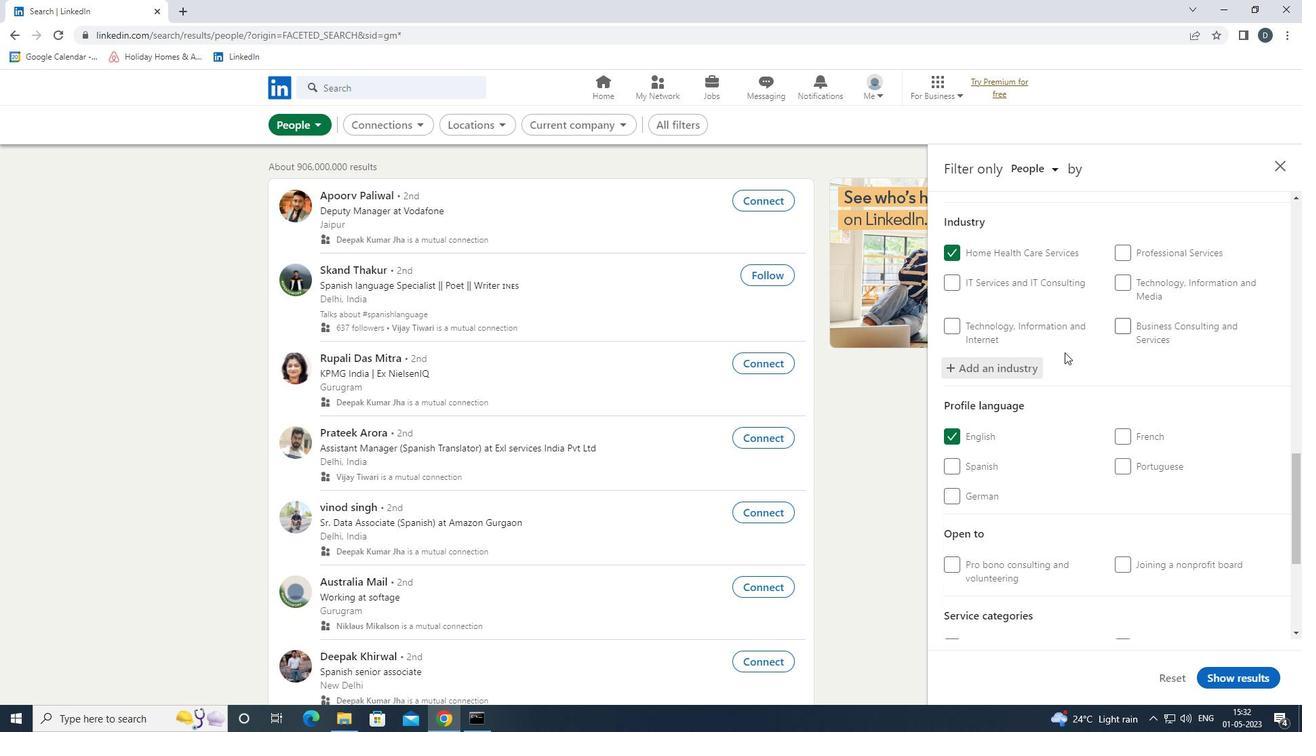 
Action: Mouse moved to (1118, 403)
Screenshot: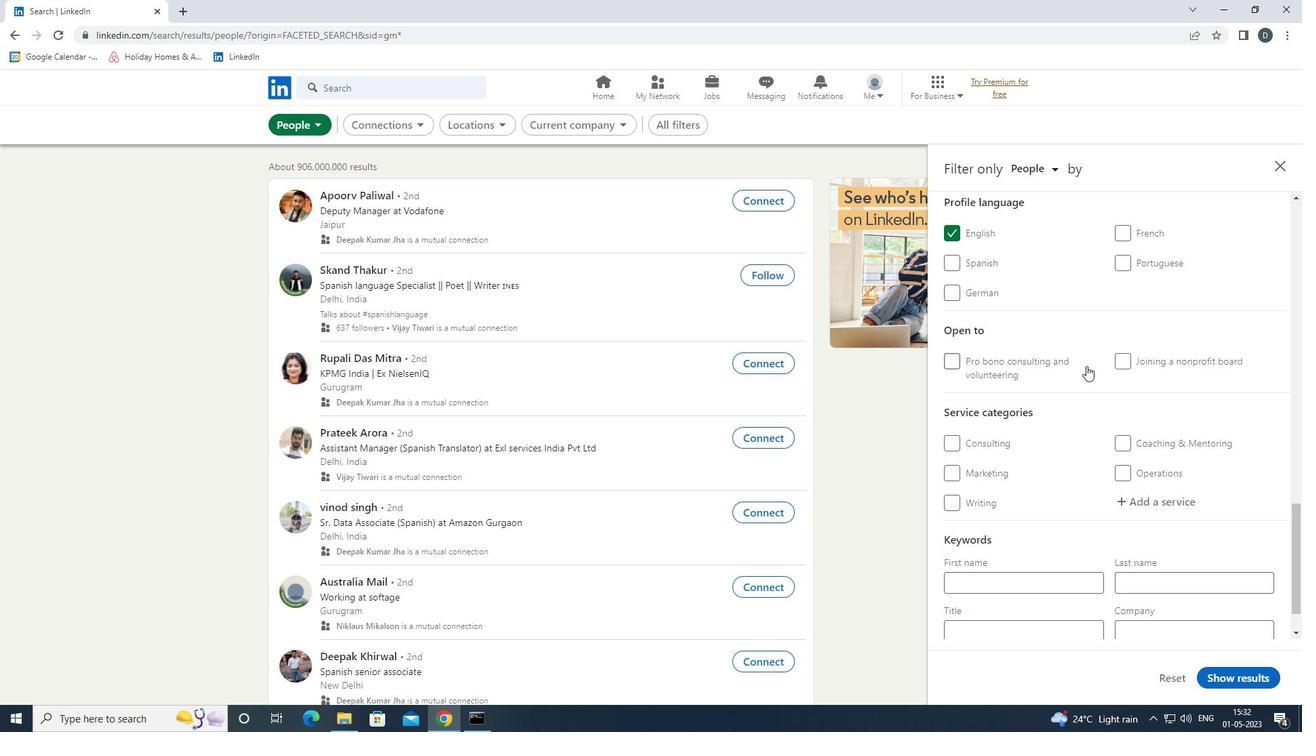 
Action: Mouse scrolled (1118, 402) with delta (0, 0)
Screenshot: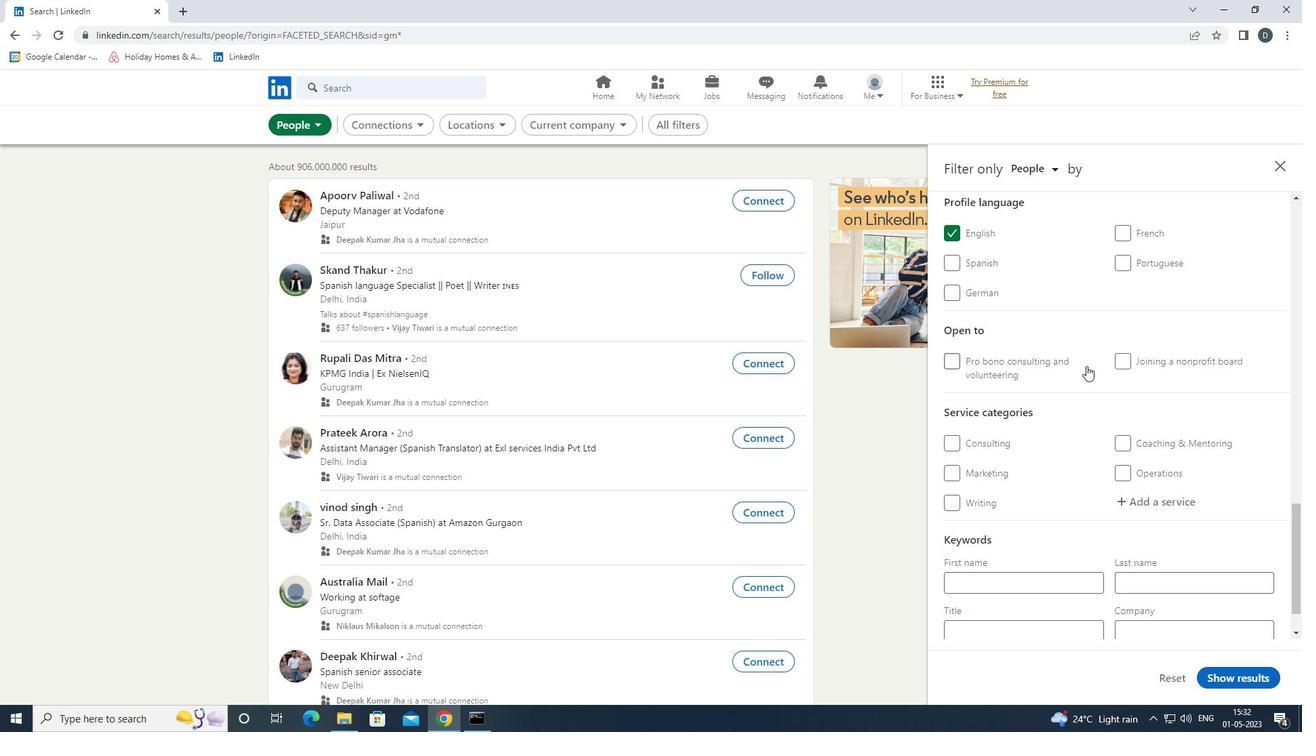 
Action: Mouse moved to (1159, 509)
Screenshot: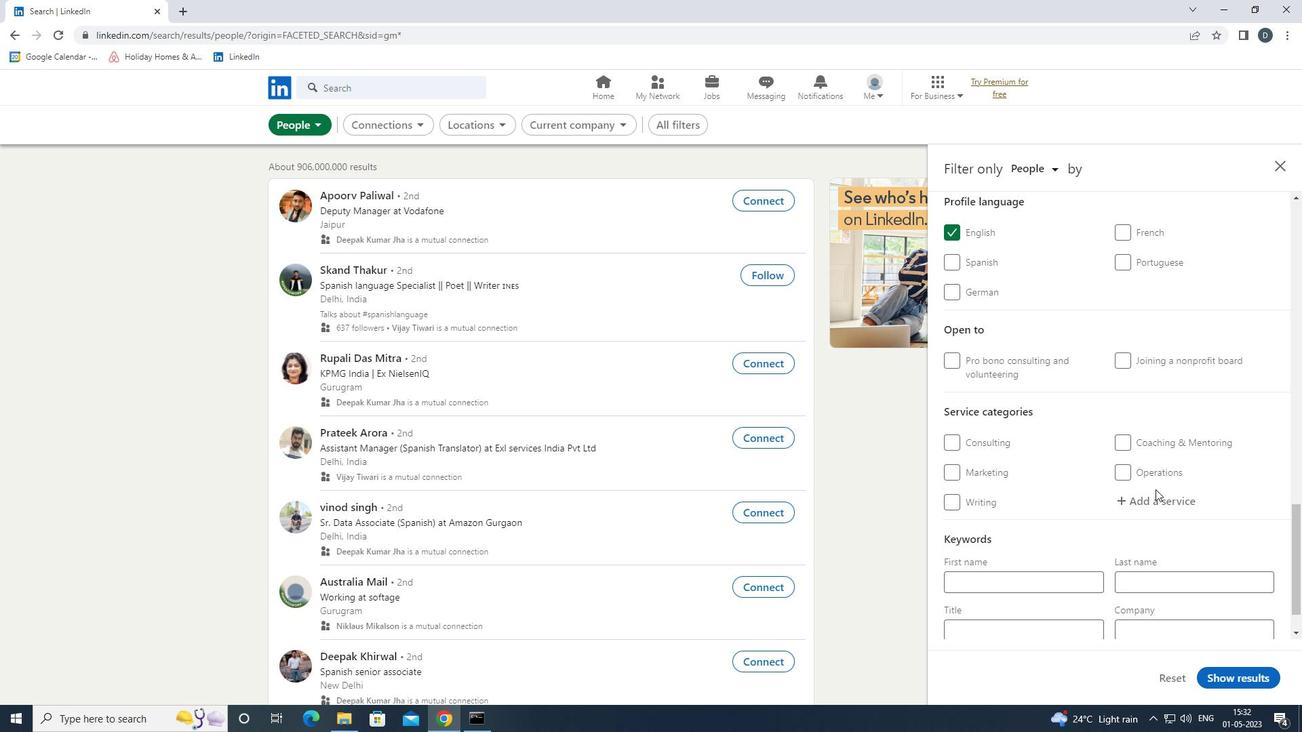 
Action: Mouse pressed left at (1159, 509)
Screenshot: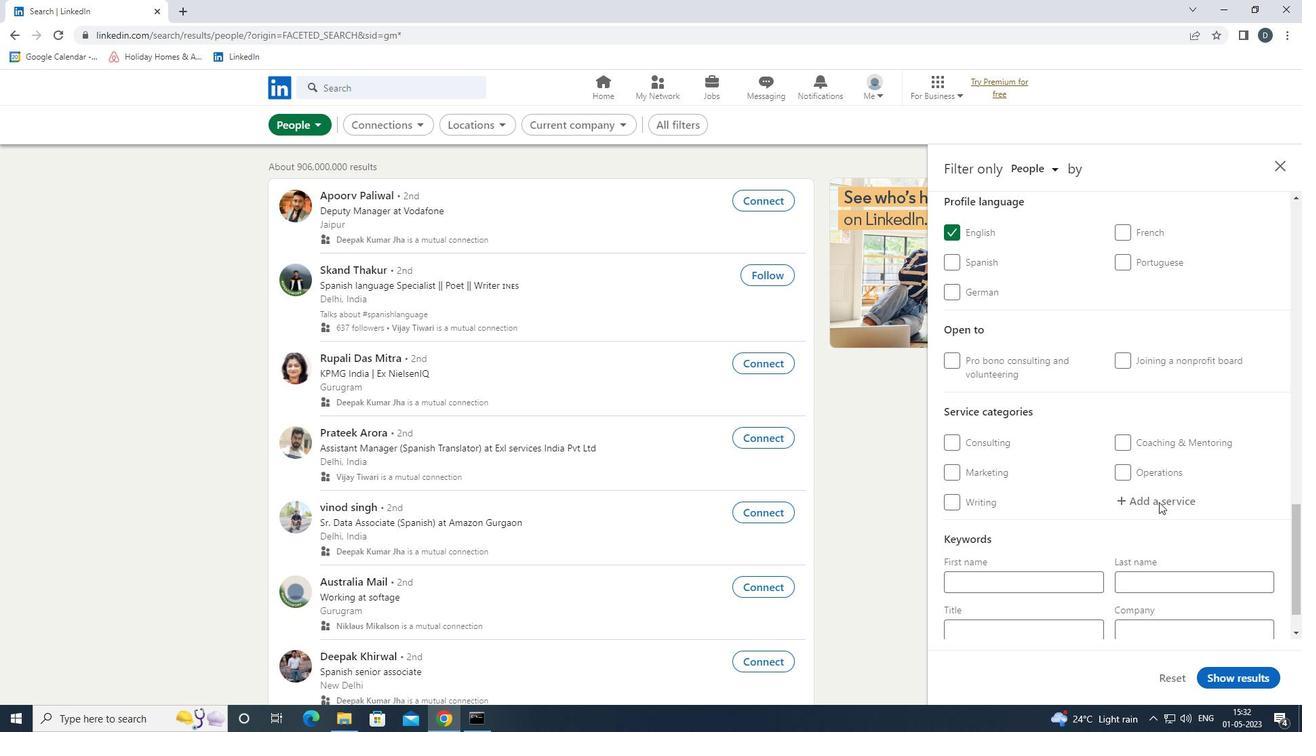 
Action: Mouse moved to (1155, 457)
Screenshot: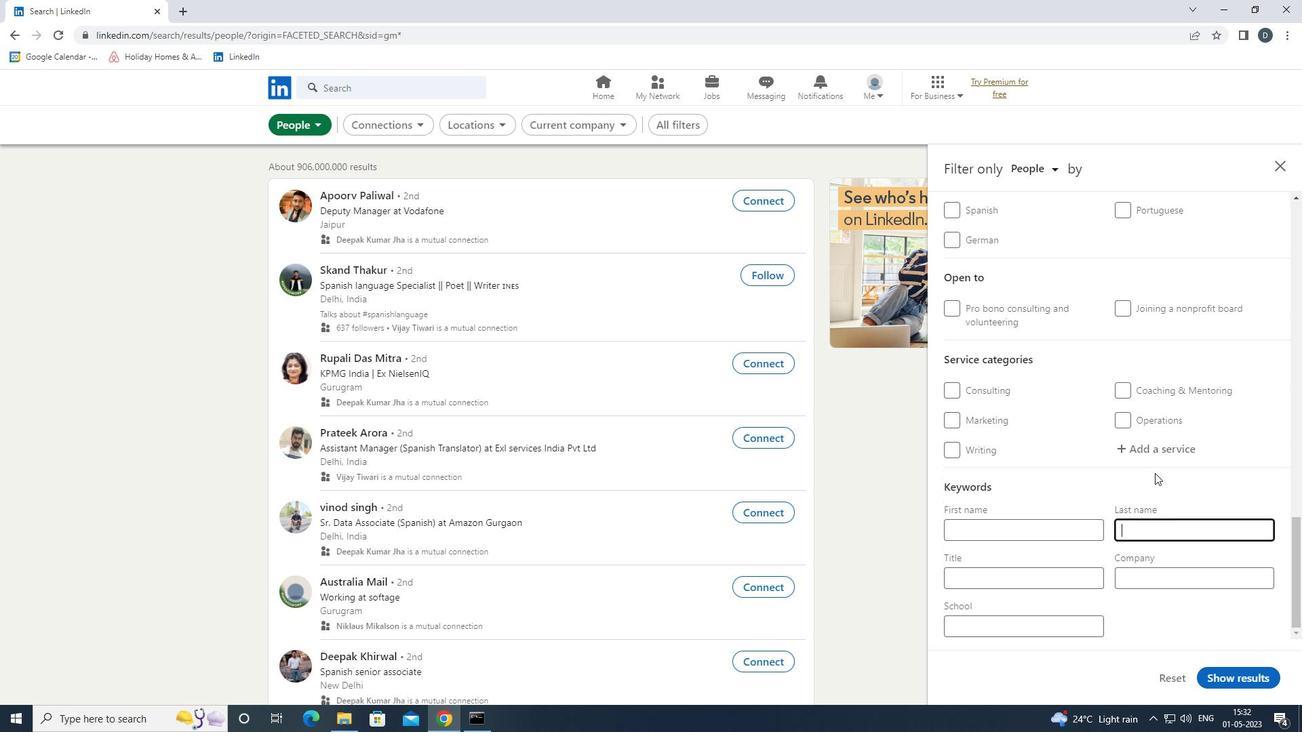 
Action: Mouse pressed left at (1155, 457)
Screenshot: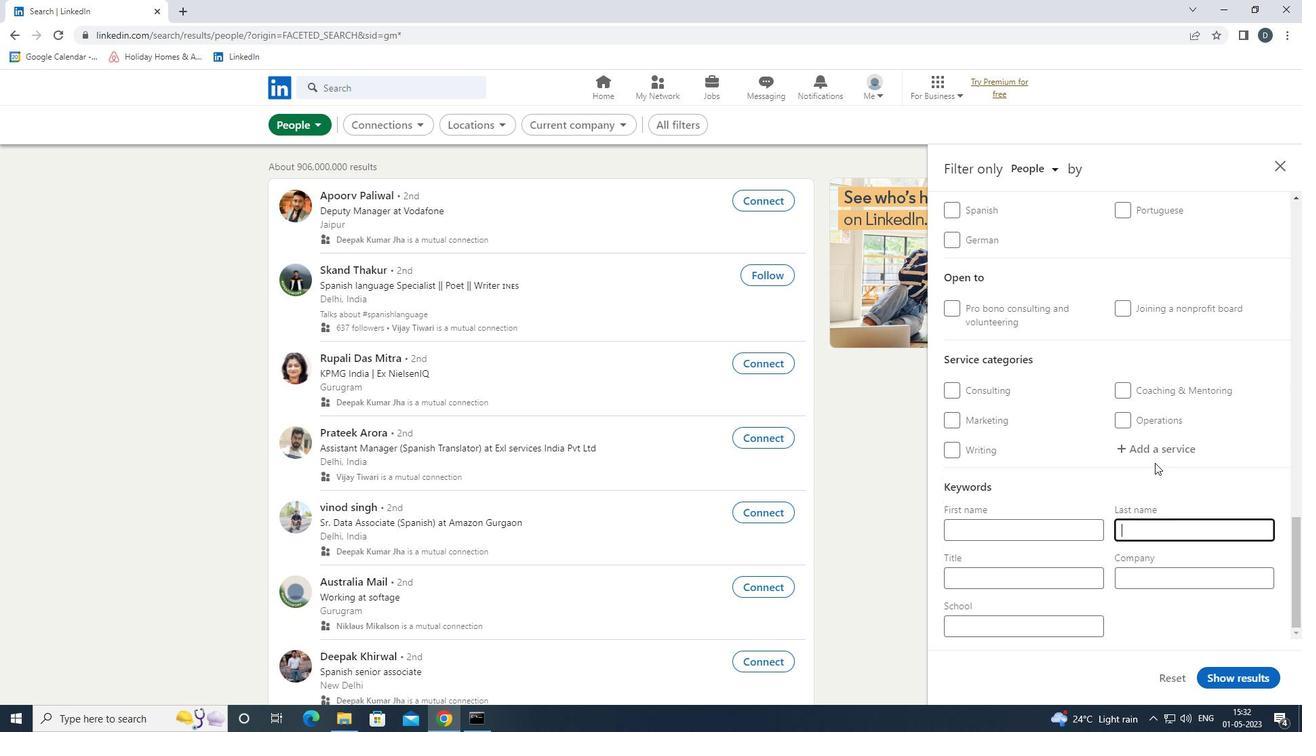 
Action: Mouse moved to (1178, 451)
Screenshot: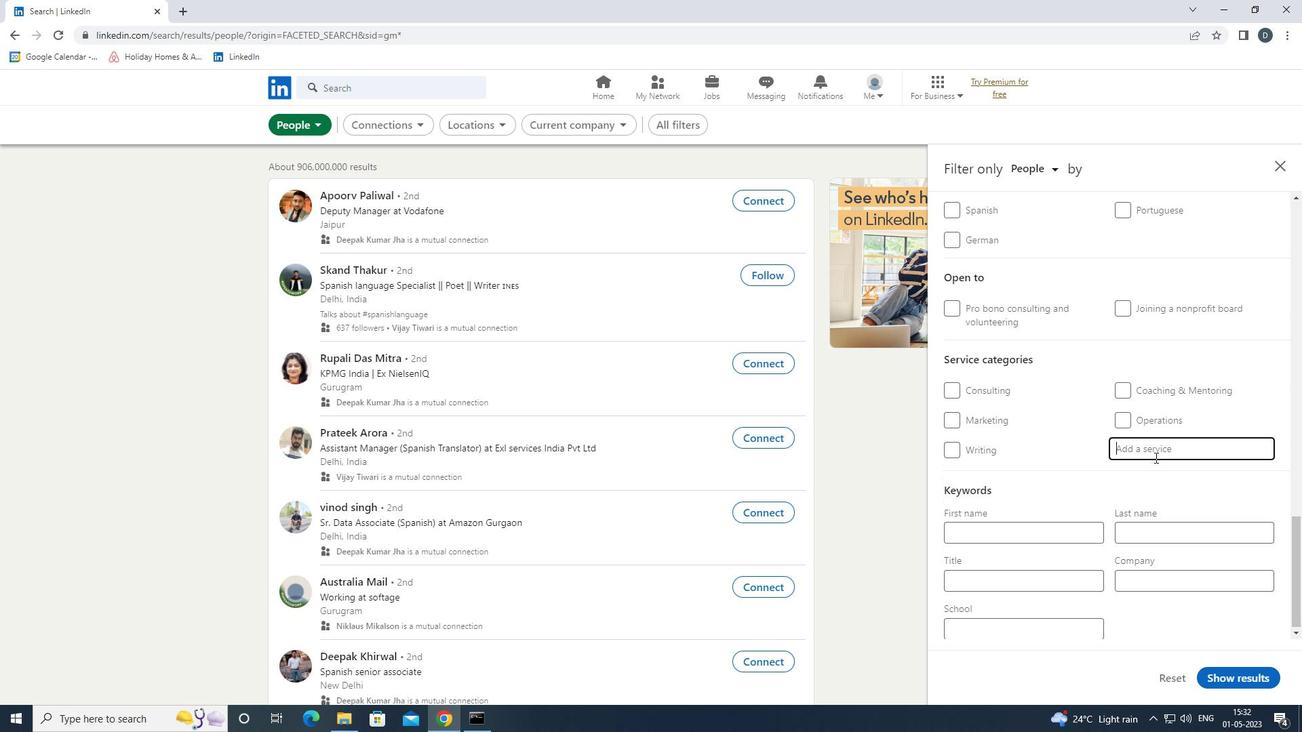 
Action: Key pressed <Key.shift>FILE<Key.space><Key.shift>MANG<Key.backspace><Key.down><Key.enter>
Screenshot: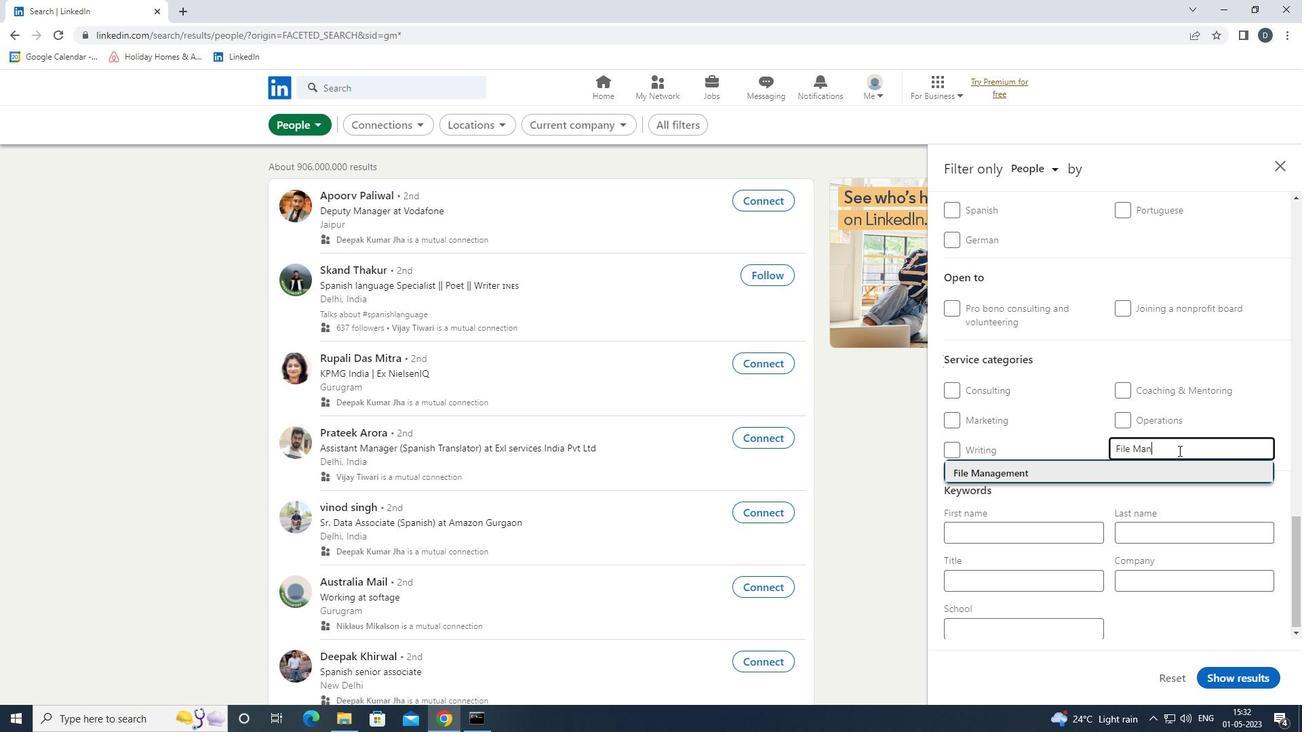 
Action: Mouse moved to (1175, 451)
Screenshot: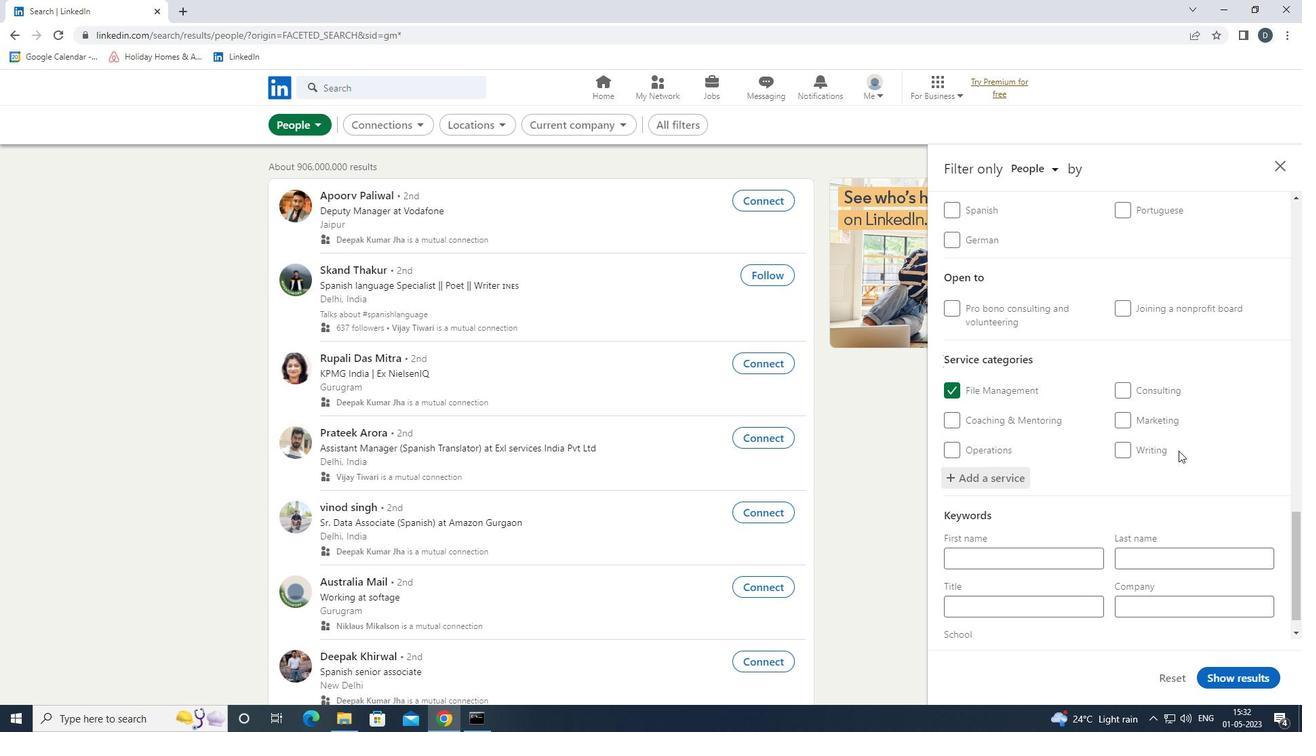 
Action: Mouse scrolled (1175, 450) with delta (0, 0)
Screenshot: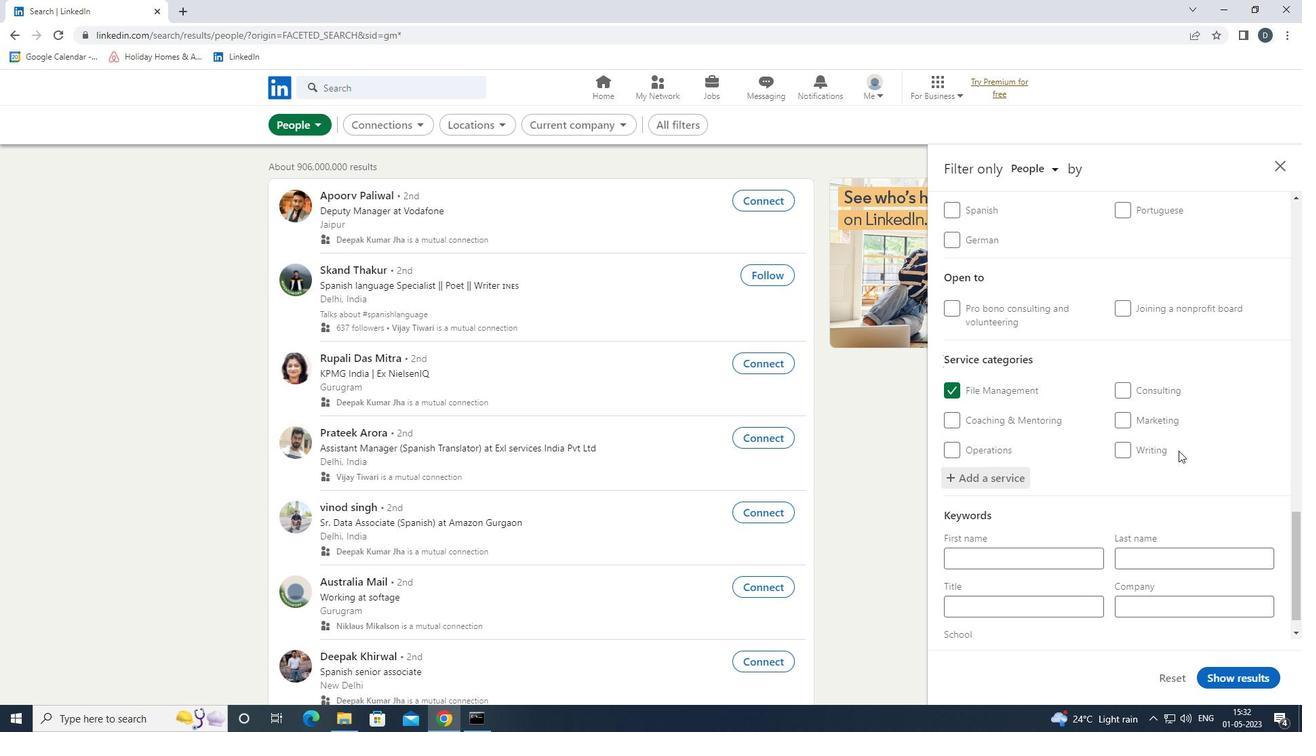 
Action: Mouse moved to (1159, 459)
Screenshot: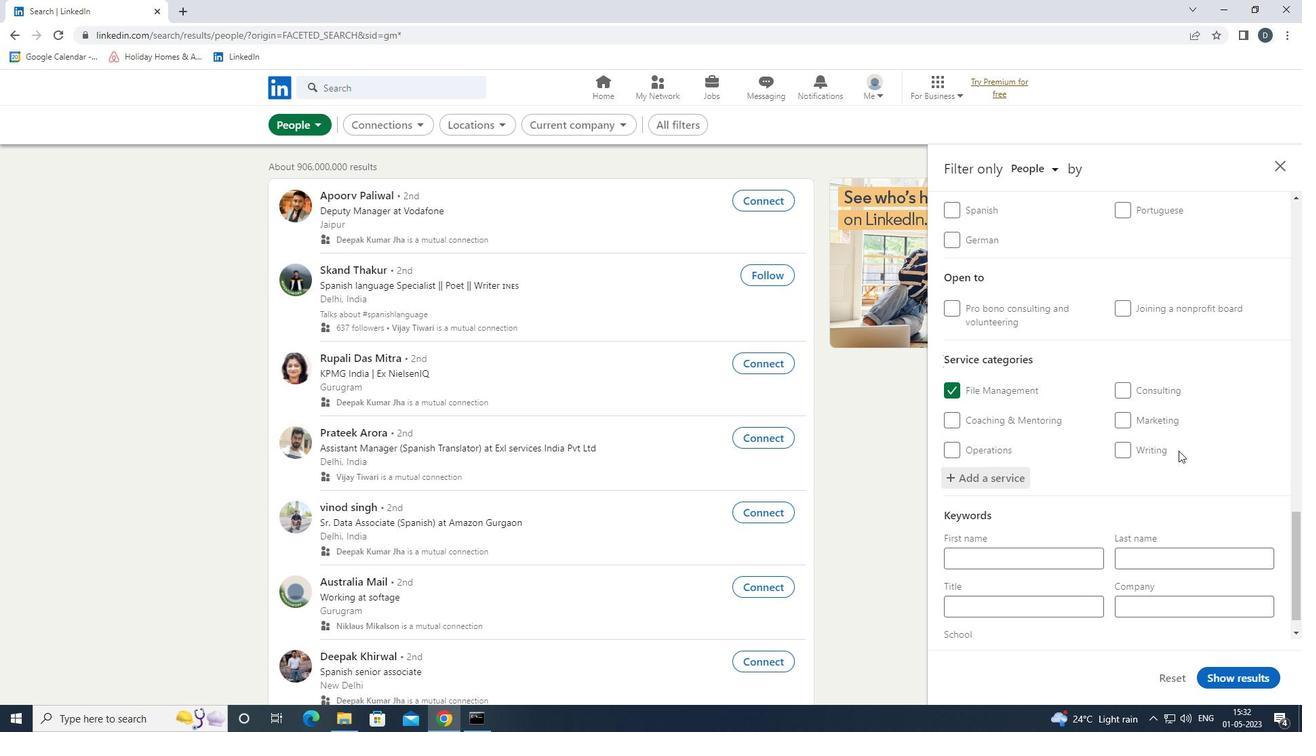 
Action: Mouse scrolled (1159, 459) with delta (0, 0)
Screenshot: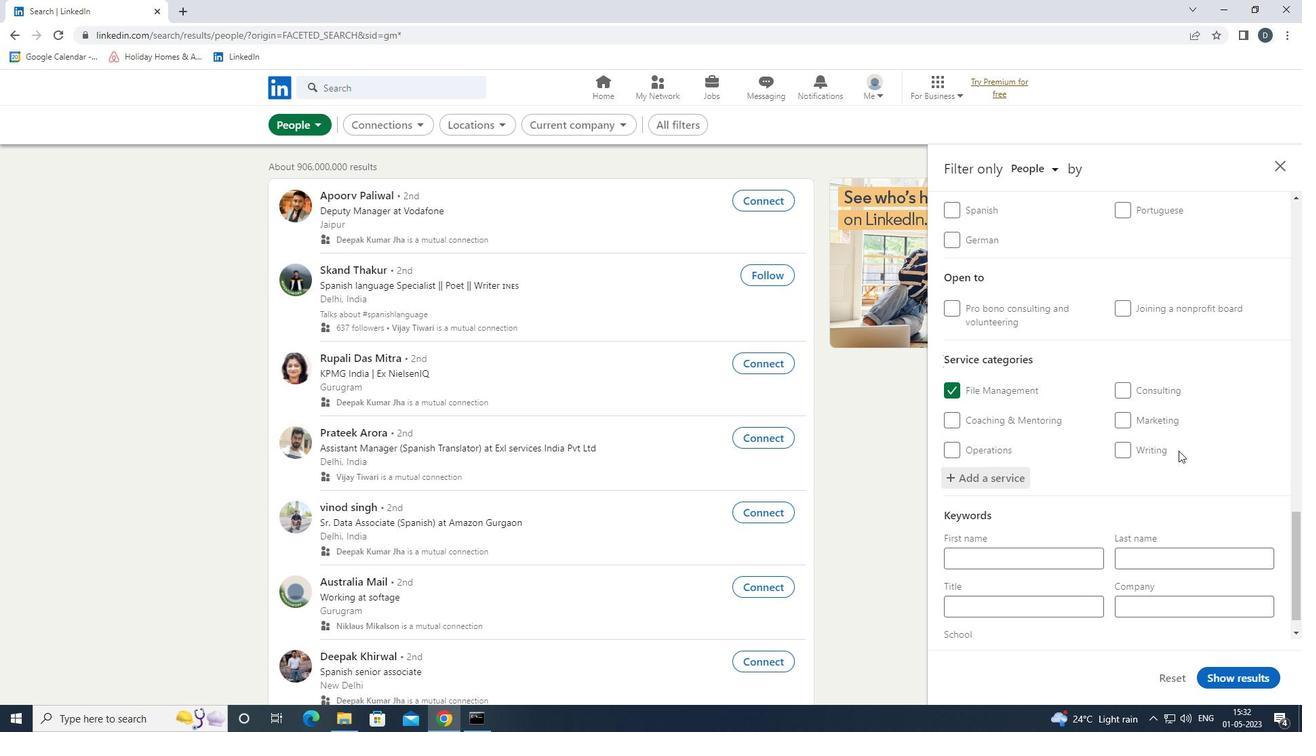 
Action: Mouse moved to (1153, 463)
Screenshot: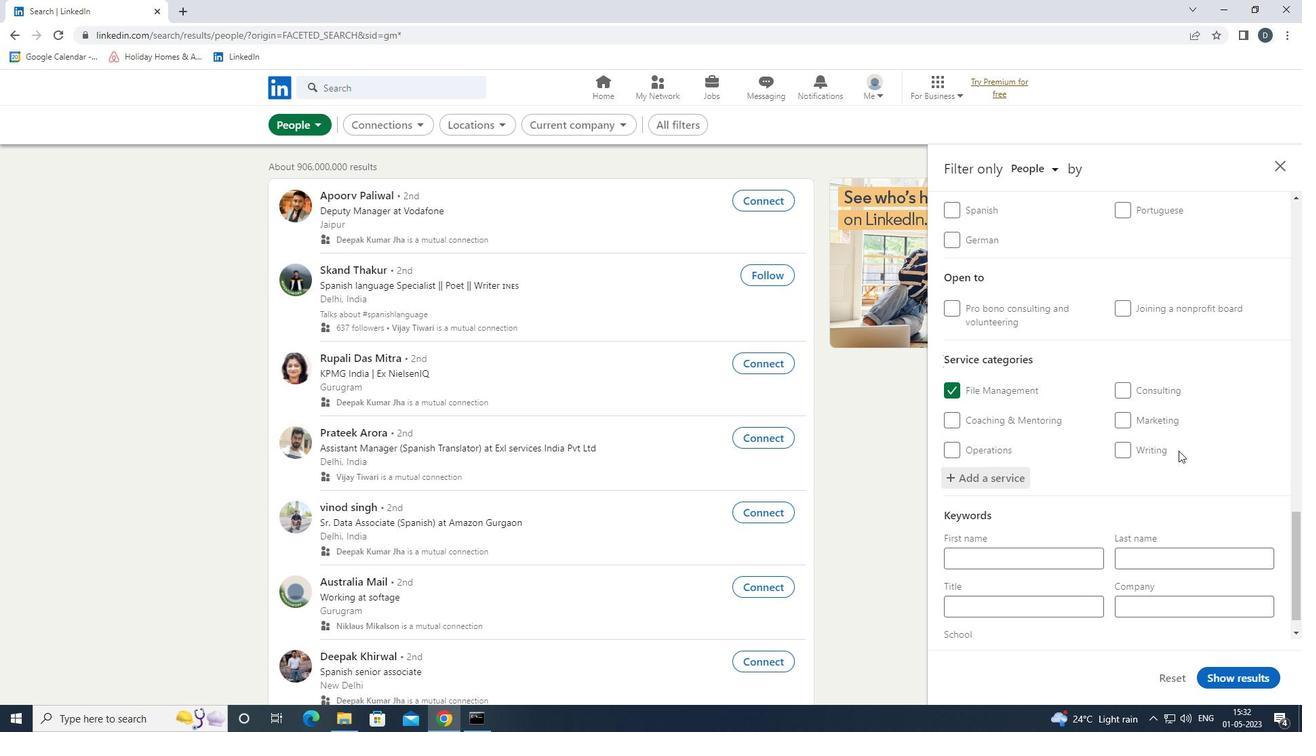 
Action: Mouse scrolled (1153, 463) with delta (0, 0)
Screenshot: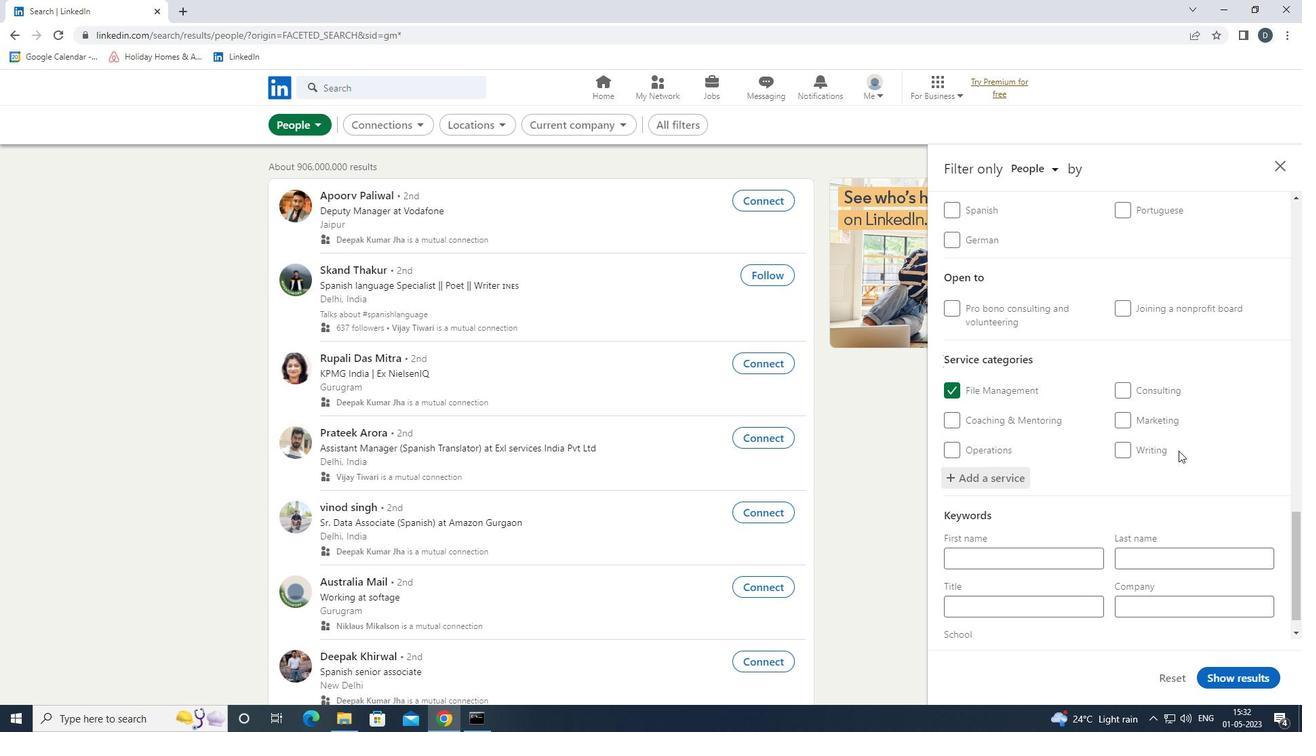 
Action: Mouse moved to (1056, 582)
Screenshot: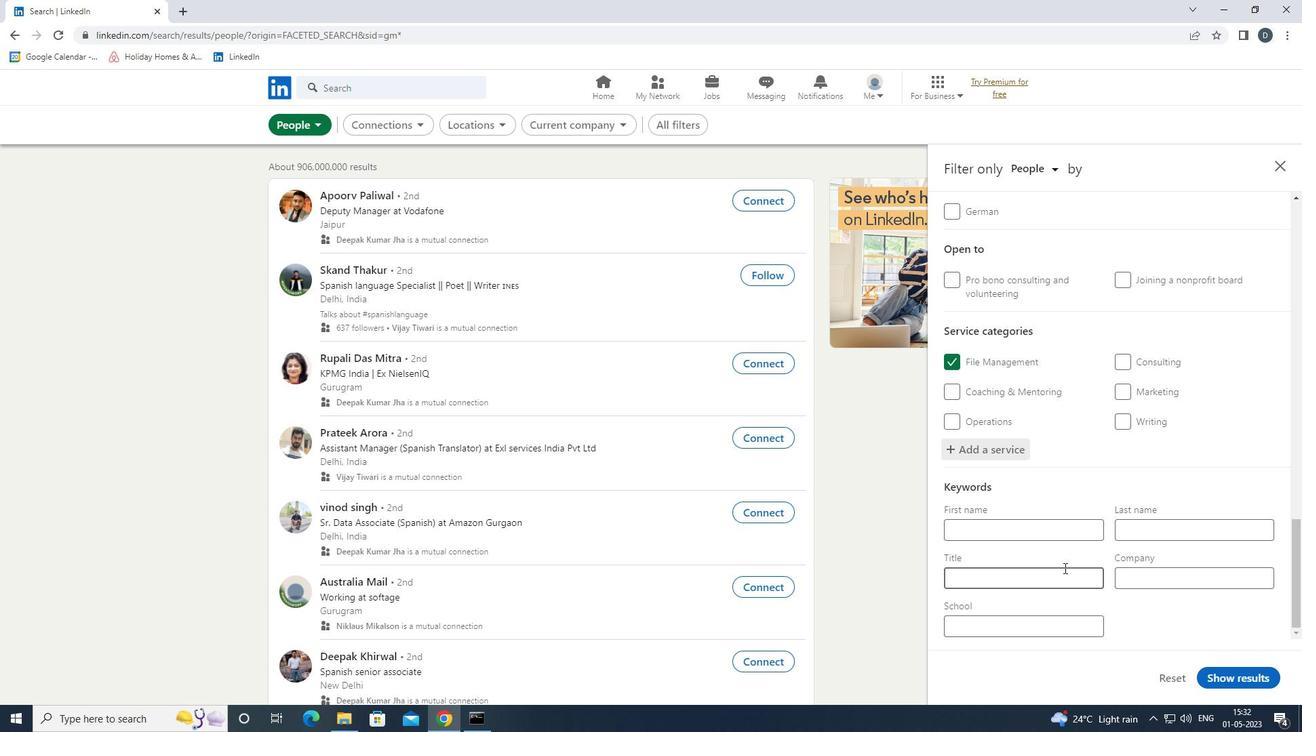 
Action: Mouse pressed left at (1056, 582)
Screenshot: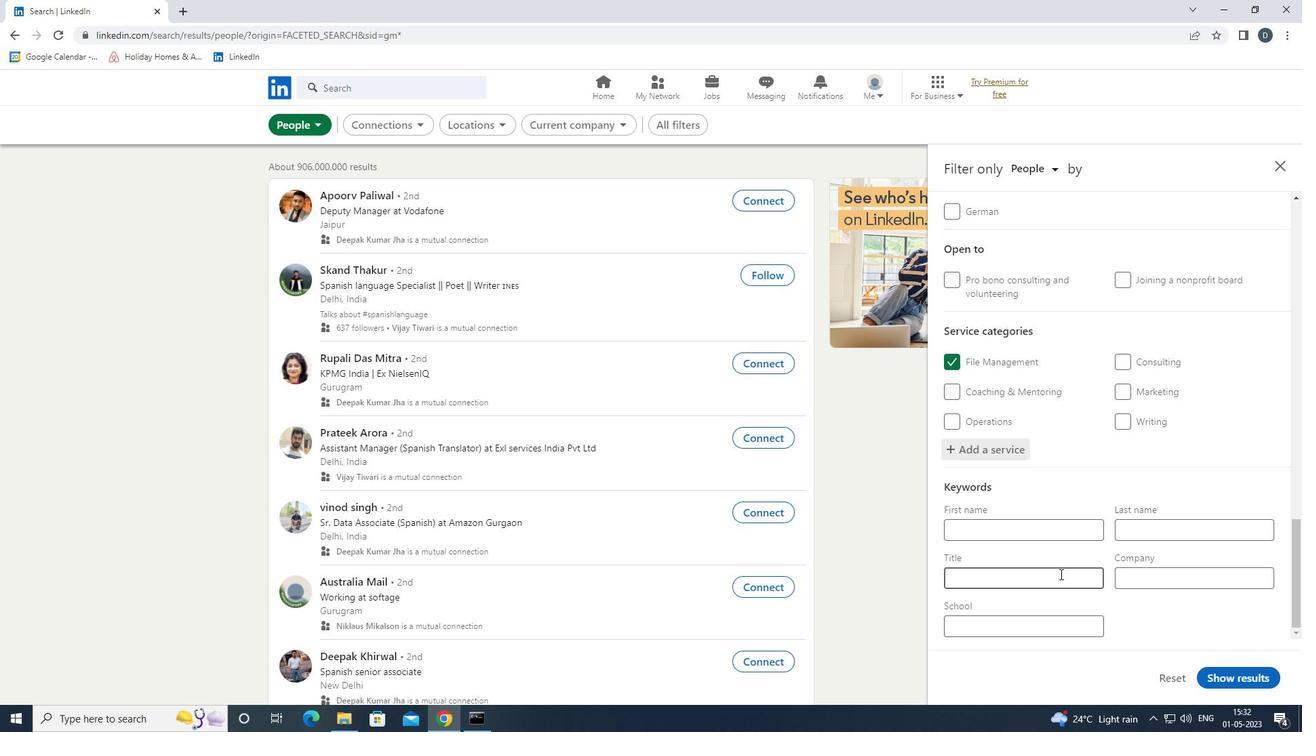 
Action: Key pressed <Key.shift><Key.shift>SPORTS<Key.space><Key.shift>VOLUNTEER
Screenshot: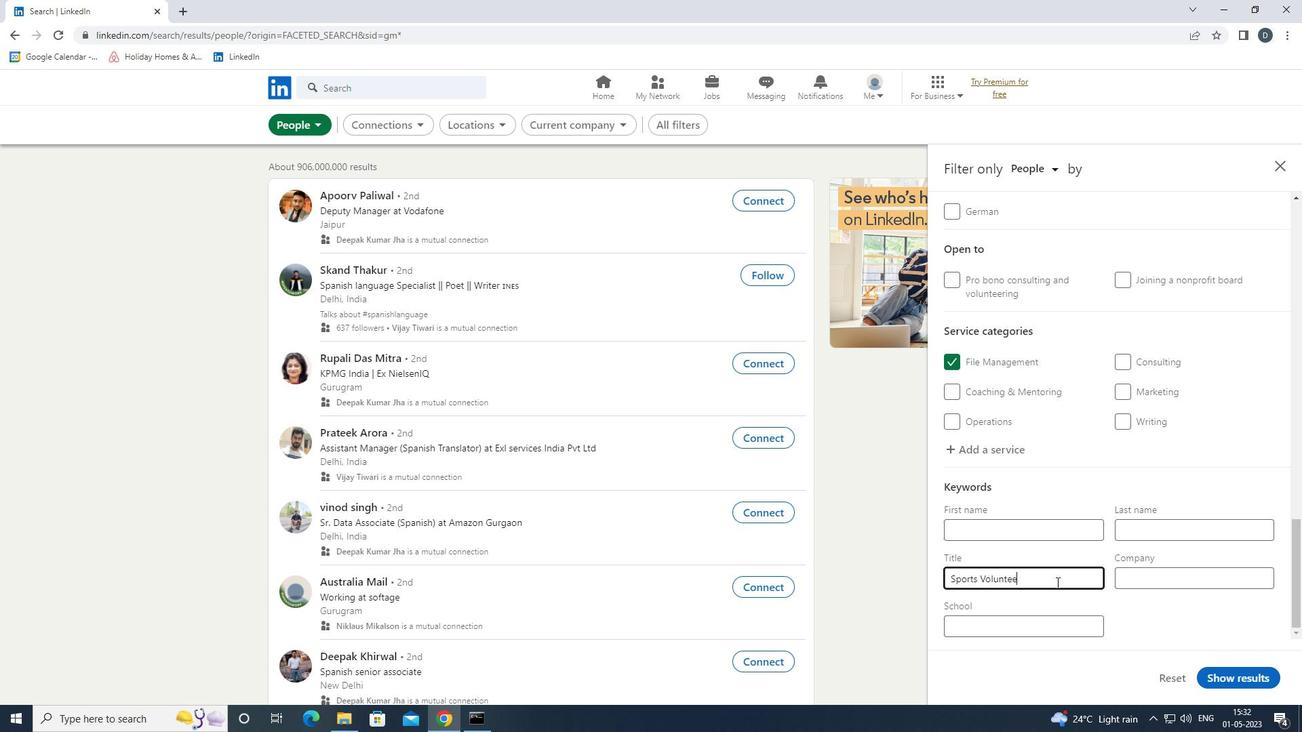 
Action: Mouse moved to (1237, 678)
Screenshot: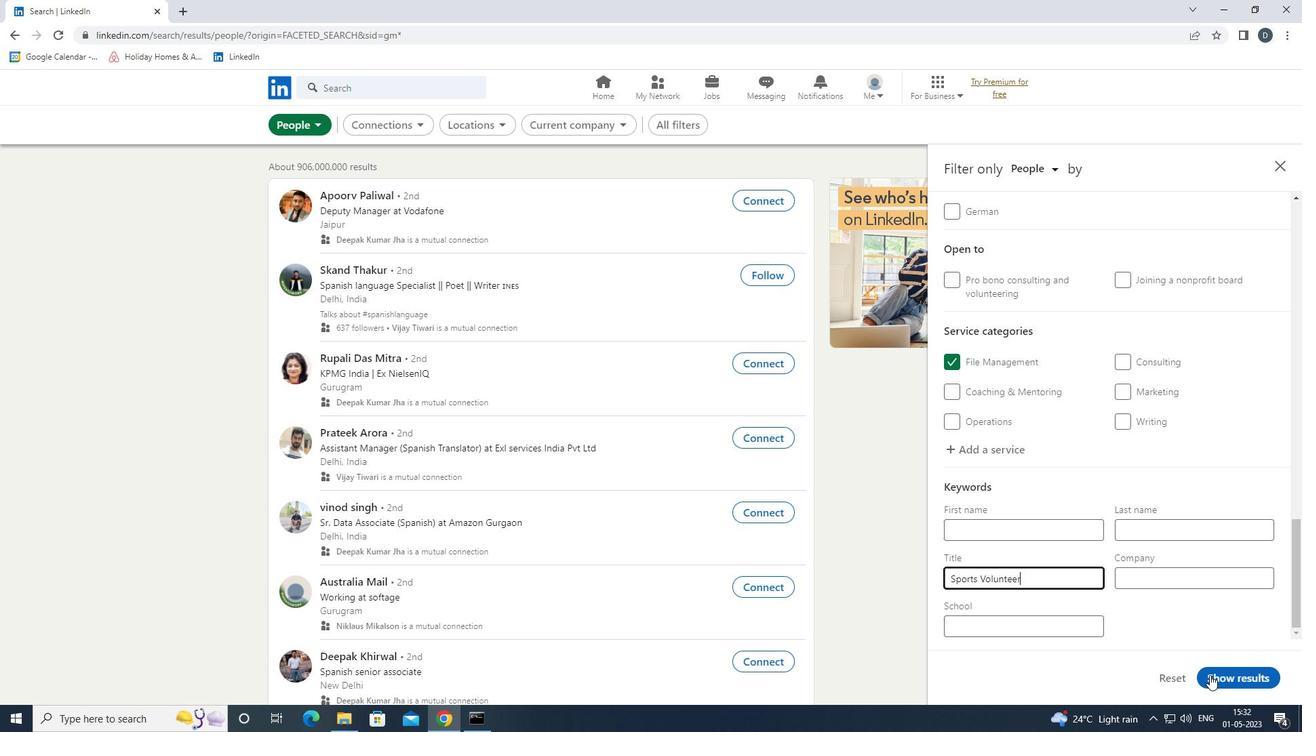 
Action: Mouse pressed left at (1237, 678)
Screenshot: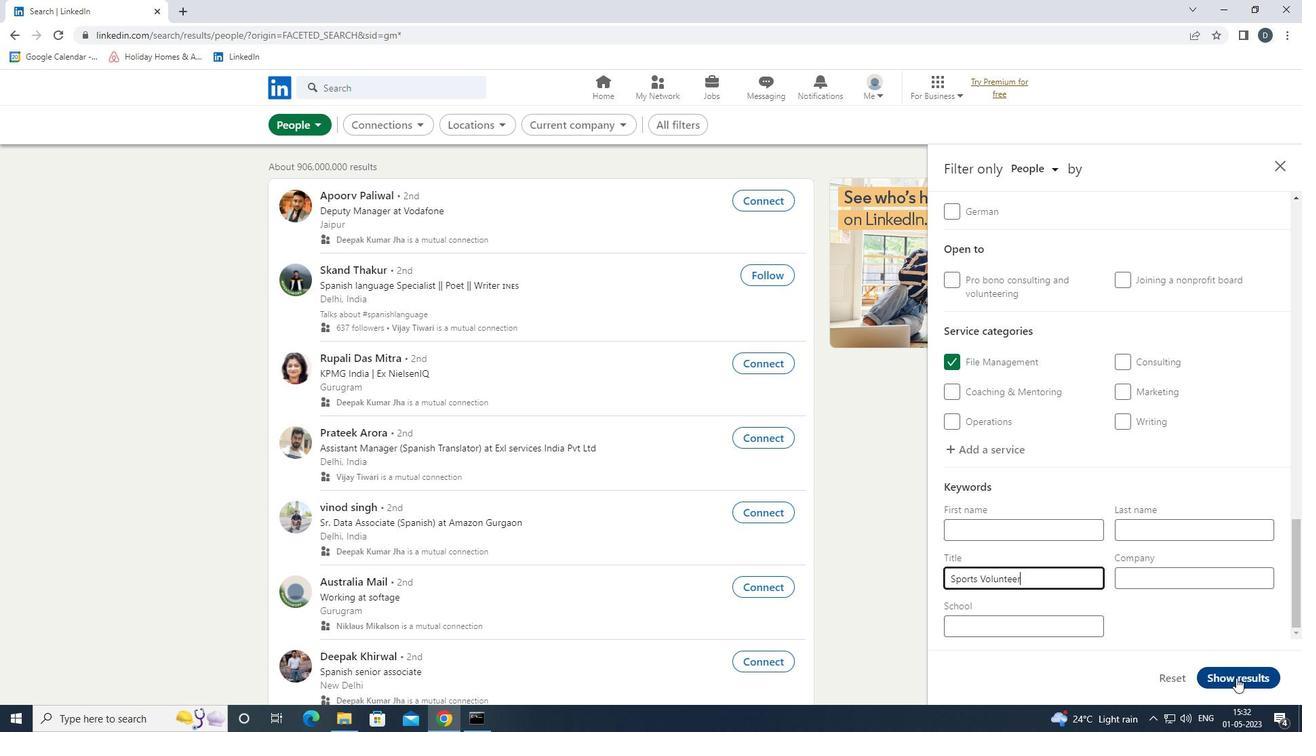 
Action: Mouse moved to (919, 466)
Screenshot: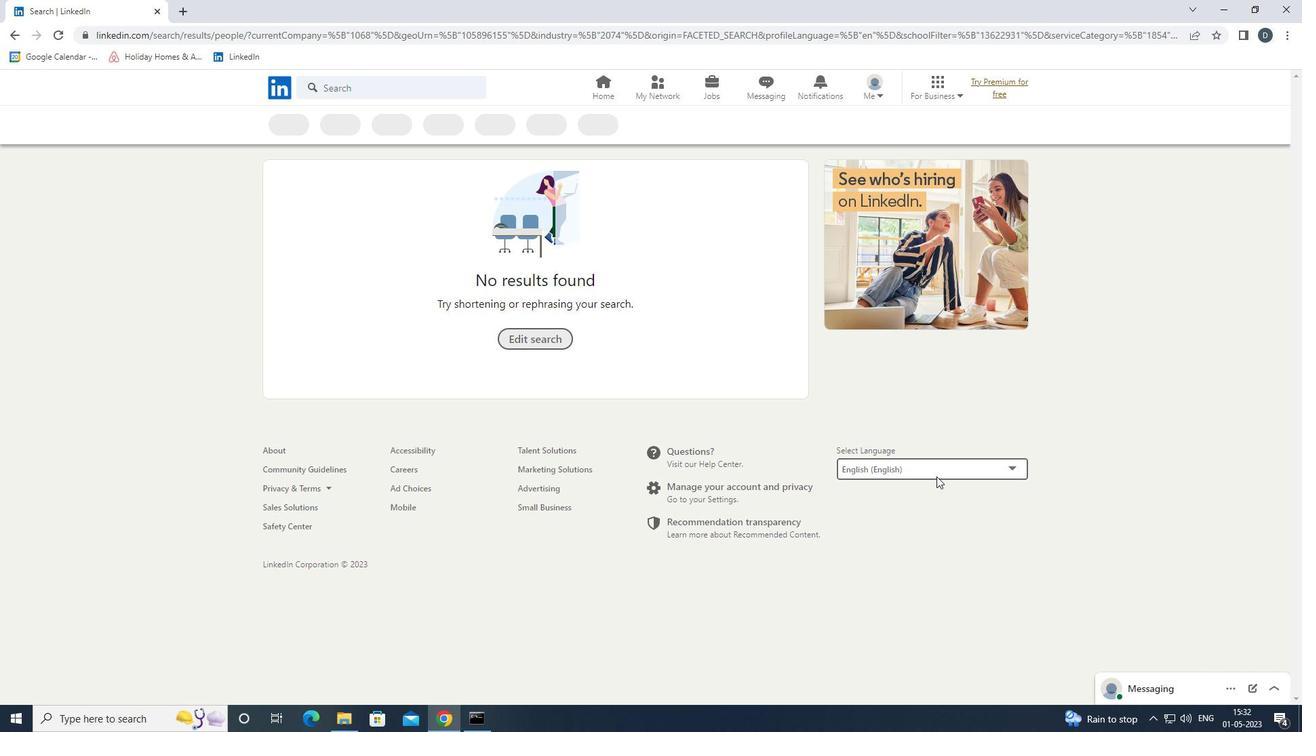 
